 Task: Design a modern blog for food enthusiasts, featuring recipes, cooking tips, and vibrant food photography.
Action: Mouse moved to (42, 228)
Screenshot: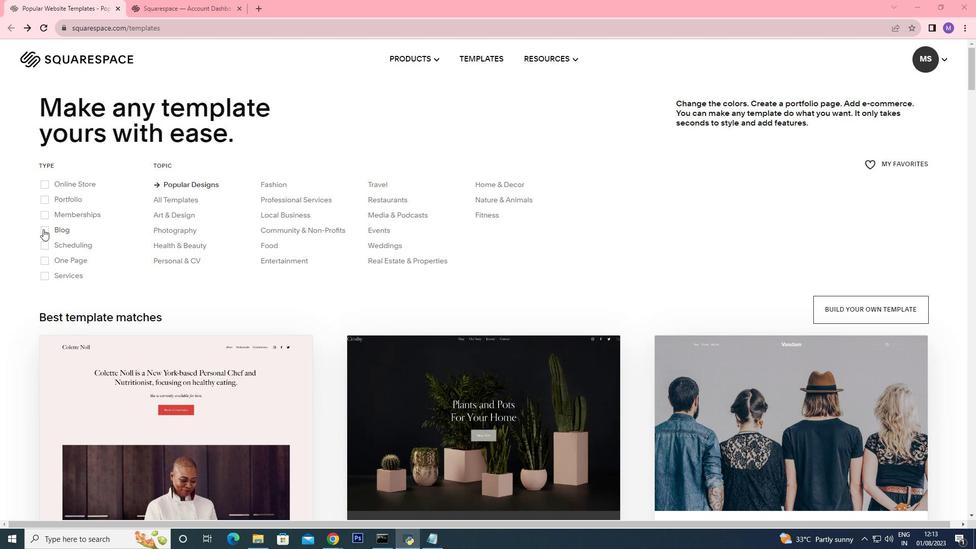
Action: Mouse pressed left at (42, 228)
Screenshot: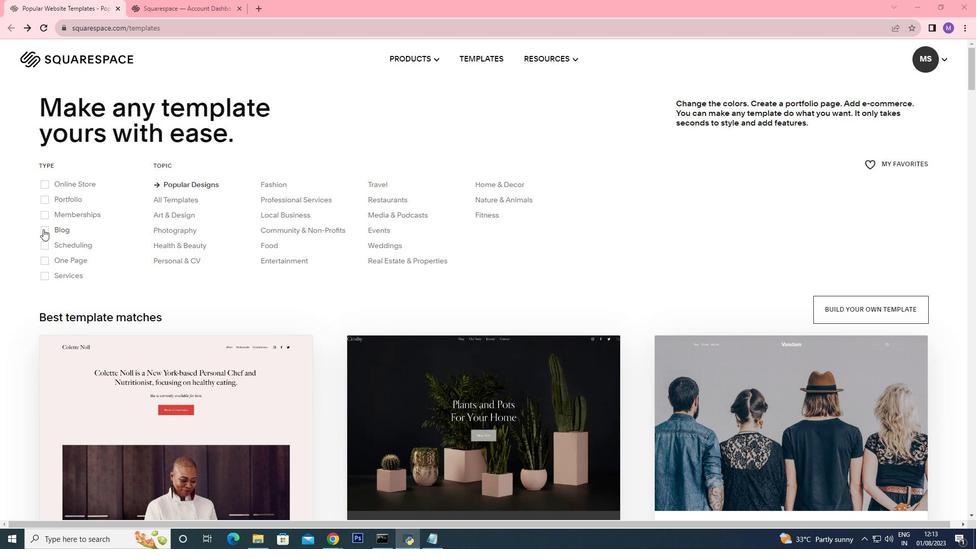 
Action: Mouse moved to (271, 246)
Screenshot: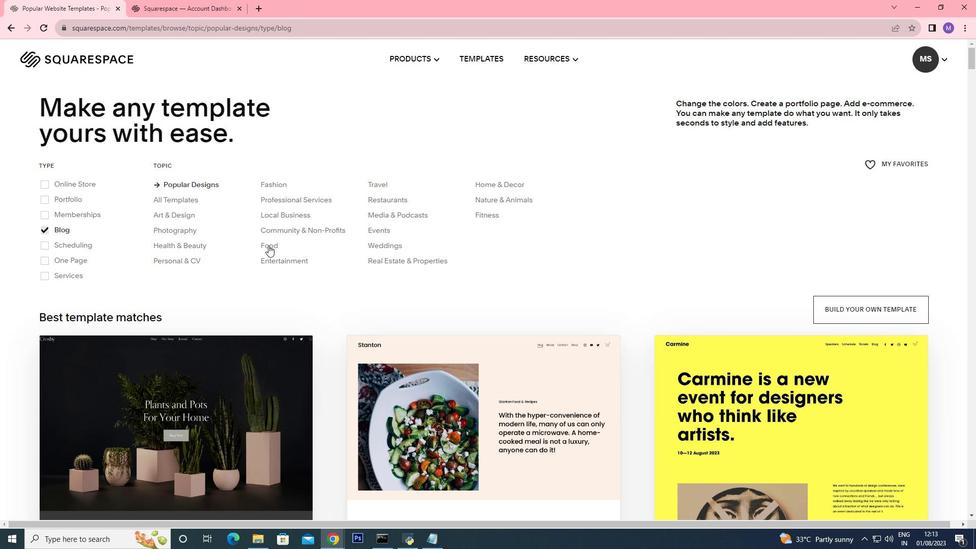 
Action: Mouse pressed left at (271, 246)
Screenshot: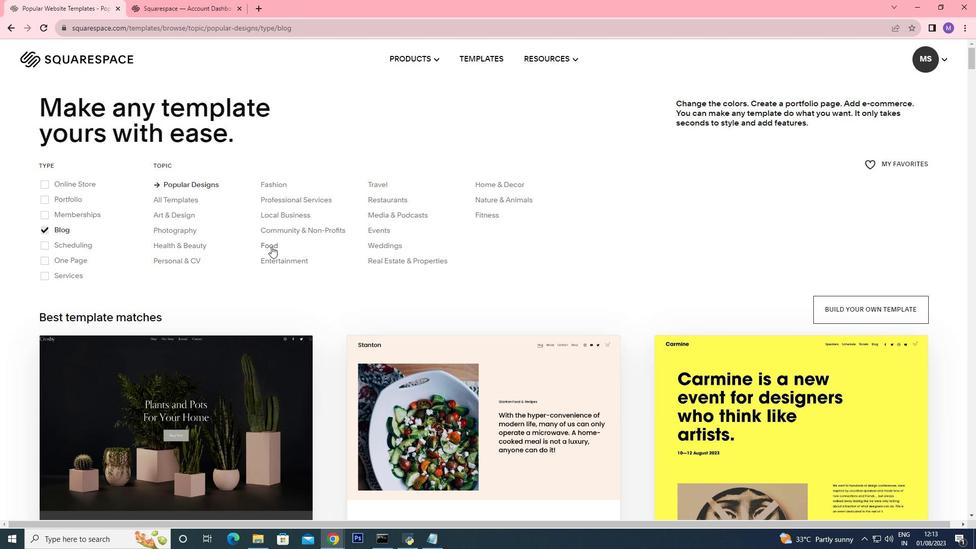 
Action: Mouse moved to (581, 290)
Screenshot: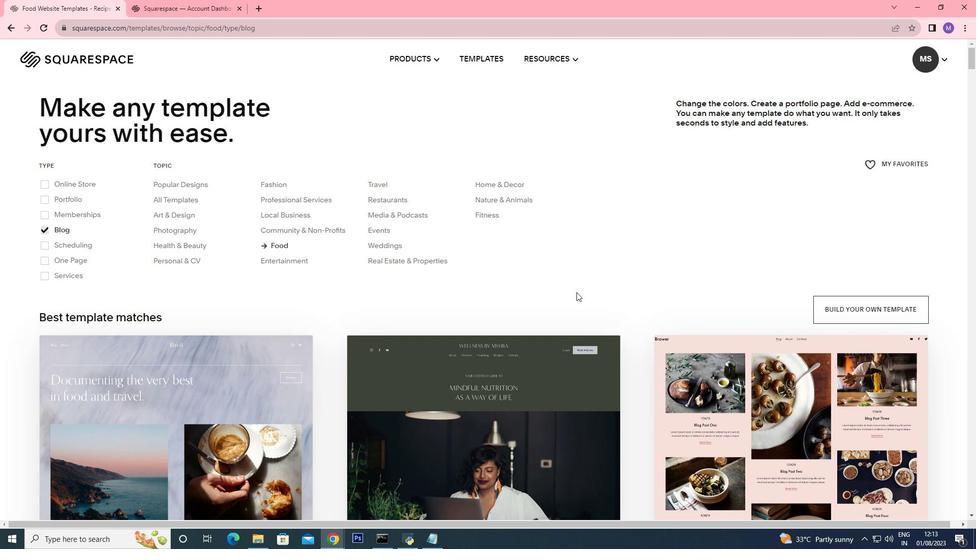 
Action: Mouse scrolled (581, 289) with delta (0, 0)
Screenshot: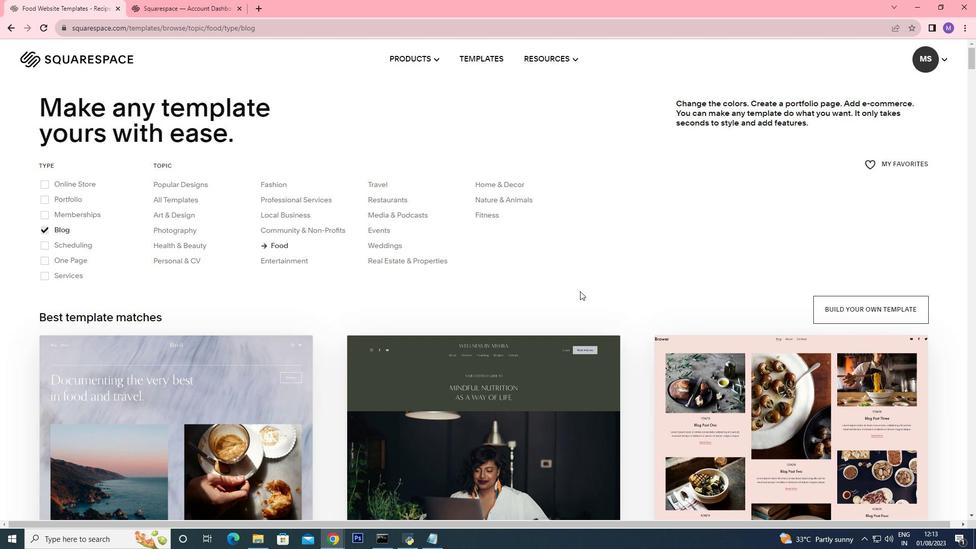 
Action: Mouse moved to (581, 290)
Screenshot: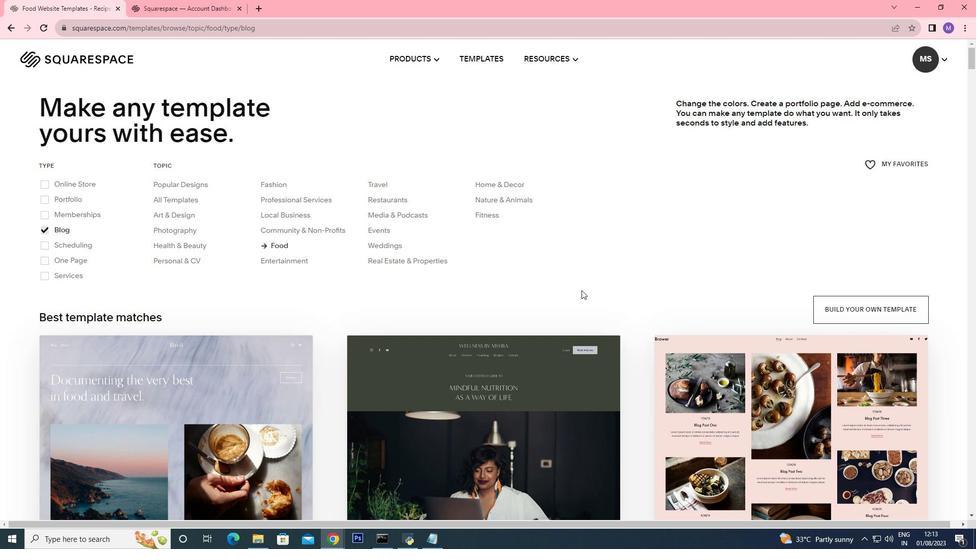 
Action: Mouse scrolled (581, 289) with delta (0, 0)
Screenshot: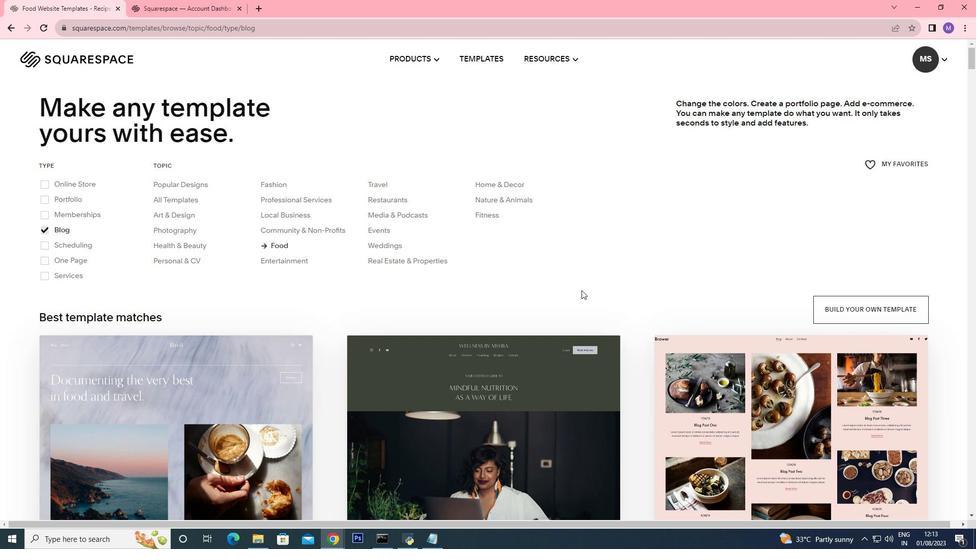 
Action: Mouse moved to (580, 289)
Screenshot: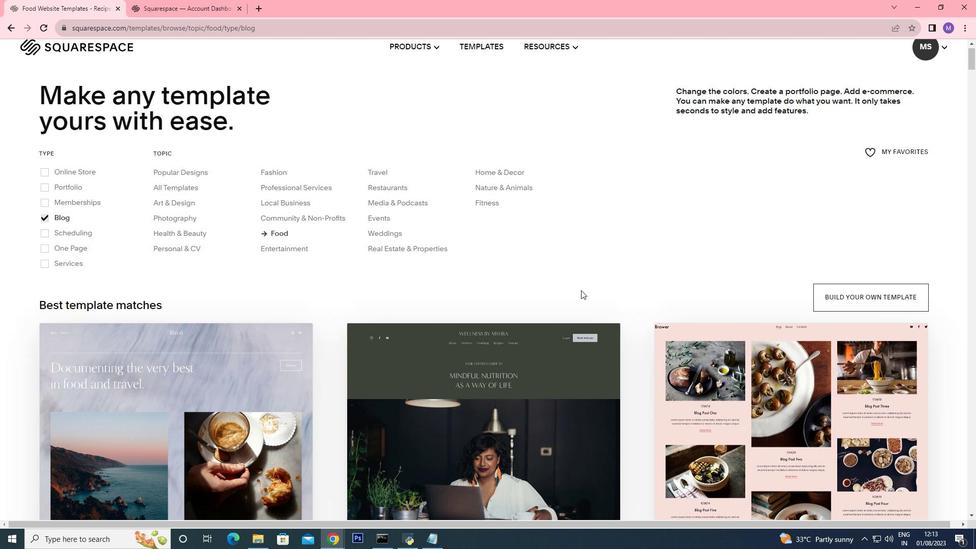 
Action: Mouse scrolled (580, 289) with delta (0, 0)
Screenshot: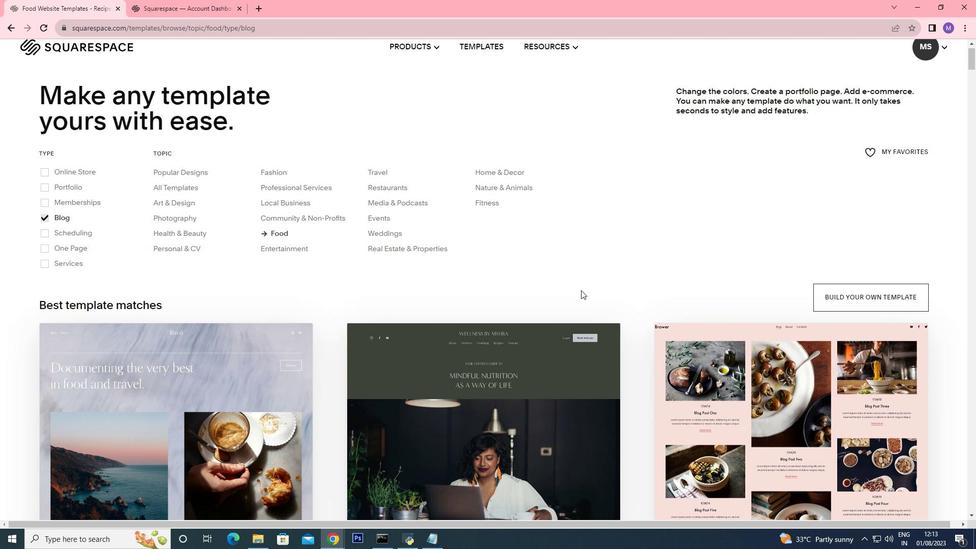 
Action: Mouse scrolled (580, 289) with delta (0, 0)
Screenshot: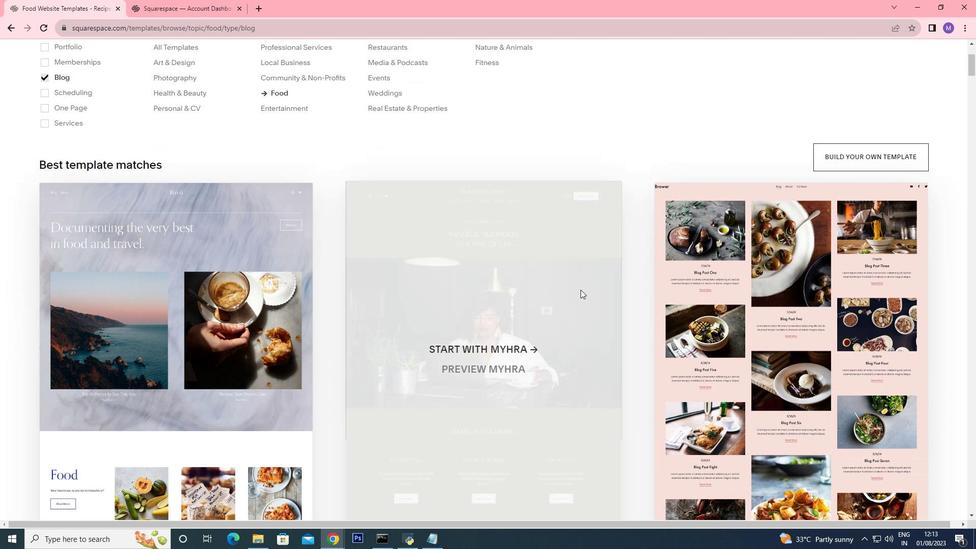 
Action: Mouse moved to (237, 308)
Screenshot: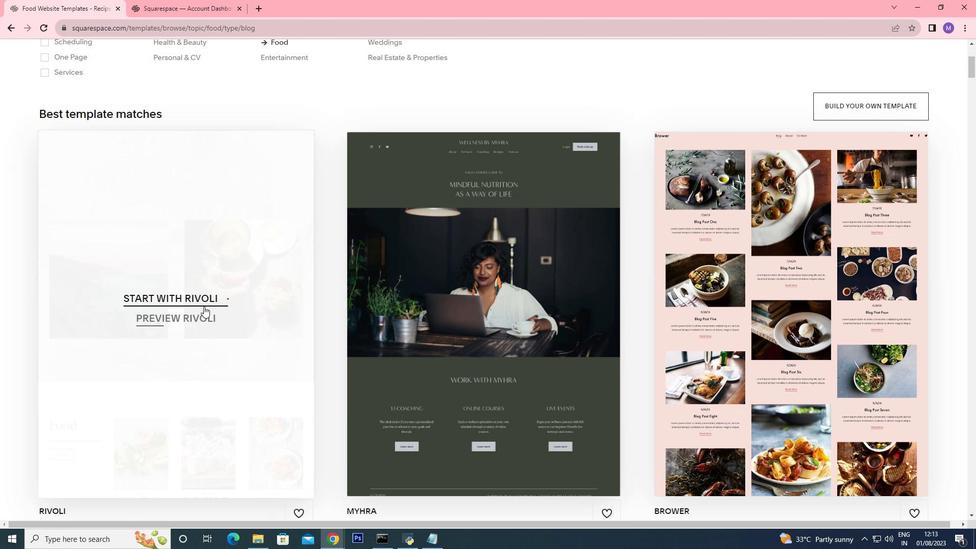 
Action: Mouse pressed left at (237, 308)
Screenshot: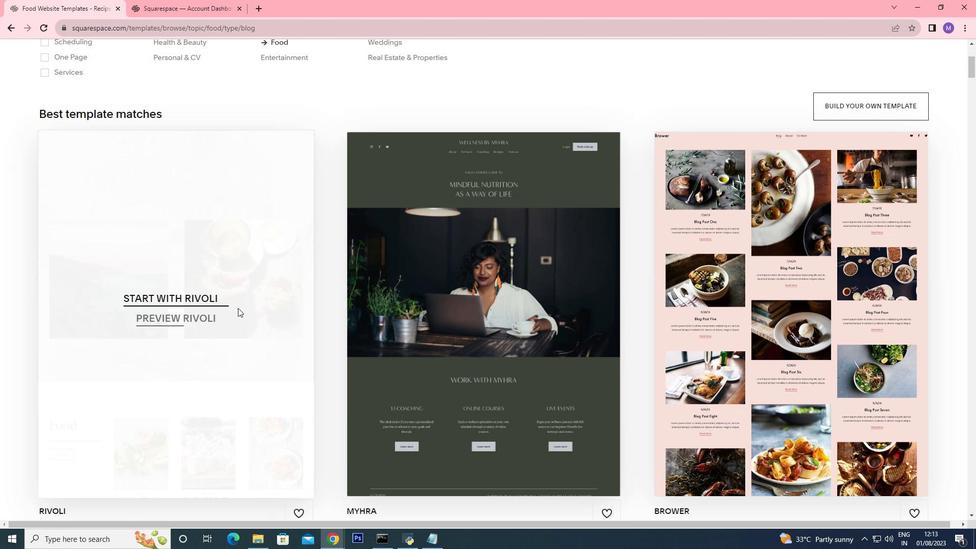 
Action: Mouse pressed left at (237, 308)
Screenshot: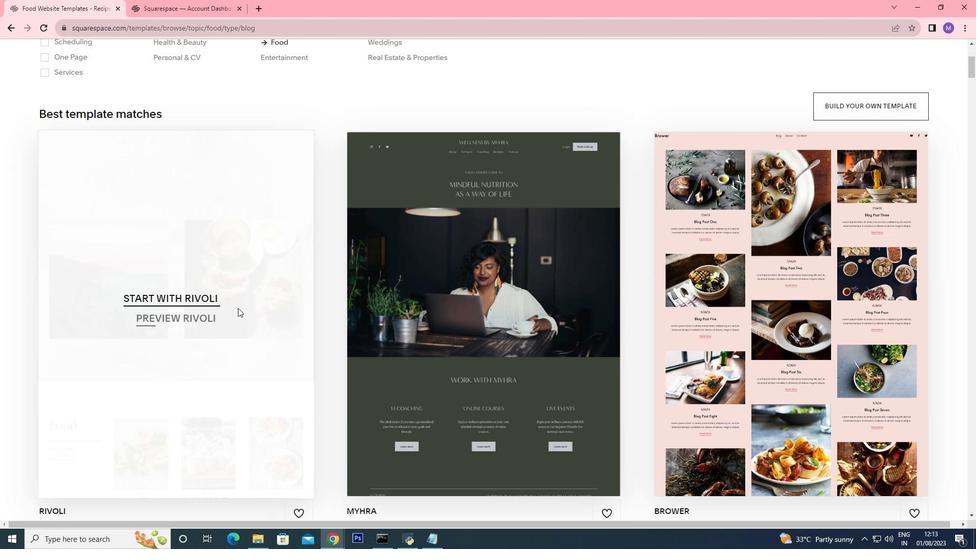 
Action: Mouse moved to (210, 297)
Screenshot: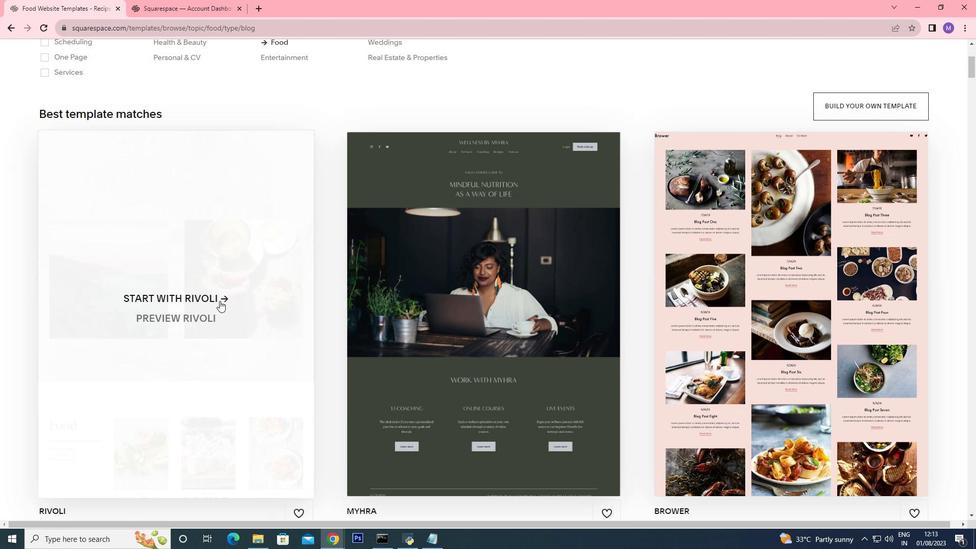 
Action: Mouse pressed left at (210, 297)
Screenshot: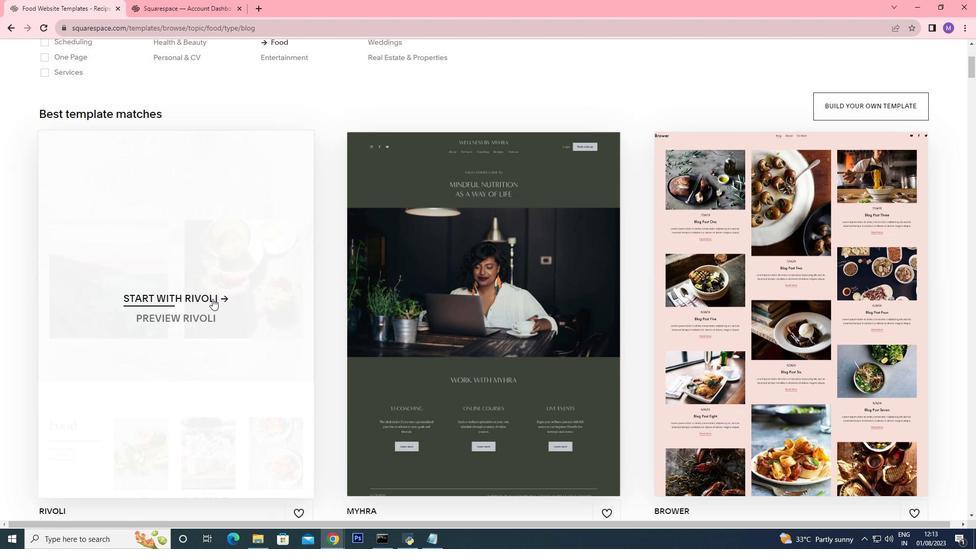 
Action: Mouse moved to (325, 269)
Screenshot: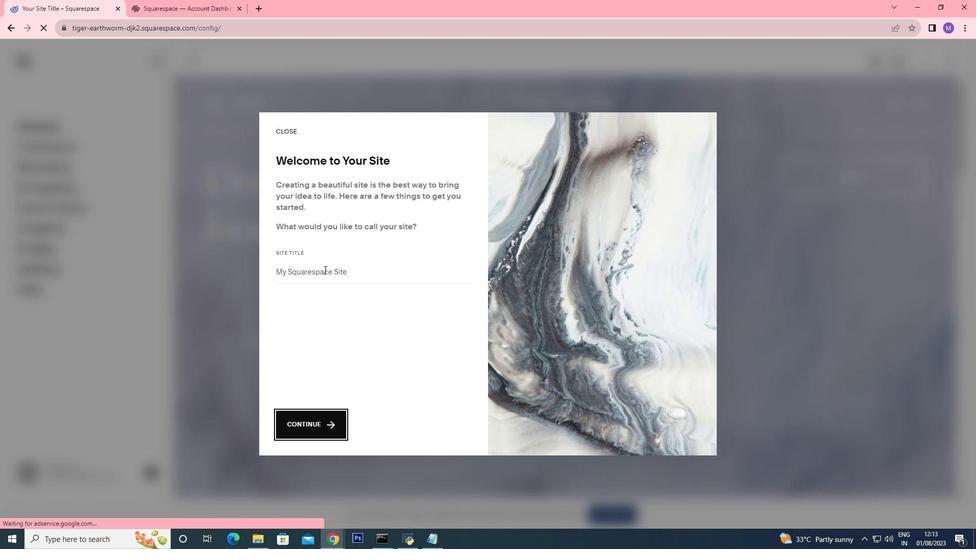 
Action: Mouse pressed left at (325, 269)
Screenshot: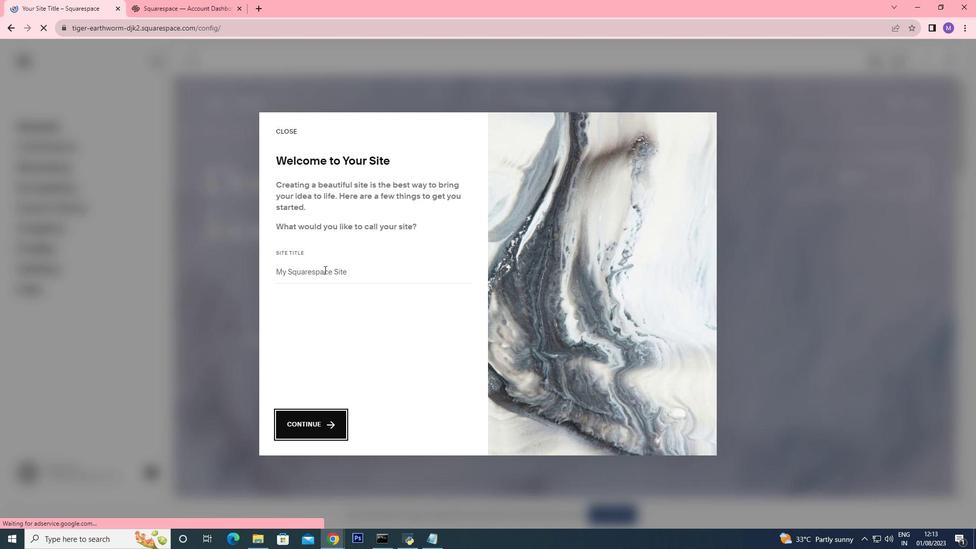 
Action: Mouse moved to (325, 269)
Screenshot: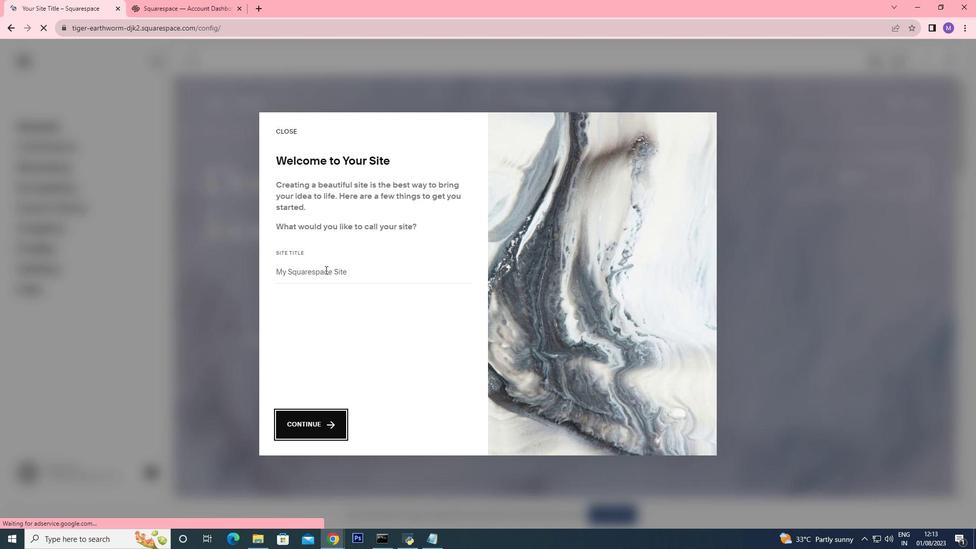 
Action: Mouse pressed left at (325, 269)
Screenshot: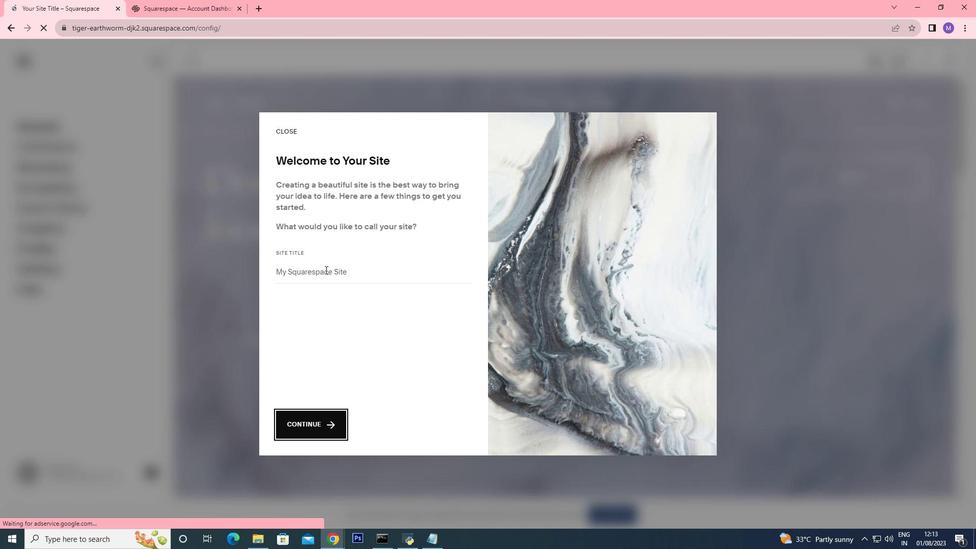 
Action: Key pressed foody
Screenshot: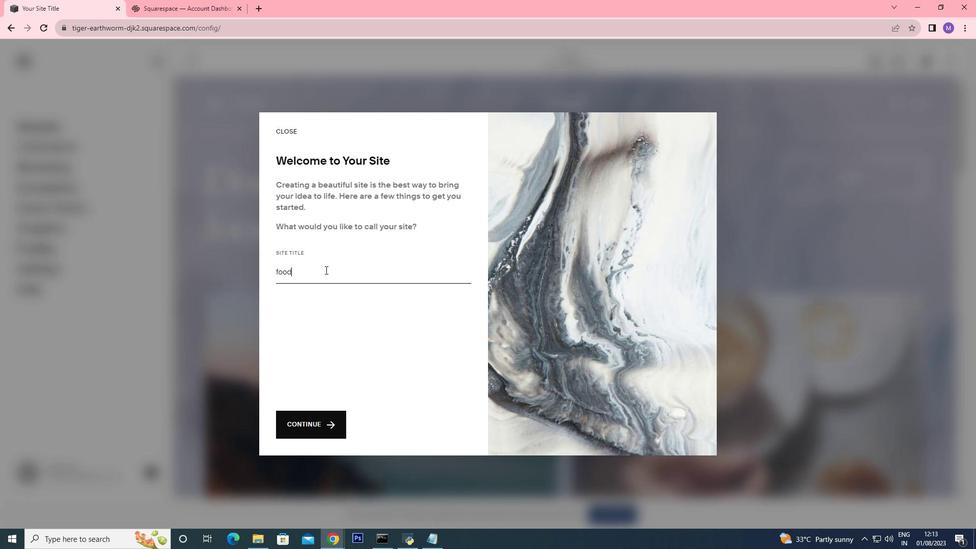 
Action: Mouse moved to (312, 424)
Screenshot: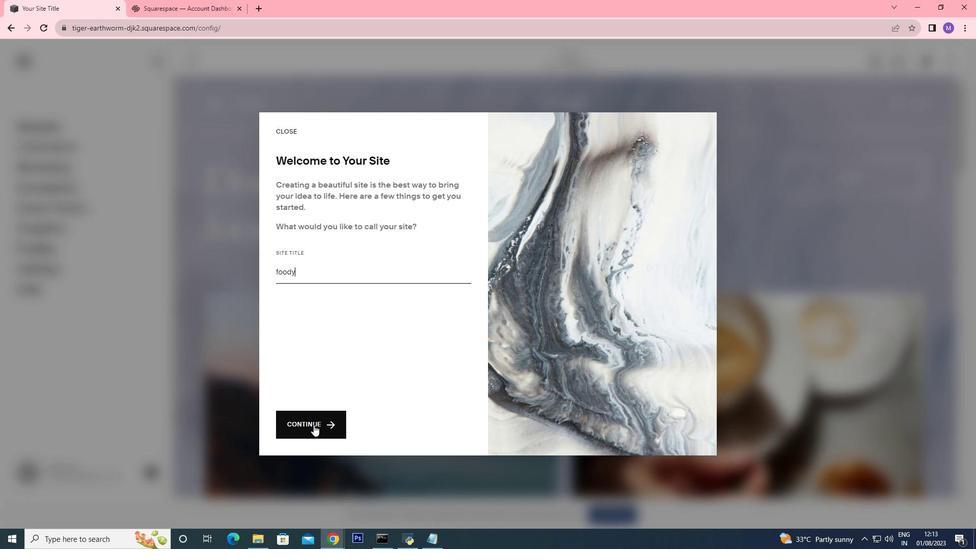 
Action: Mouse pressed left at (312, 424)
Screenshot: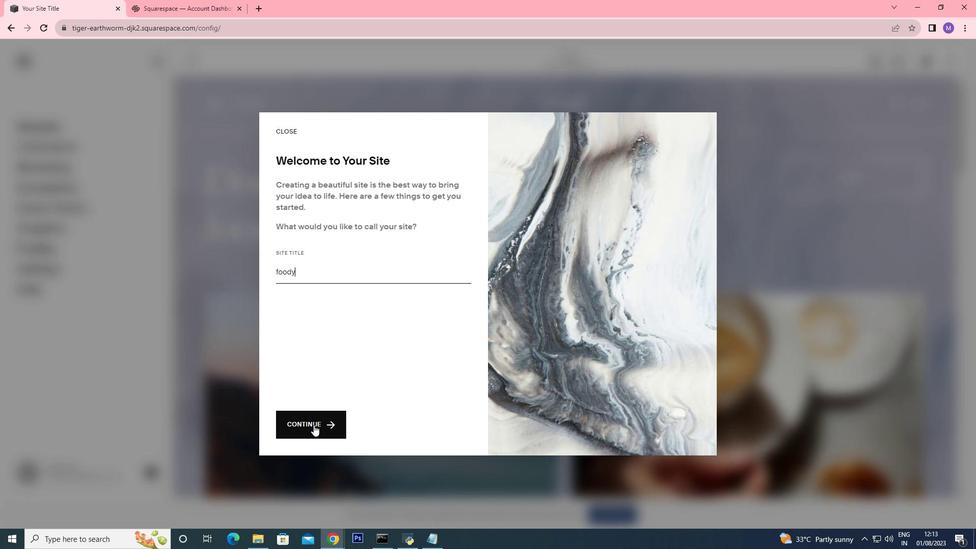 
Action: Mouse moved to (312, 424)
Screenshot: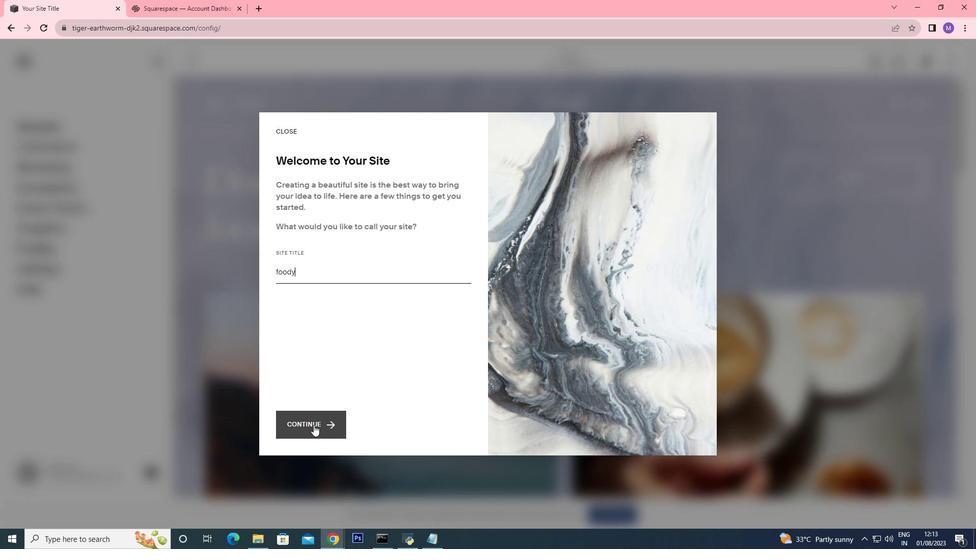 
Action: Mouse pressed left at (312, 424)
Screenshot: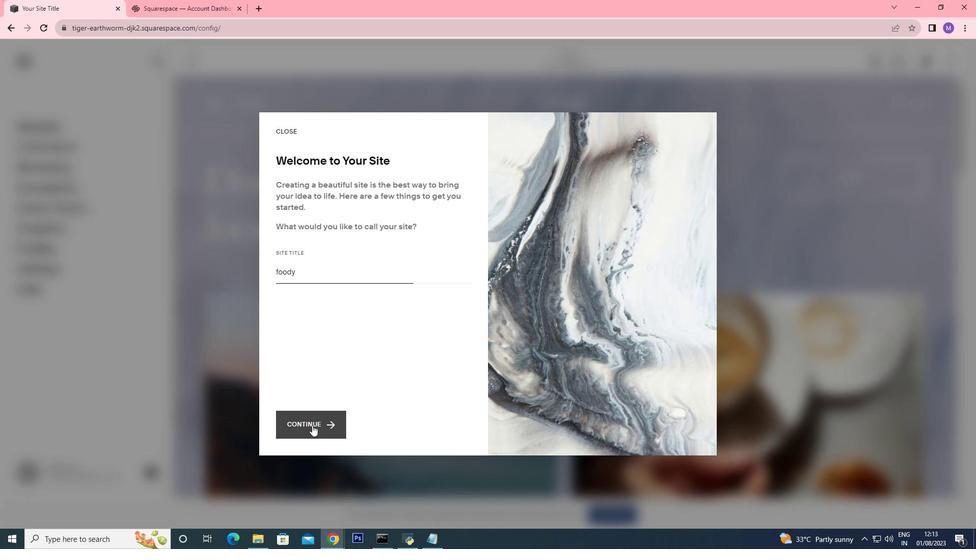 
Action: Mouse moved to (438, 430)
Screenshot: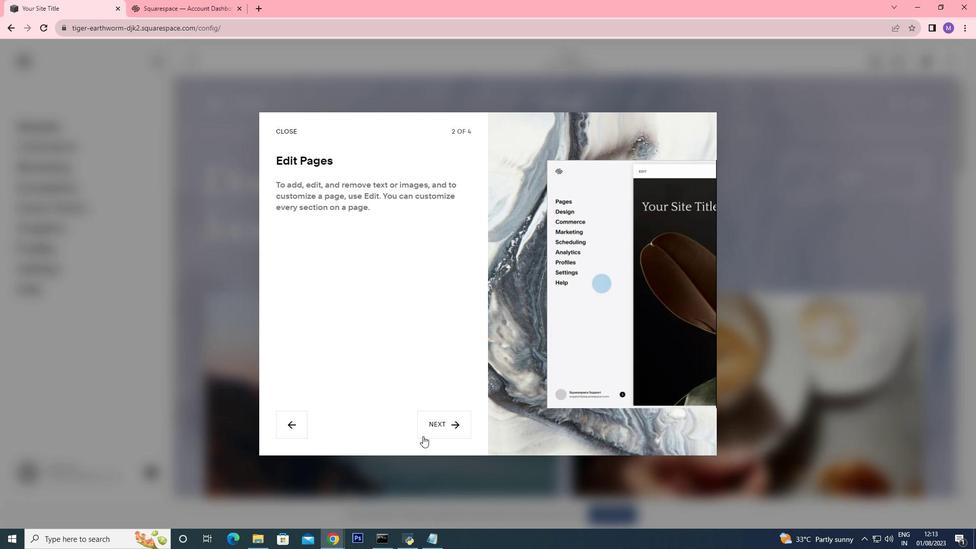 
Action: Mouse pressed left at (438, 430)
Screenshot: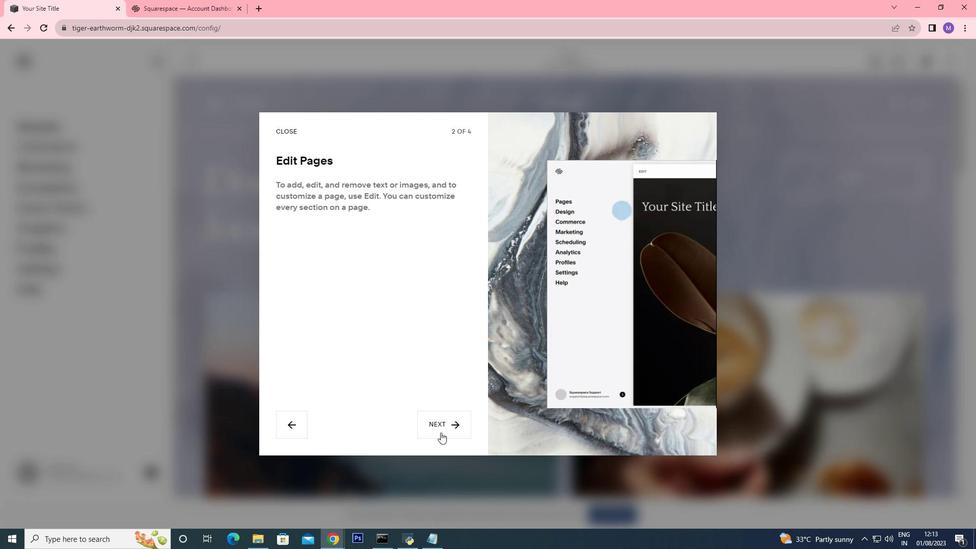 
Action: Mouse pressed left at (438, 430)
Screenshot: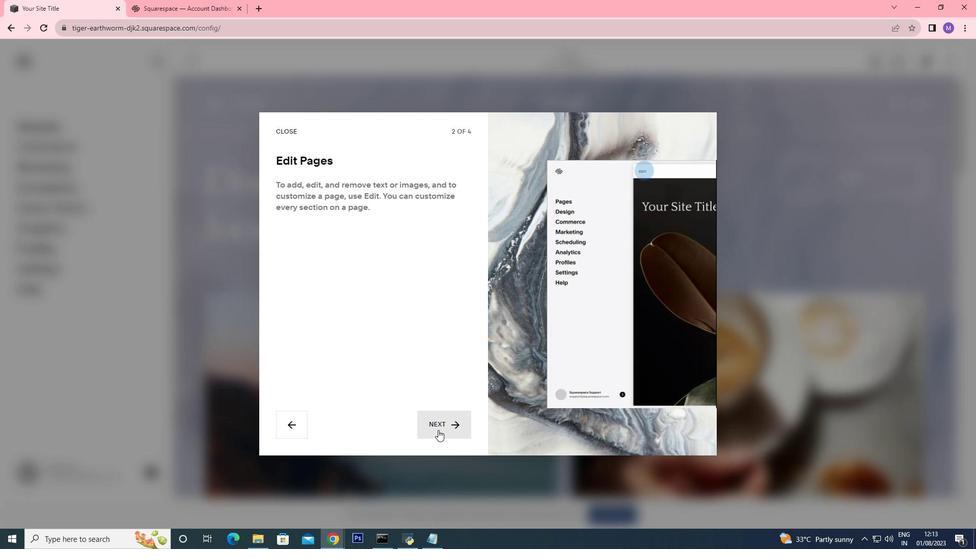 
Action: Mouse pressed left at (438, 430)
Screenshot: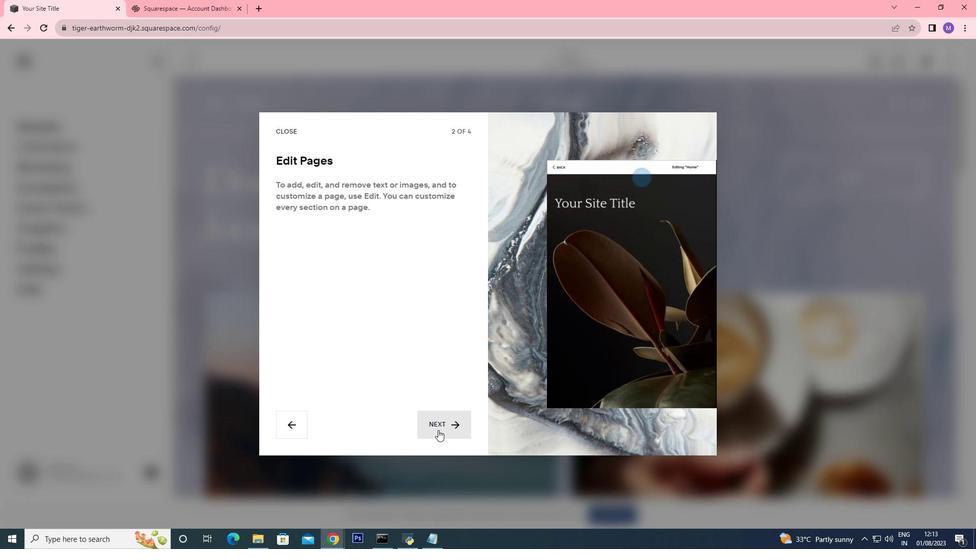 
Action: Mouse moved to (438, 430)
Screenshot: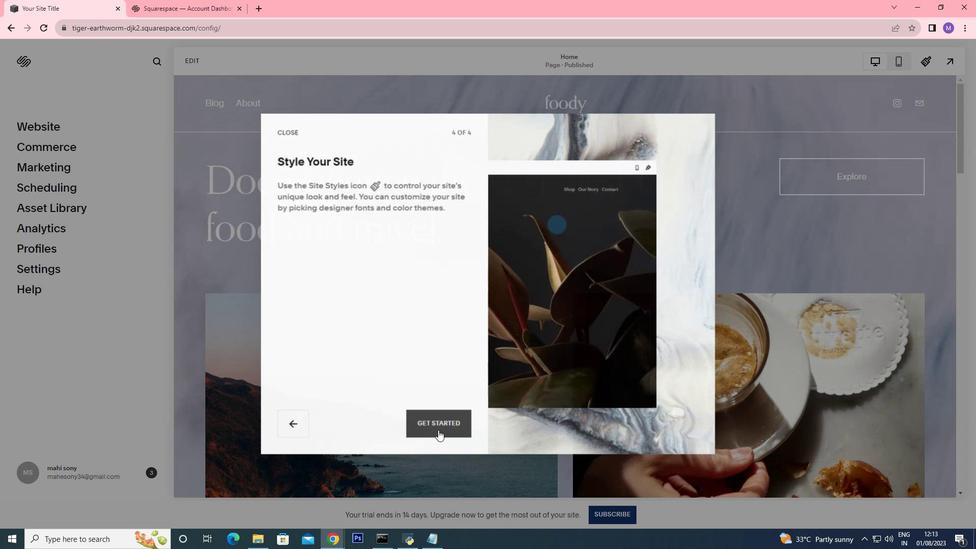 
Action: Mouse pressed left at (438, 430)
Screenshot: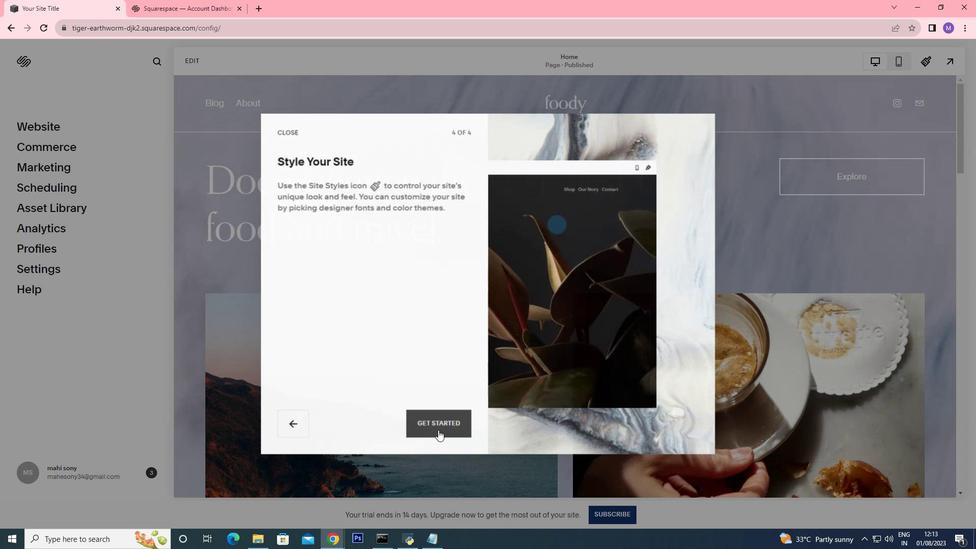 
Action: Mouse moved to (939, 447)
Screenshot: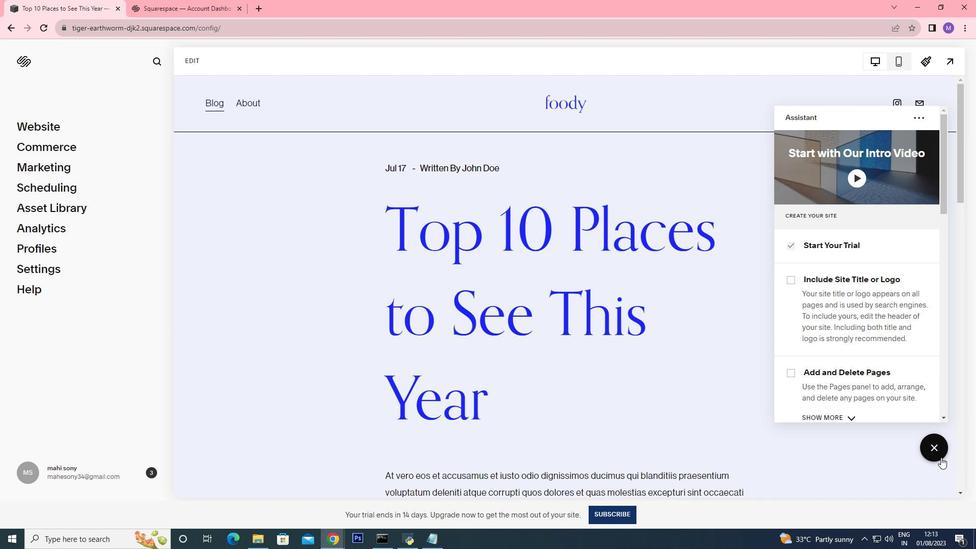 
Action: Mouse pressed left at (939, 447)
Screenshot: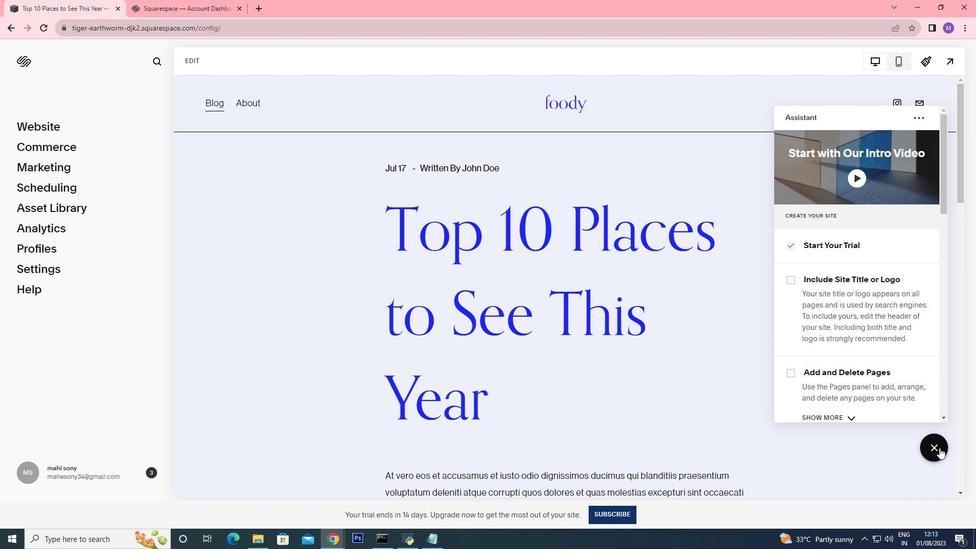 
Action: Mouse moved to (547, 301)
Screenshot: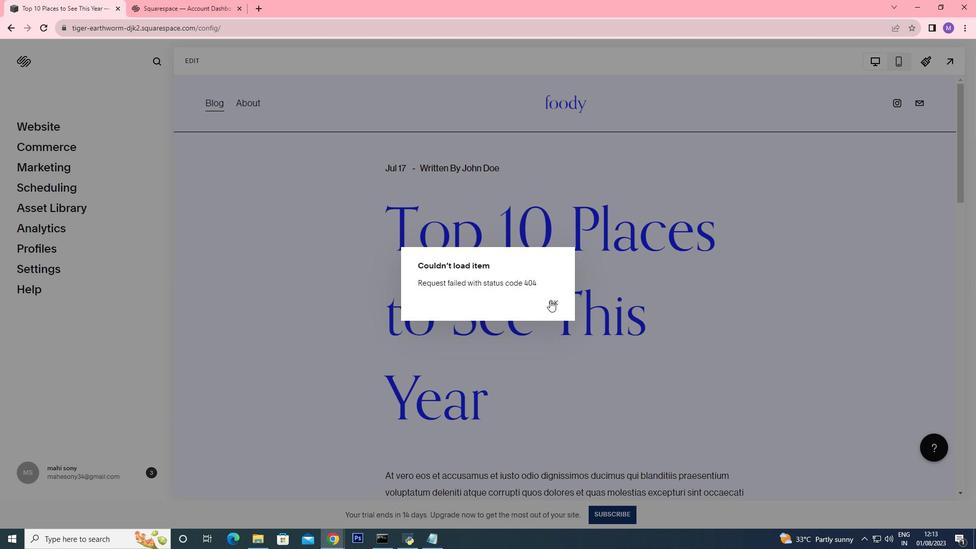 
Action: Mouse pressed left at (547, 301)
Screenshot: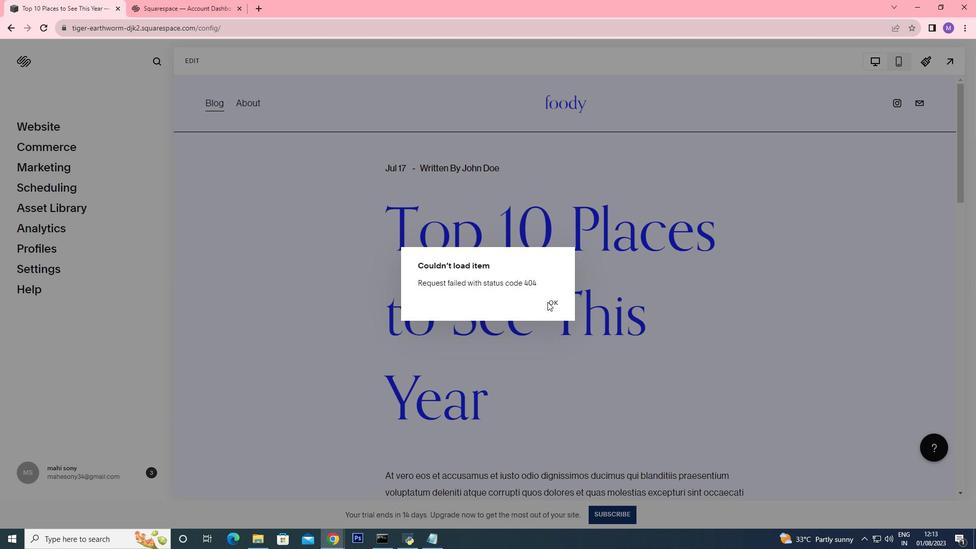 
Action: Mouse moved to (554, 300)
Screenshot: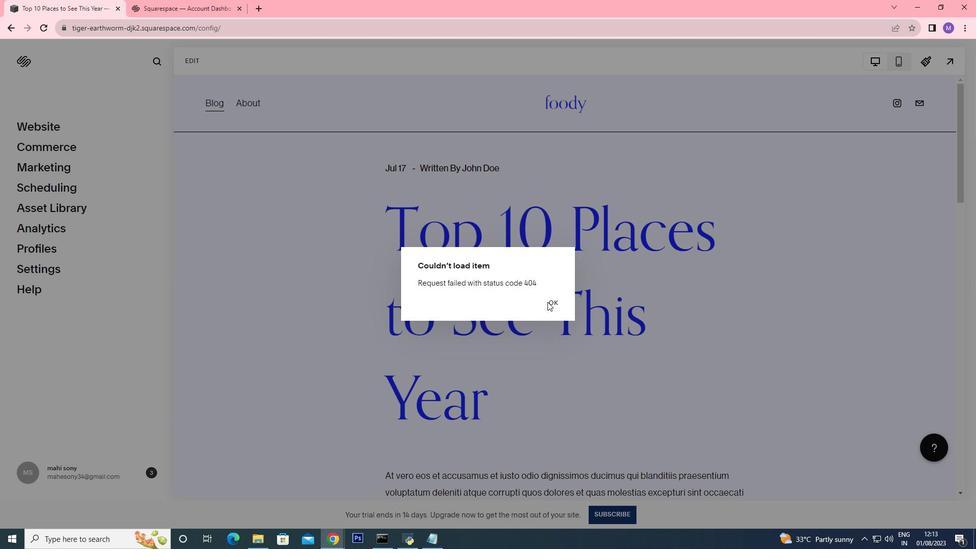 
Action: Mouse pressed left at (554, 300)
Screenshot: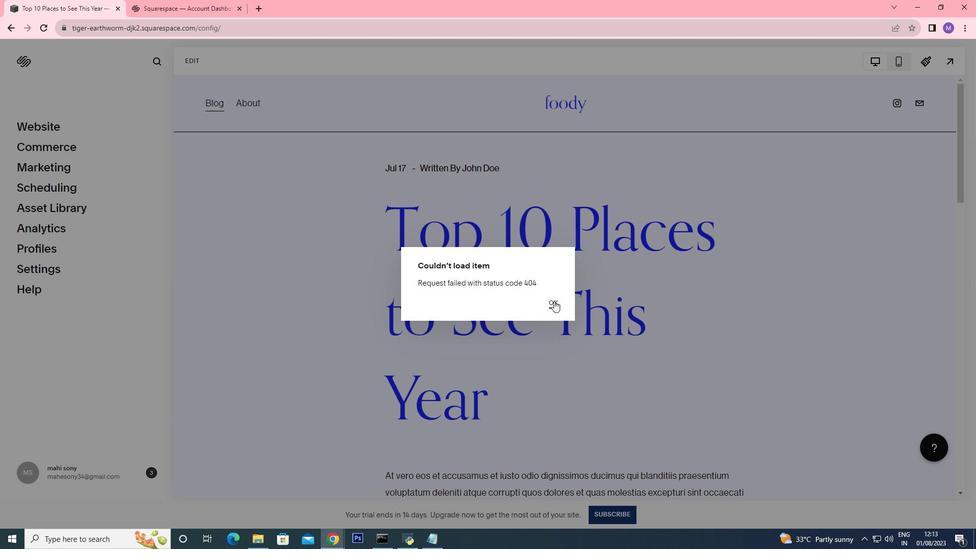 
Action: Mouse moved to (240, 104)
Screenshot: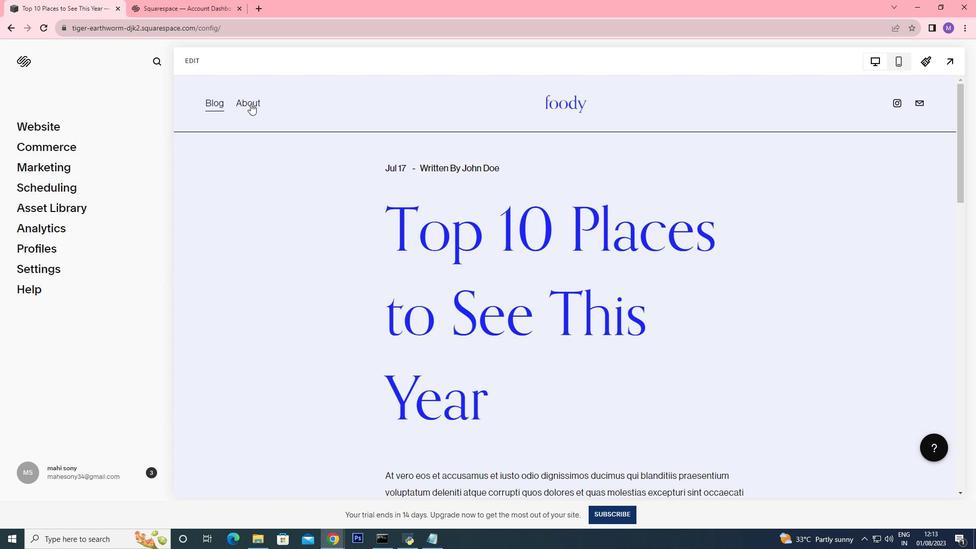 
Action: Mouse pressed left at (240, 104)
Screenshot: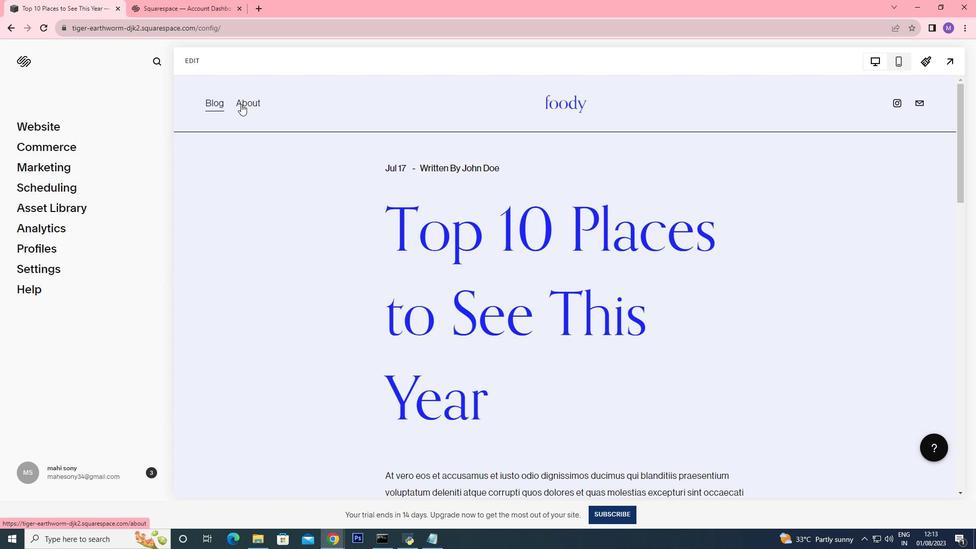 
Action: Mouse moved to (215, 100)
Screenshot: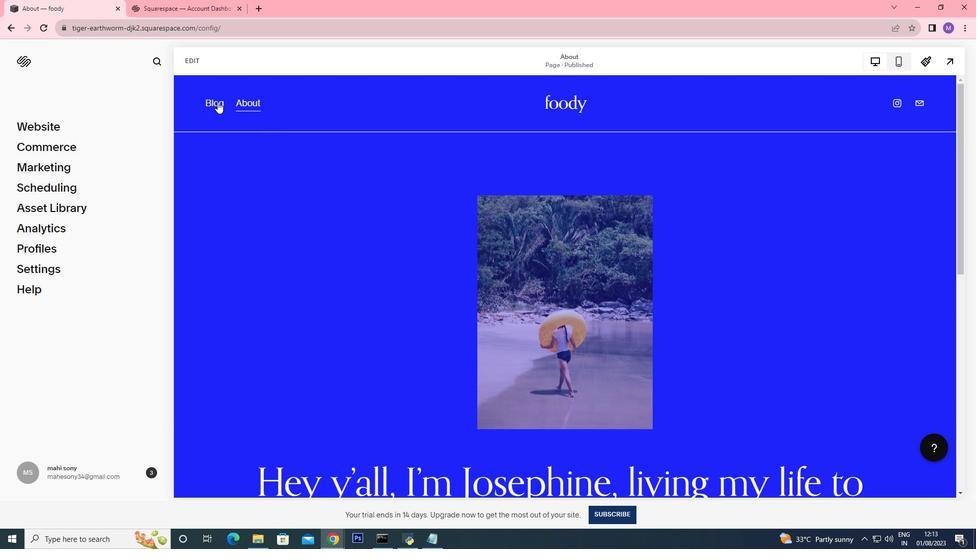 
Action: Mouse pressed left at (215, 100)
Screenshot: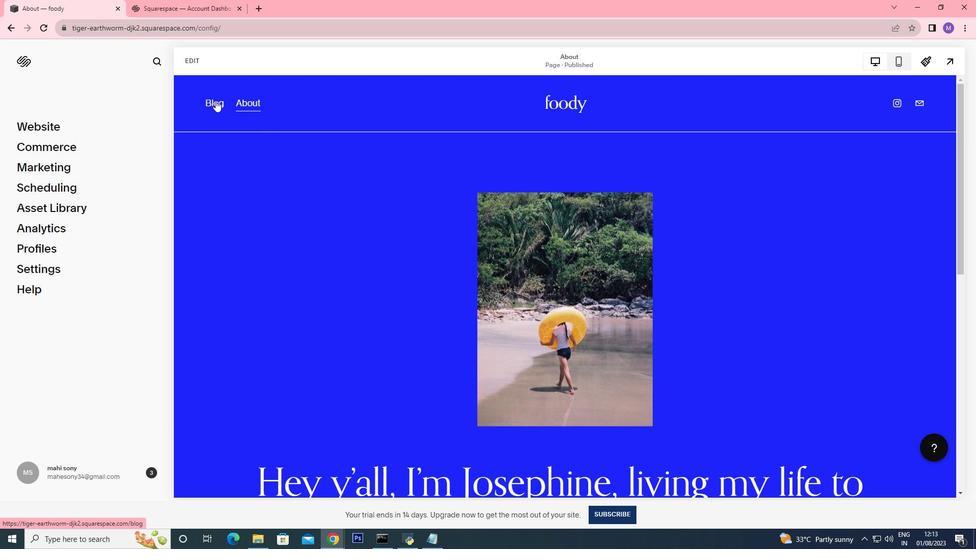 
Action: Mouse moved to (190, 64)
Screenshot: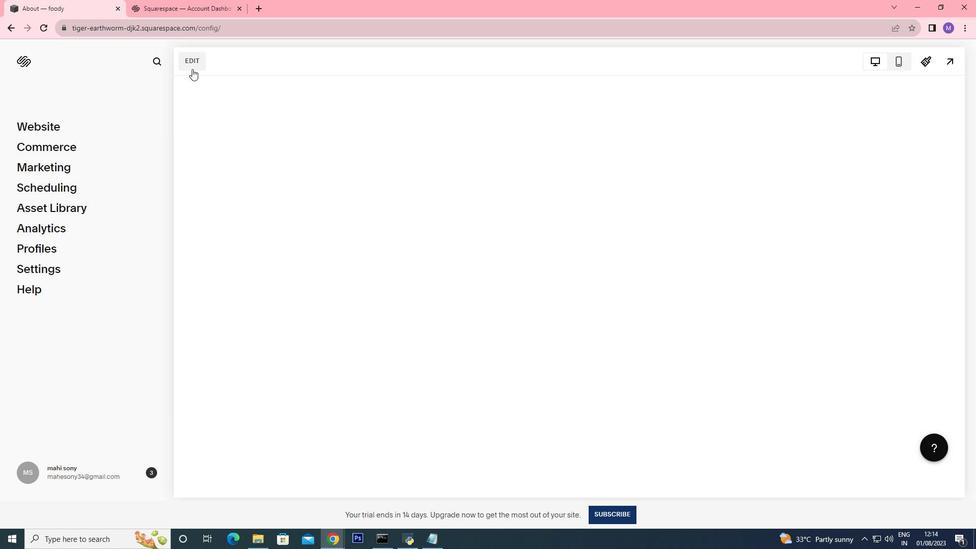 
Action: Mouse pressed left at (189, 63)
Screenshot: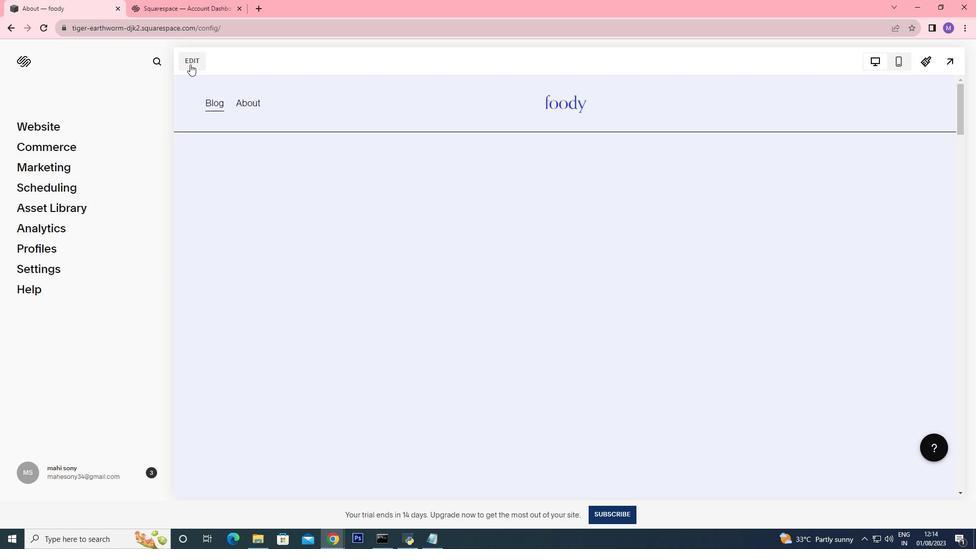 
Action: Mouse moved to (500, 260)
Screenshot: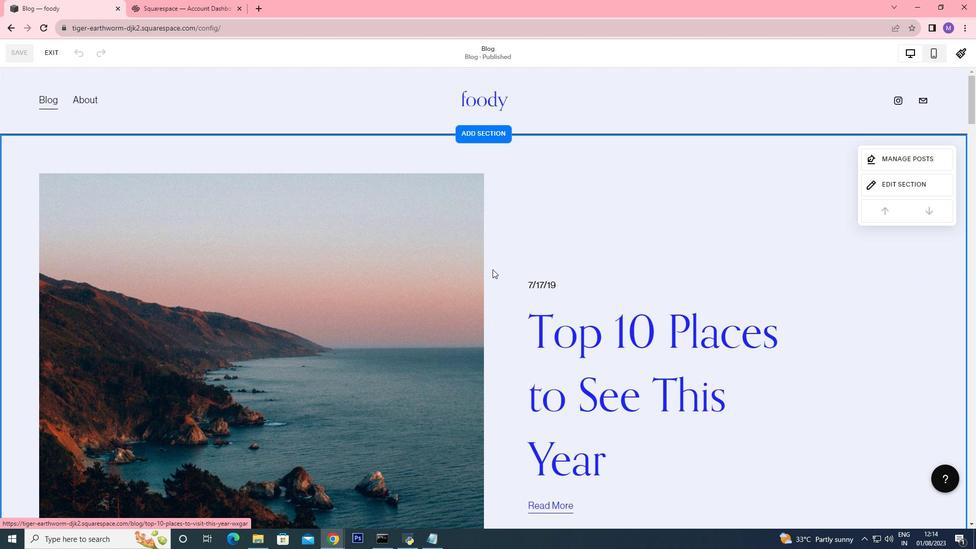 
Action: Mouse scrolled (500, 260) with delta (0, 0)
Screenshot: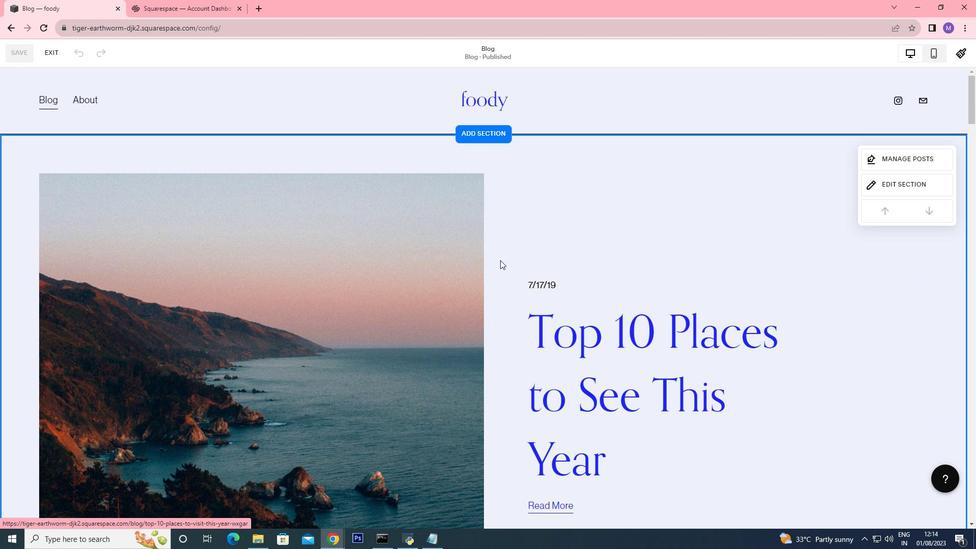 
Action: Mouse scrolled (500, 260) with delta (0, 0)
Screenshot: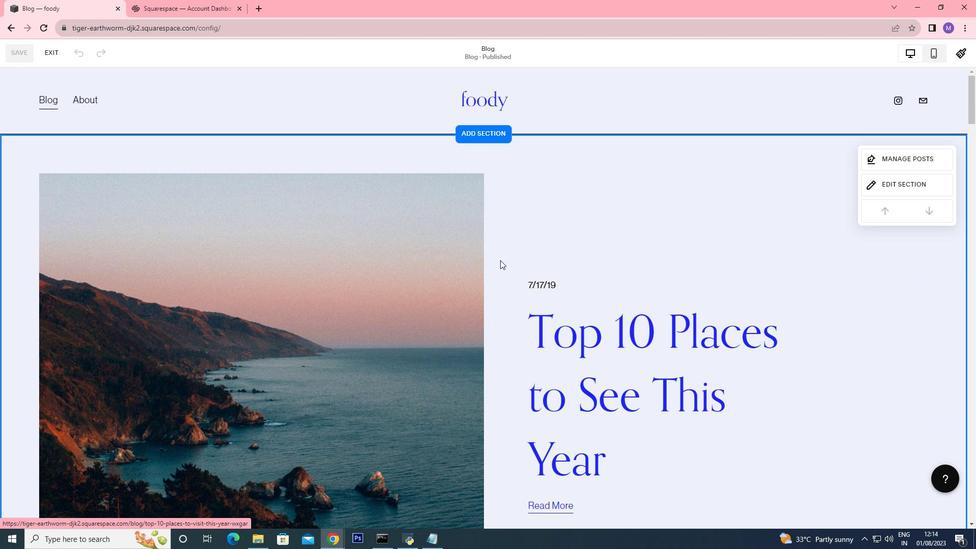
Action: Mouse moved to (423, 270)
Screenshot: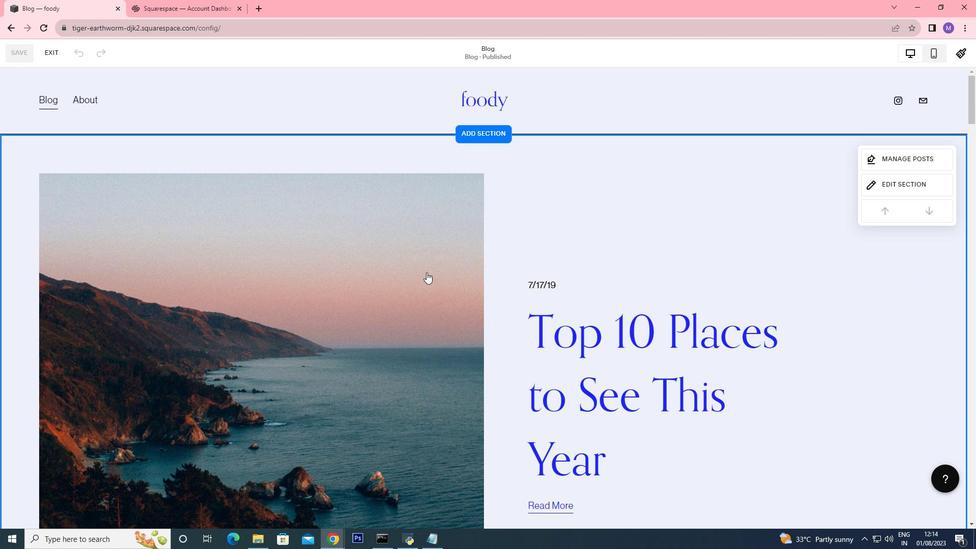 
Action: Mouse scrolled (423, 270) with delta (0, 0)
Screenshot: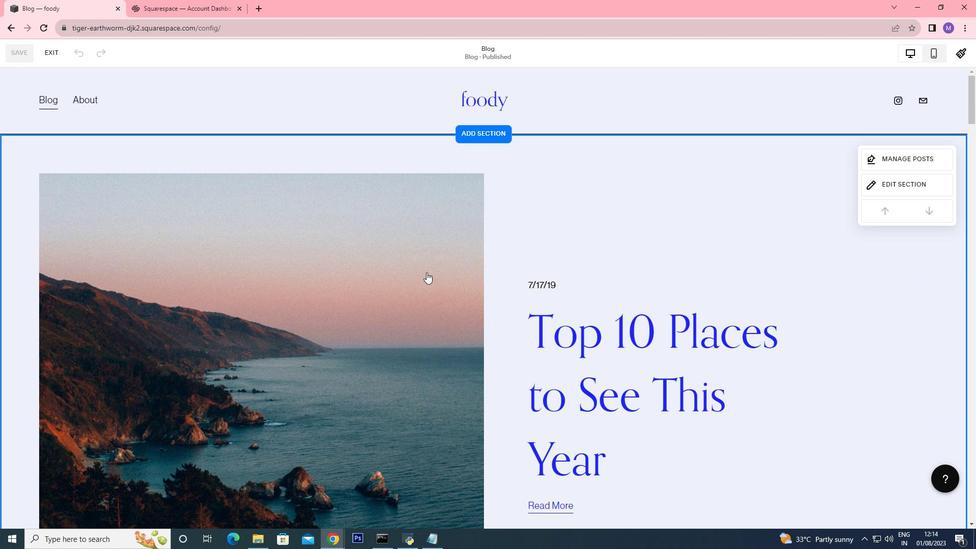 
Action: Mouse moved to (422, 270)
Screenshot: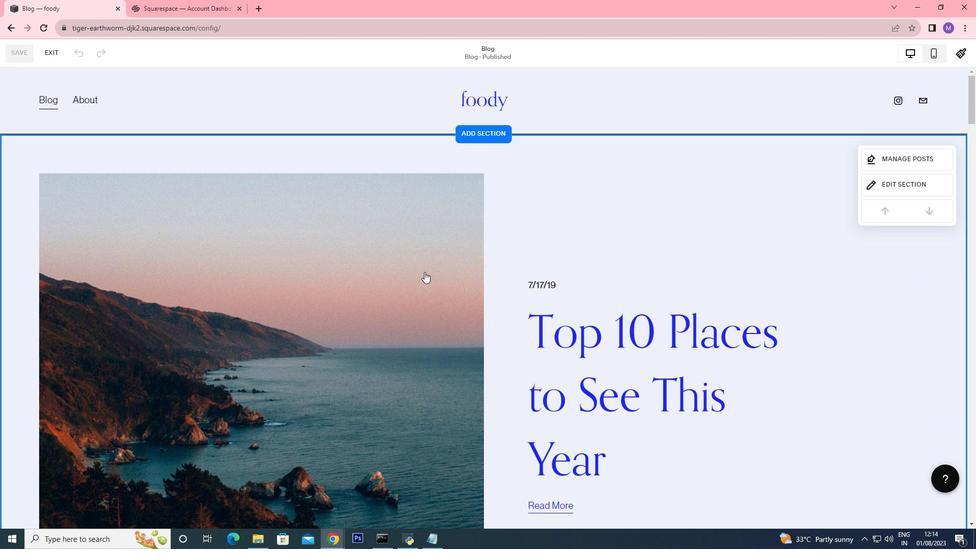 
Action: Mouse scrolled (422, 270) with delta (0, 0)
Screenshot: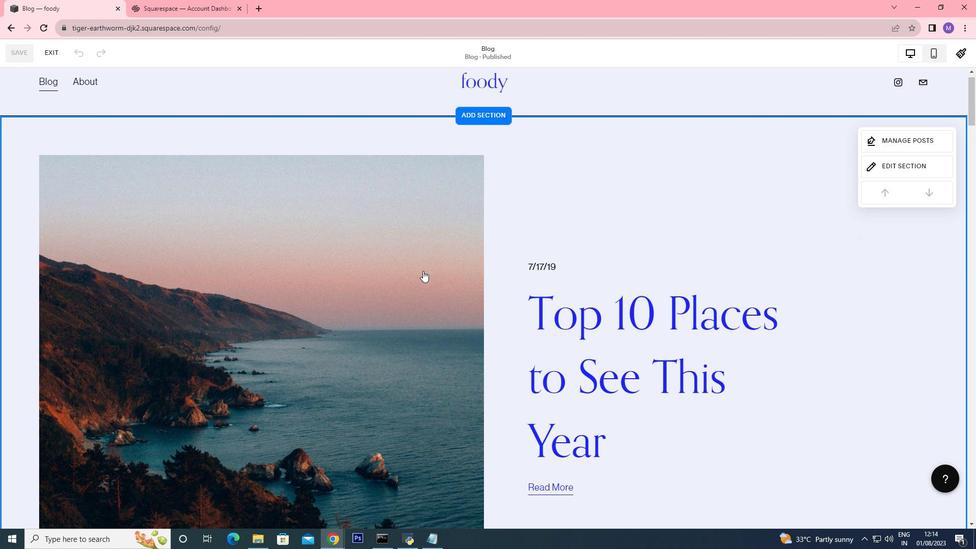 
Action: Mouse moved to (422, 270)
Screenshot: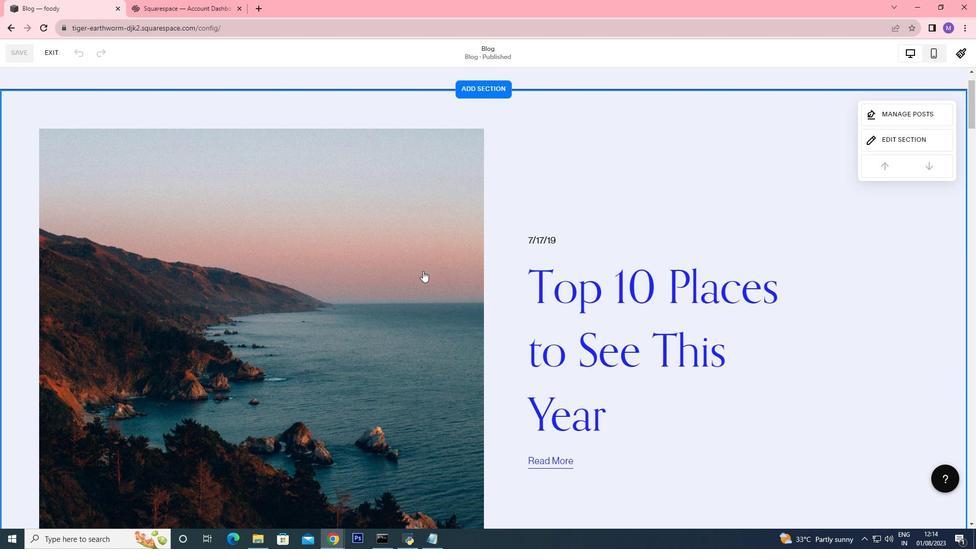 
Action: Mouse scrolled (422, 269) with delta (0, 0)
Screenshot: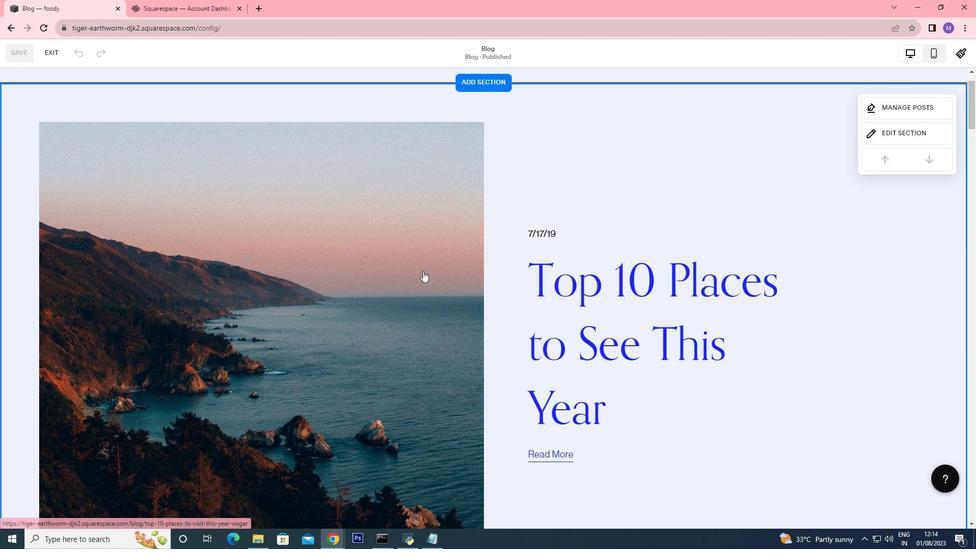 
Action: Mouse scrolled (422, 269) with delta (0, 0)
Screenshot: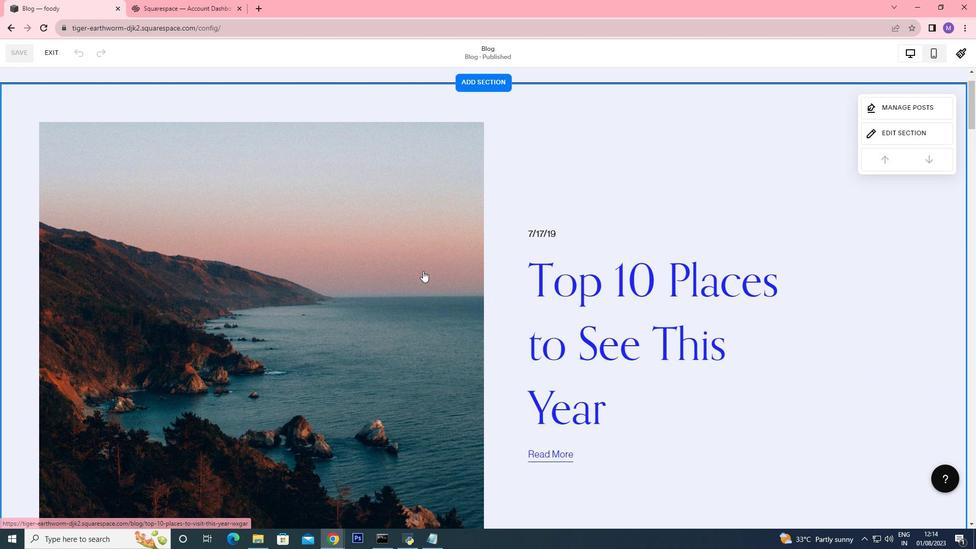 
Action: Mouse scrolled (422, 269) with delta (0, 0)
Screenshot: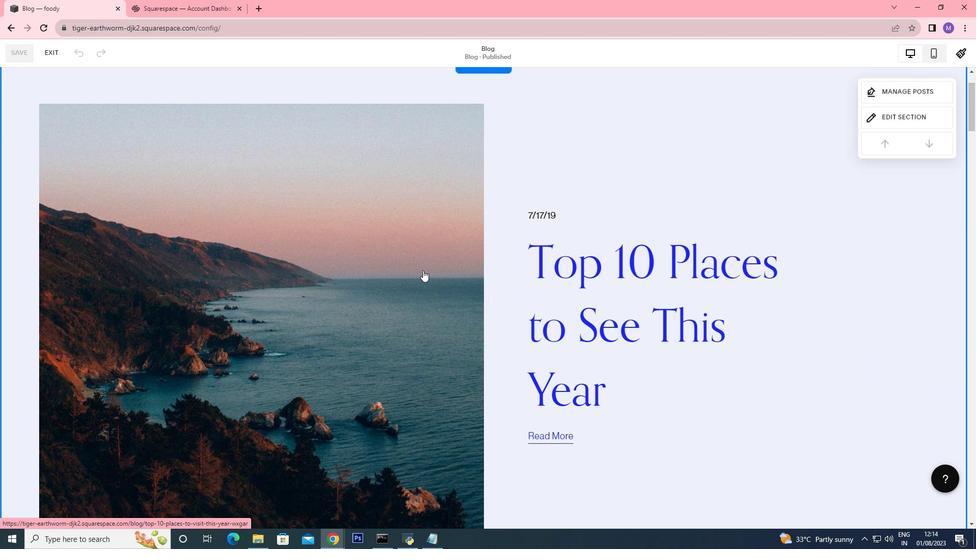 
Action: Mouse scrolled (422, 269) with delta (0, 0)
Screenshot: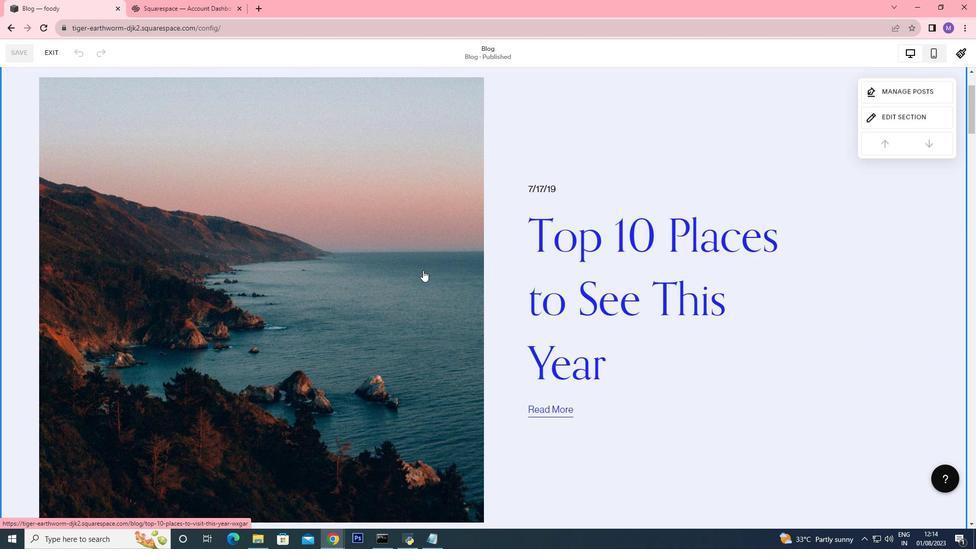 
Action: Mouse scrolled (422, 270) with delta (0, 0)
Screenshot: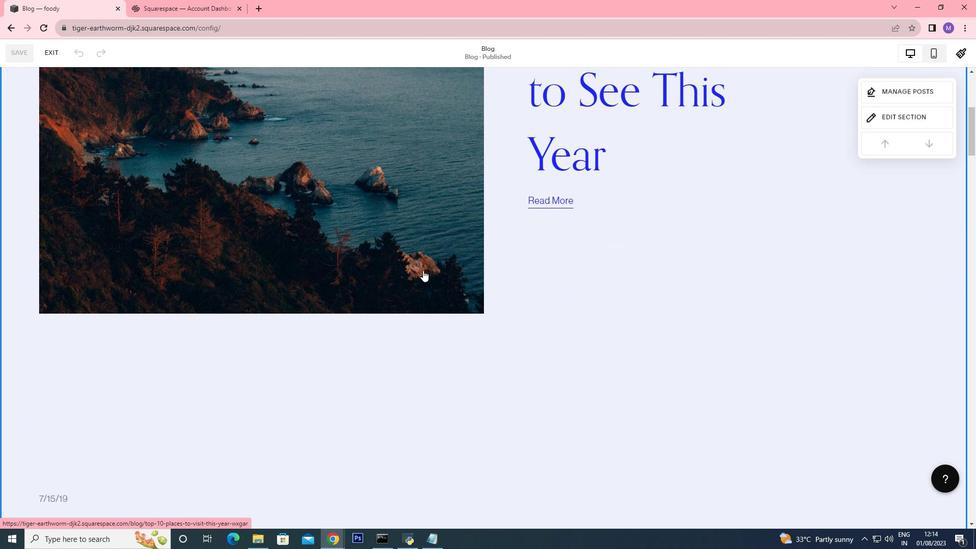 
Action: Mouse scrolled (422, 270) with delta (0, 0)
Screenshot: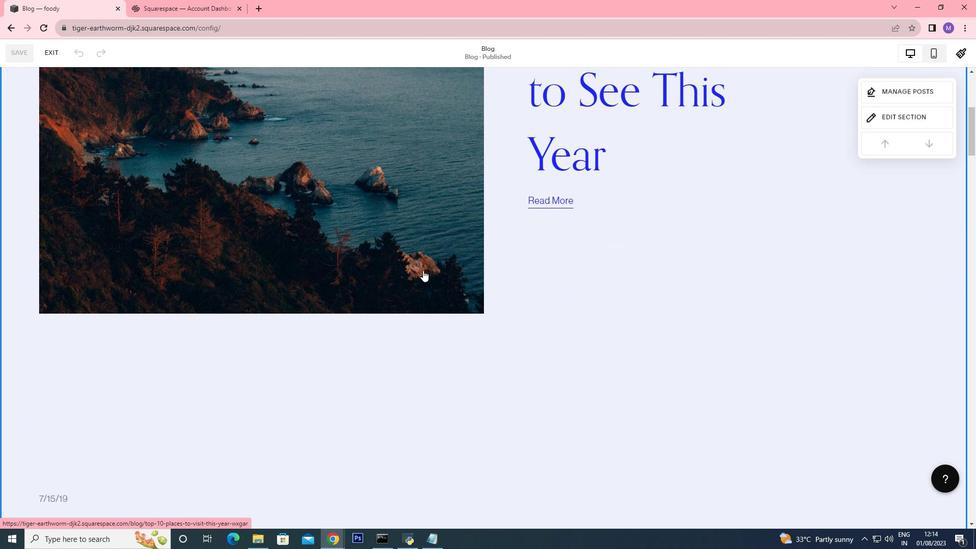 
Action: Mouse scrolled (422, 270) with delta (0, 0)
Screenshot: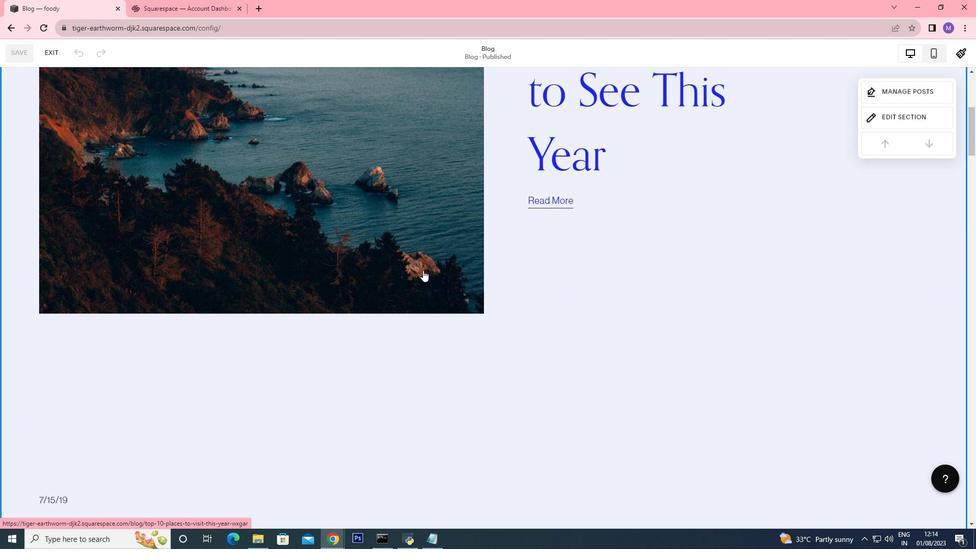 
Action: Mouse scrolled (422, 270) with delta (0, 0)
Screenshot: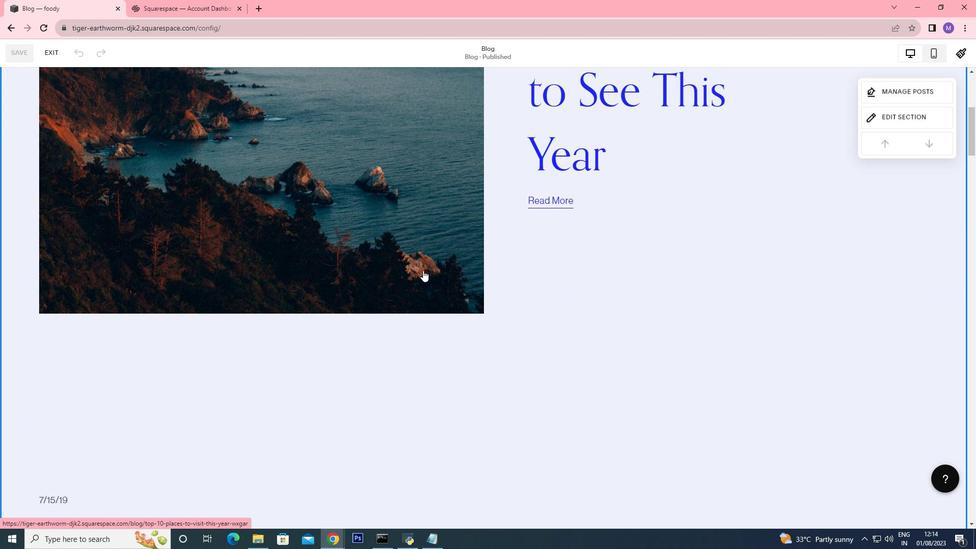 
Action: Mouse moved to (411, 265)
Screenshot: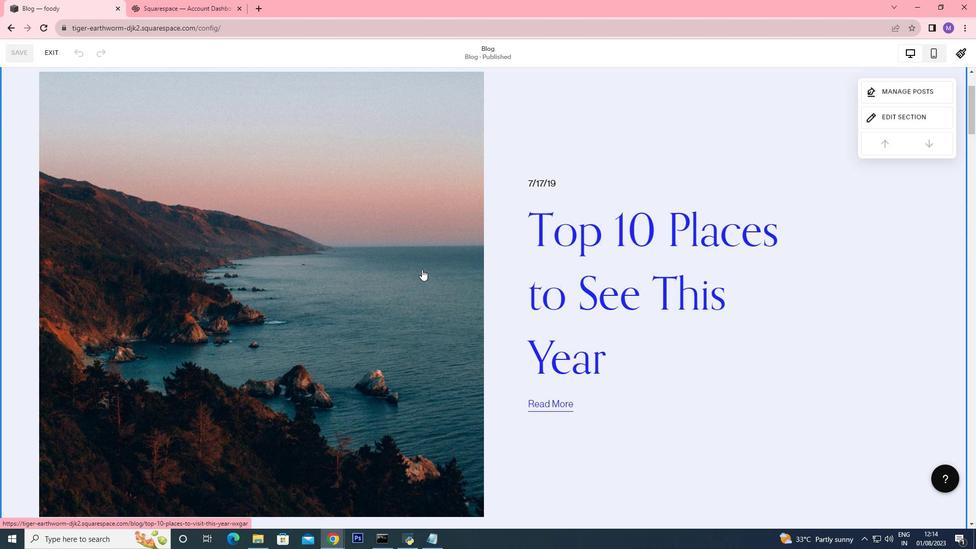 
Action: Mouse pressed left at (411, 265)
Screenshot: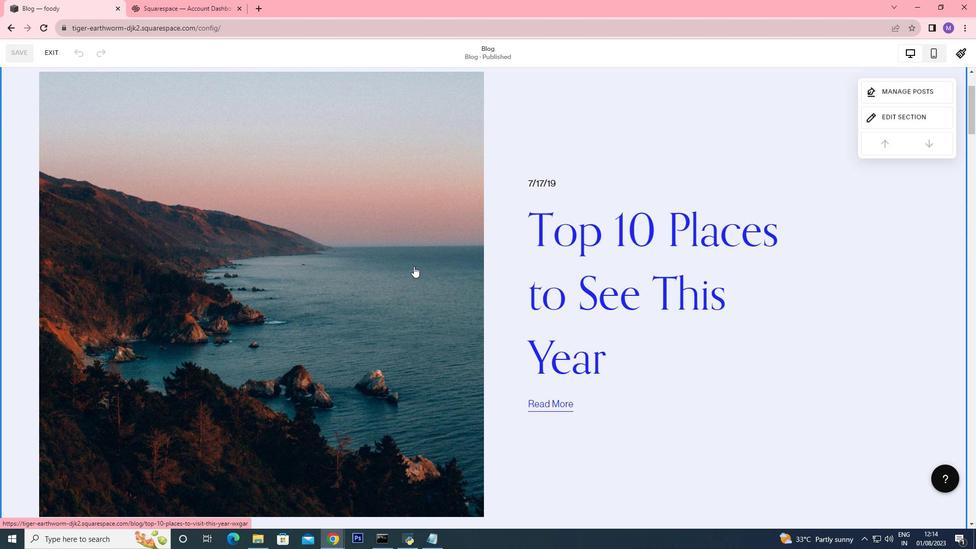 
Action: Mouse scrolled (411, 265) with delta (0, 0)
Screenshot: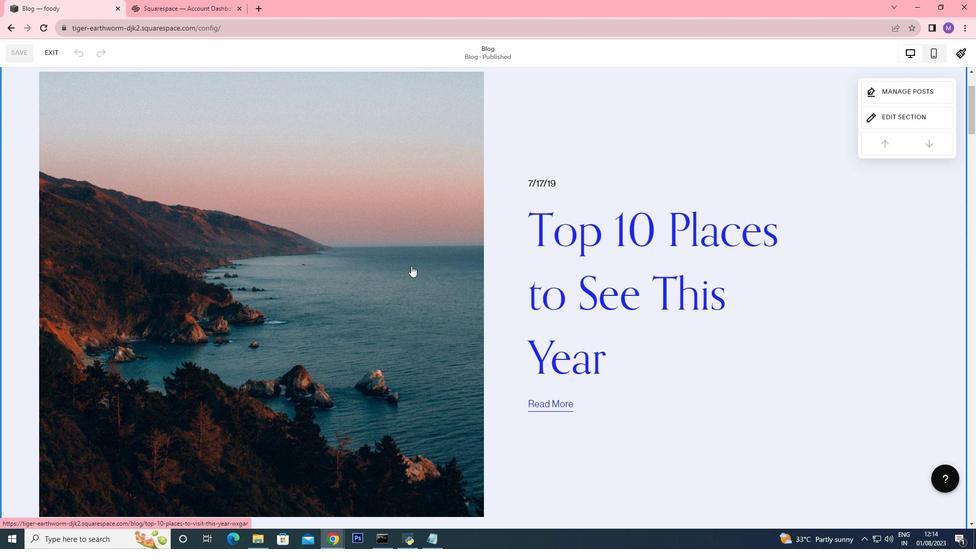 
Action: Mouse scrolled (411, 265) with delta (0, 0)
Screenshot: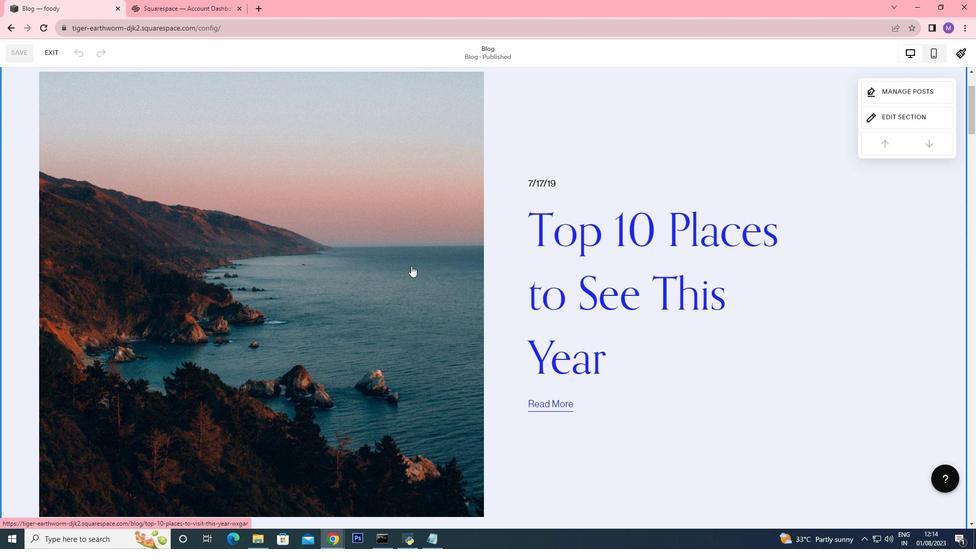 
Action: Mouse scrolled (411, 265) with delta (0, 0)
Screenshot: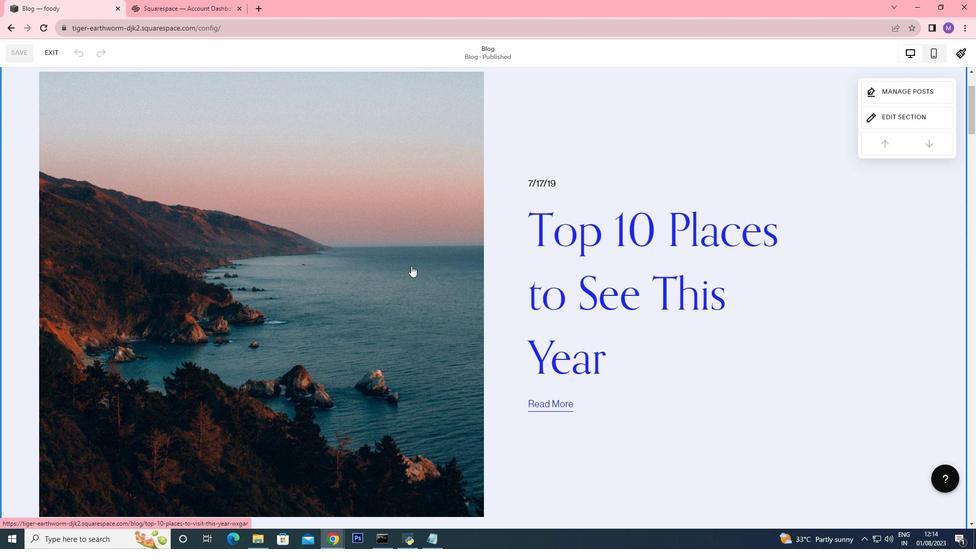 
Action: Mouse scrolled (411, 265) with delta (0, 0)
Screenshot: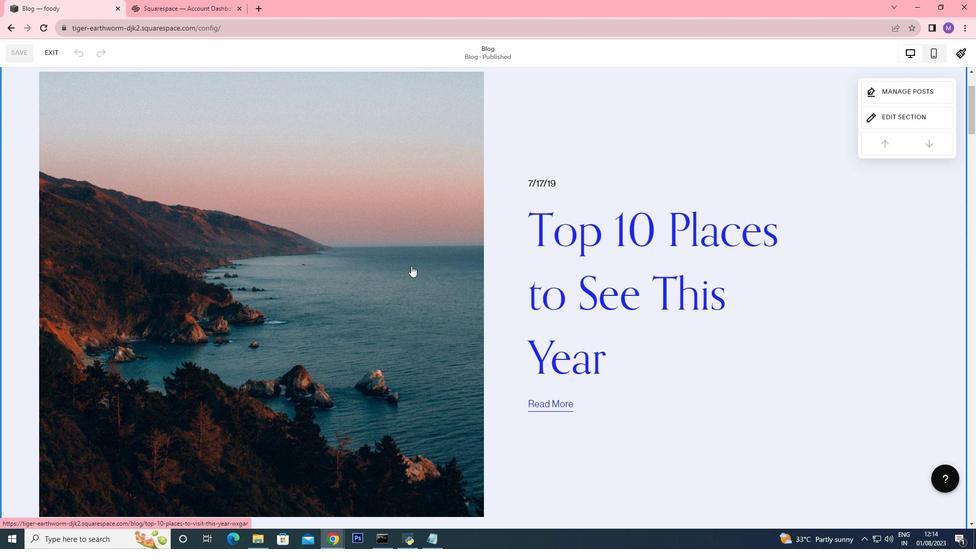 
Action: Mouse moved to (408, 233)
Screenshot: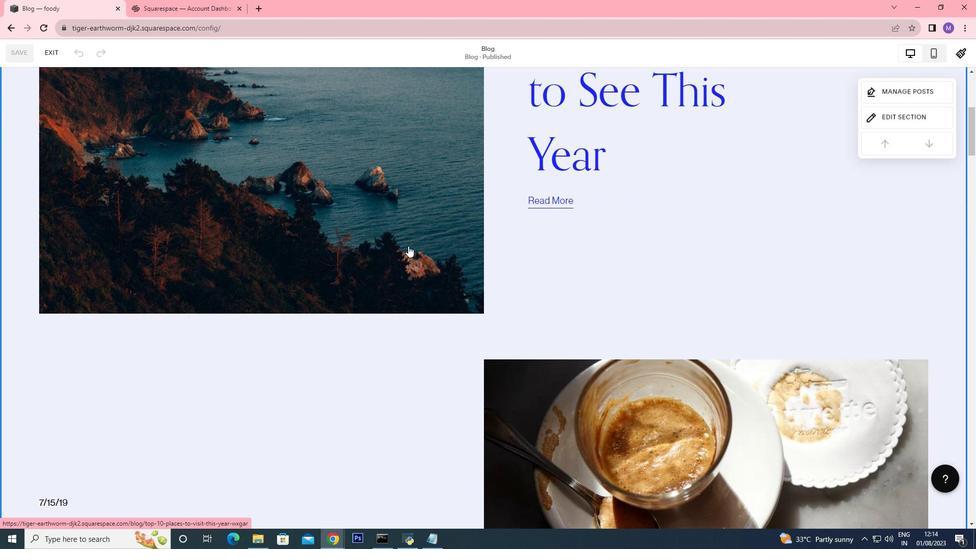 
Action: Mouse pressed left at (408, 233)
Screenshot: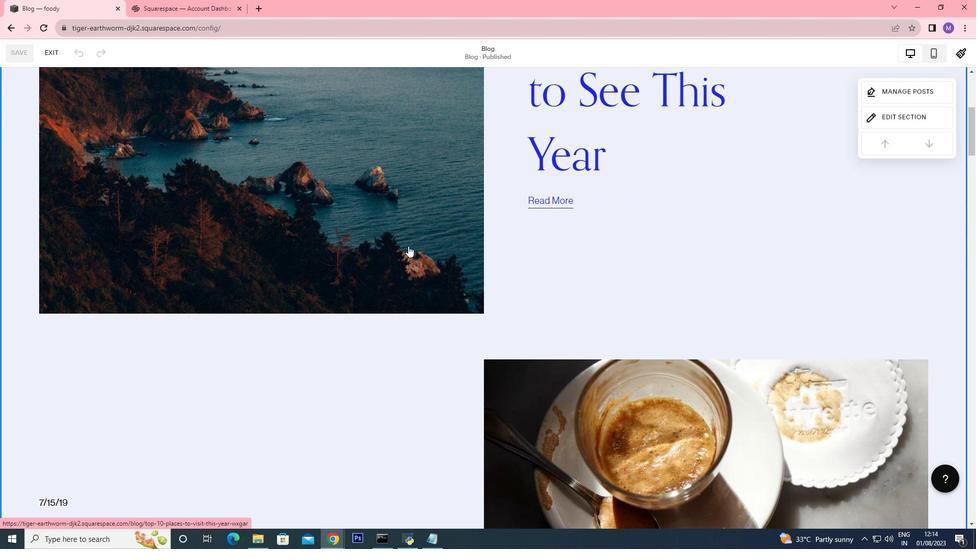 
Action: Mouse pressed left at (408, 233)
Screenshot: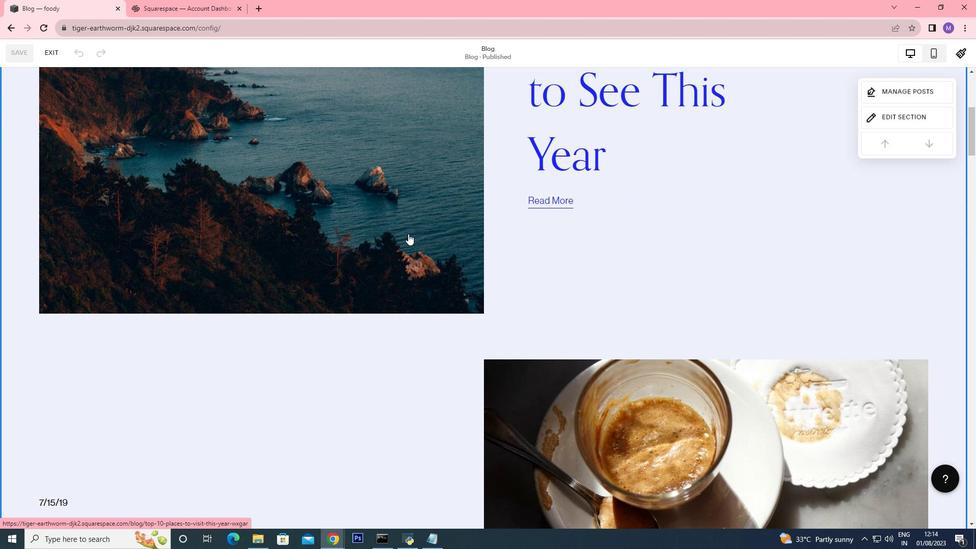
Action: Mouse moved to (865, 126)
Screenshot: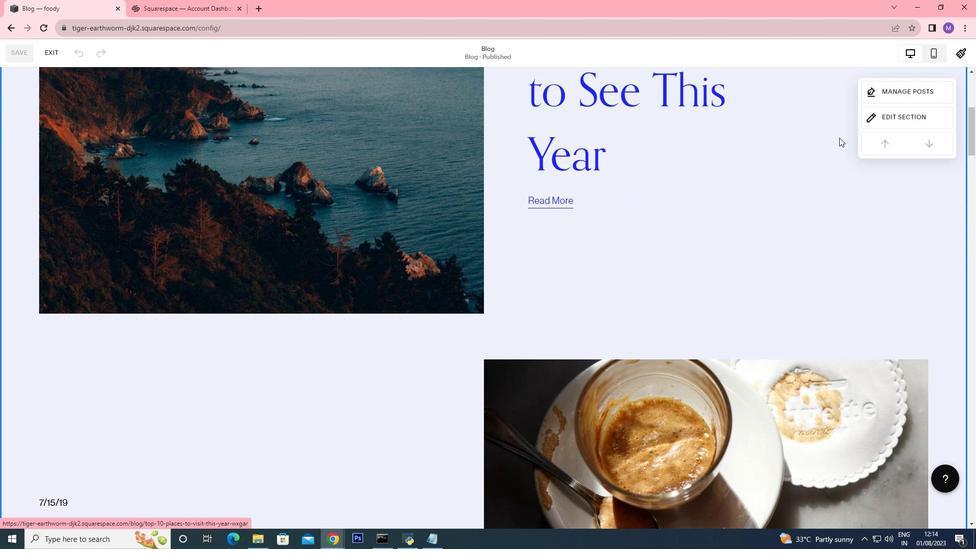 
Action: Mouse scrolled (865, 126) with delta (0, 0)
Screenshot: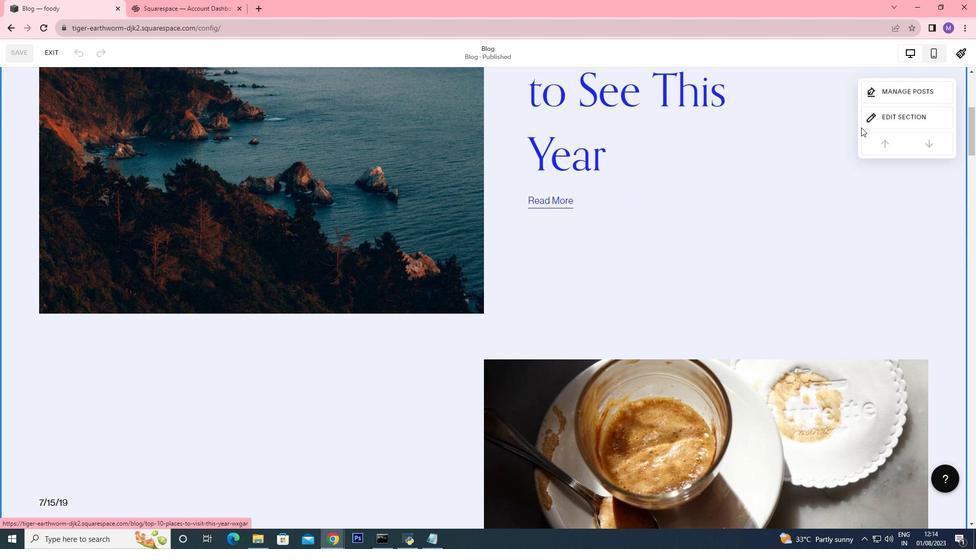 
Action: Mouse scrolled (865, 126) with delta (0, 0)
Screenshot: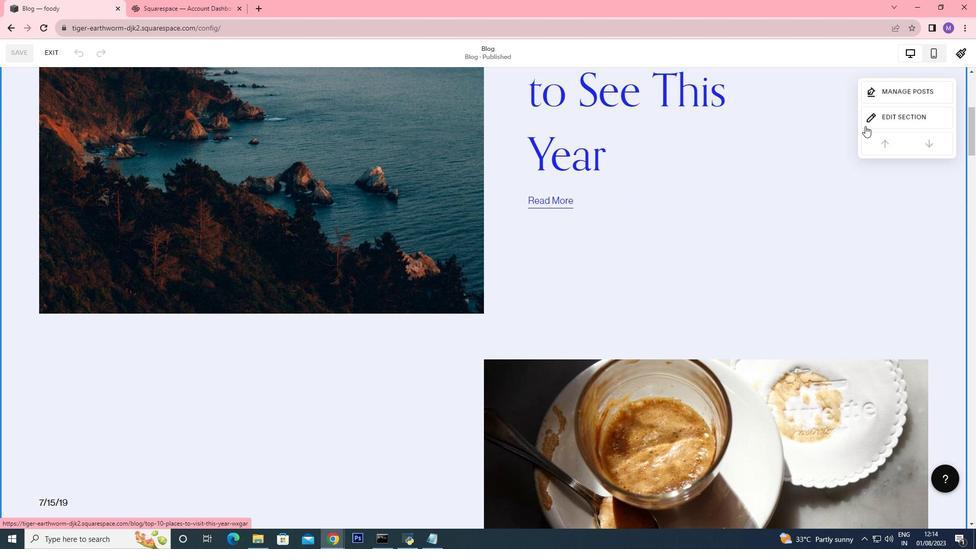 
Action: Mouse scrolled (865, 126) with delta (0, 0)
Screenshot: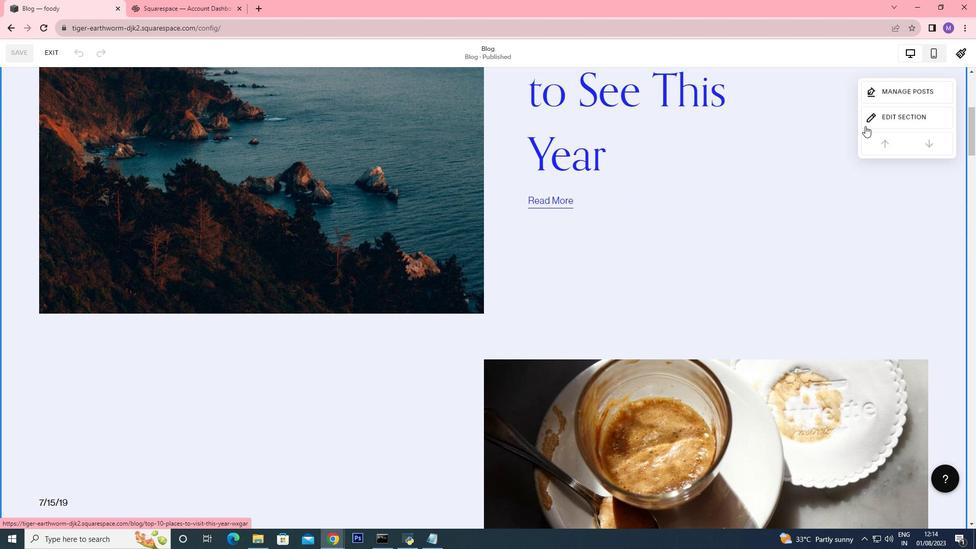 
Action: Mouse moved to (921, 112)
Screenshot: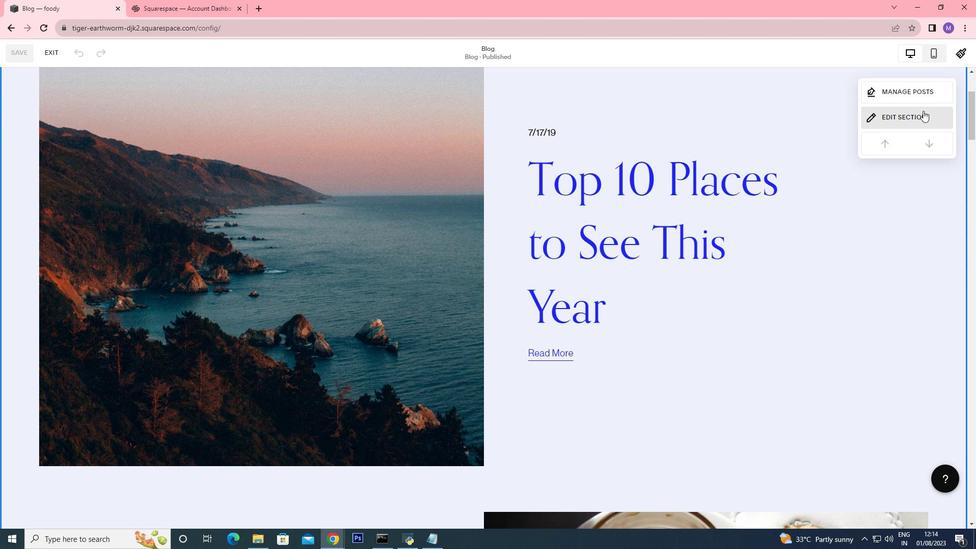 
Action: Mouse pressed left at (921, 112)
Screenshot: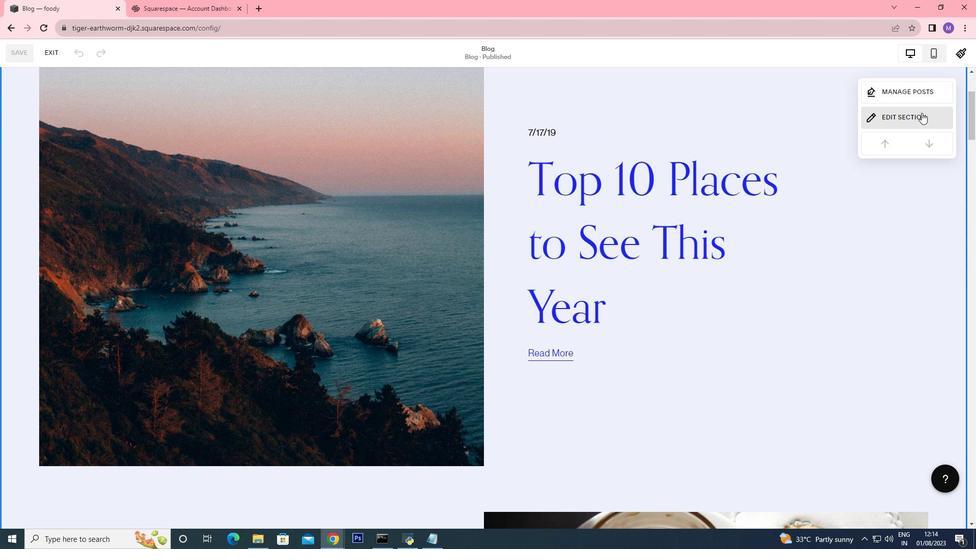 
Action: Mouse moved to (863, 124)
Screenshot: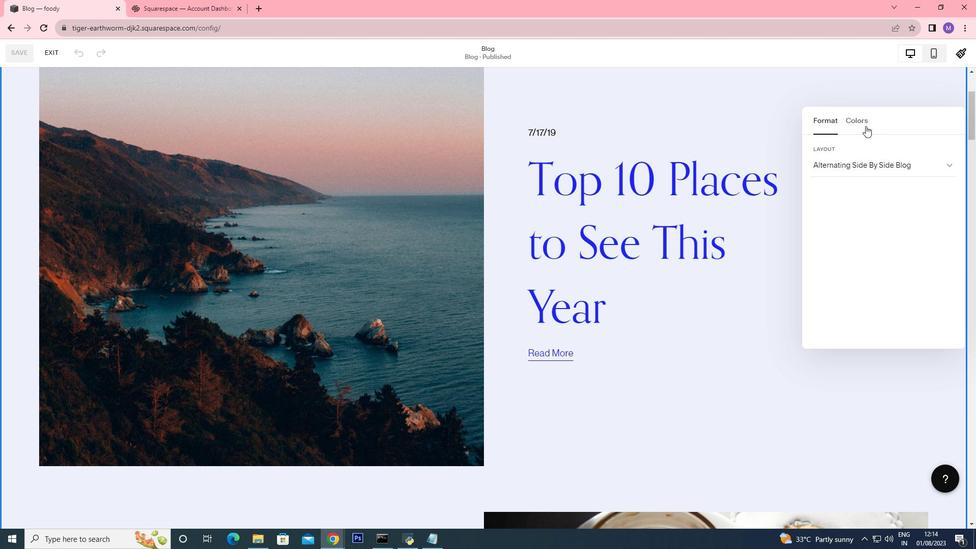 
Action: Mouse pressed left at (863, 124)
Screenshot: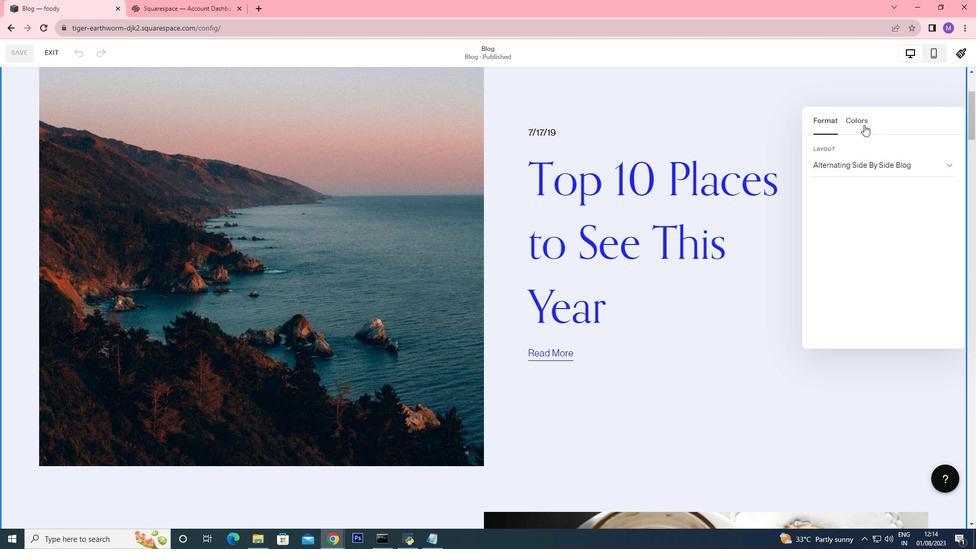
Action: Mouse moved to (915, 254)
Screenshot: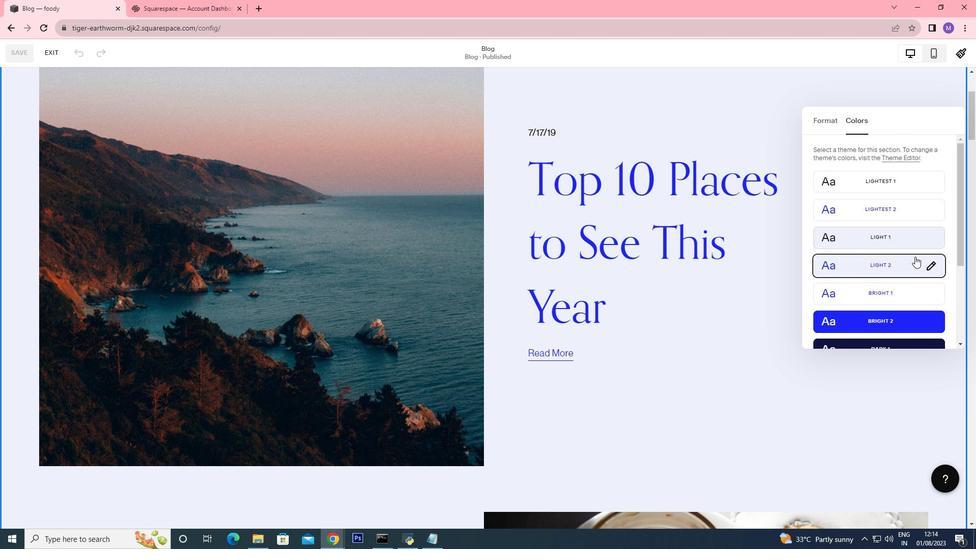 
Action: Mouse scrolled (915, 254) with delta (0, 0)
Screenshot: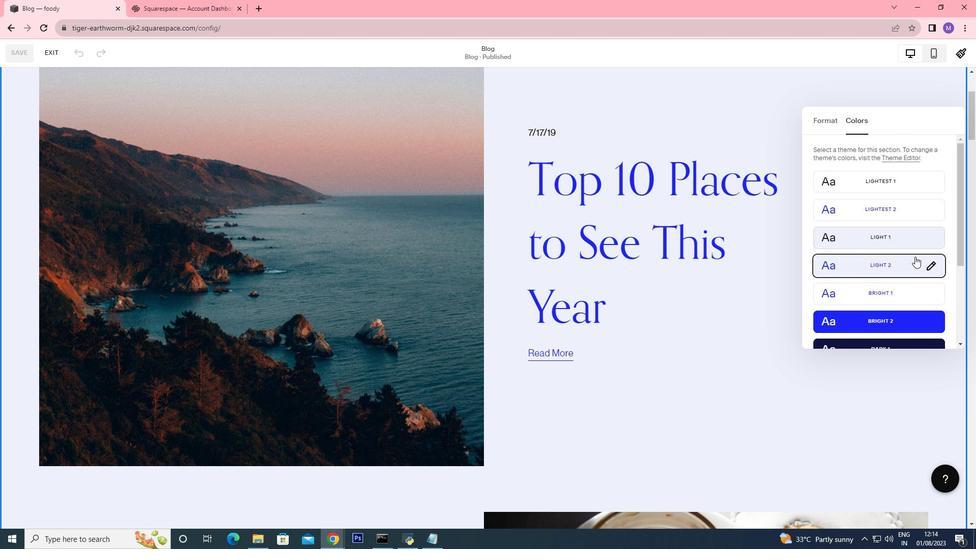 
Action: Mouse moved to (824, 112)
Screenshot: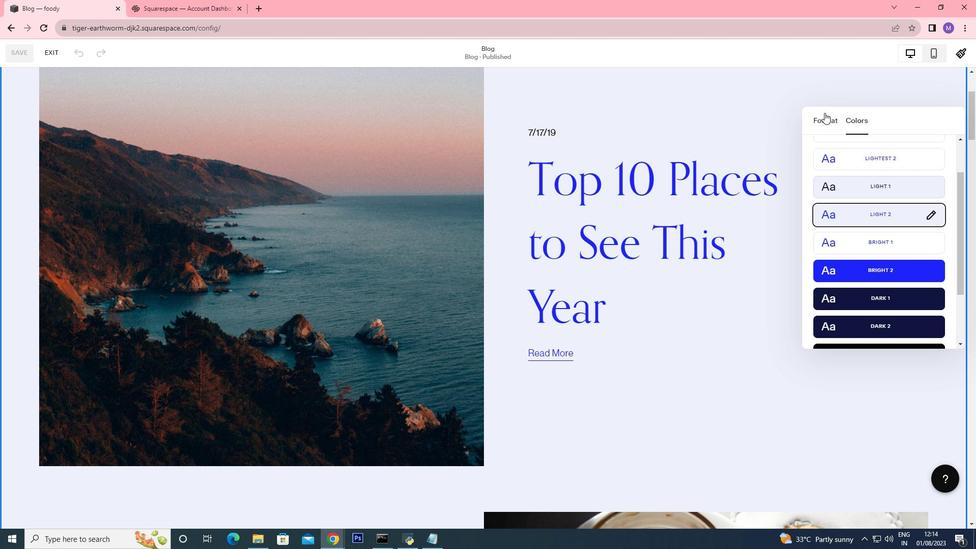 
Action: Mouse pressed left at (824, 112)
Screenshot: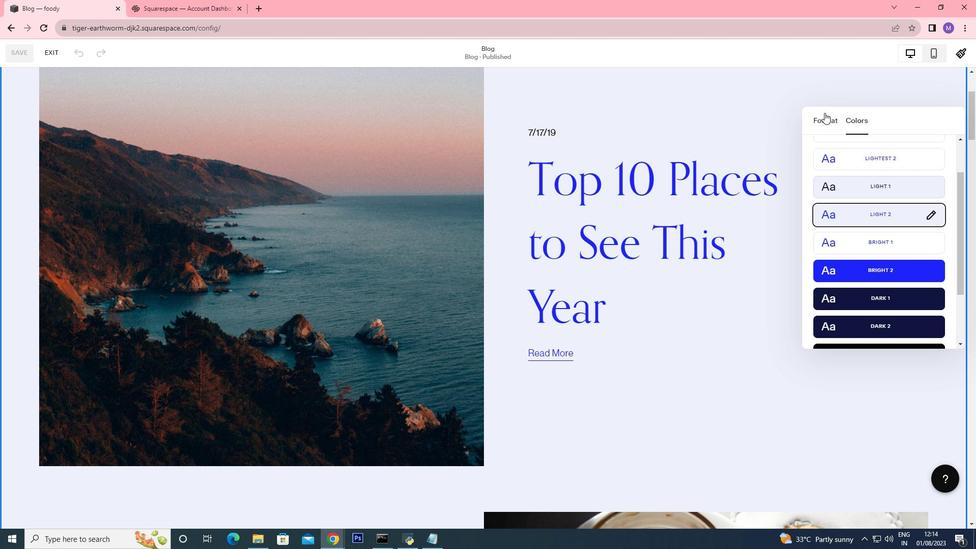
Action: Mouse moved to (943, 162)
Screenshot: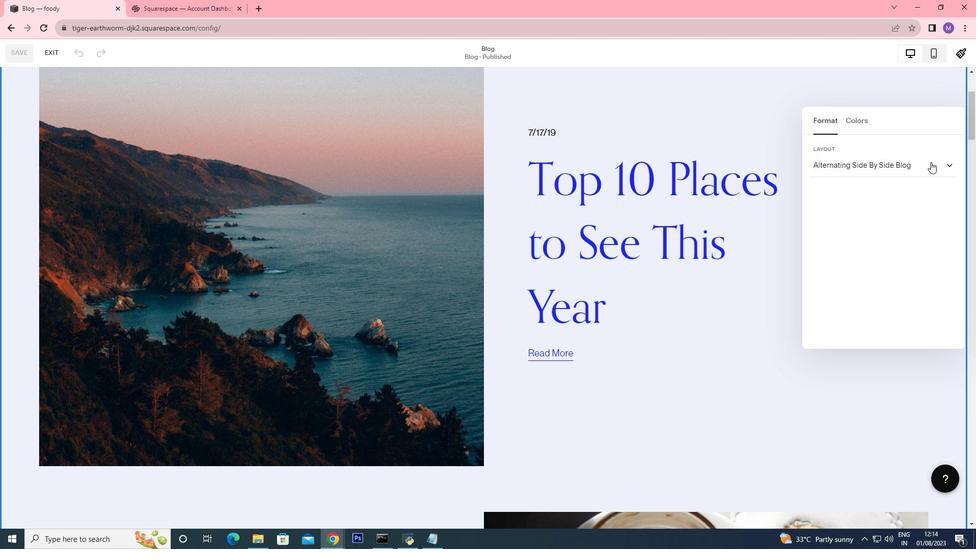 
Action: Mouse pressed left at (943, 162)
Screenshot: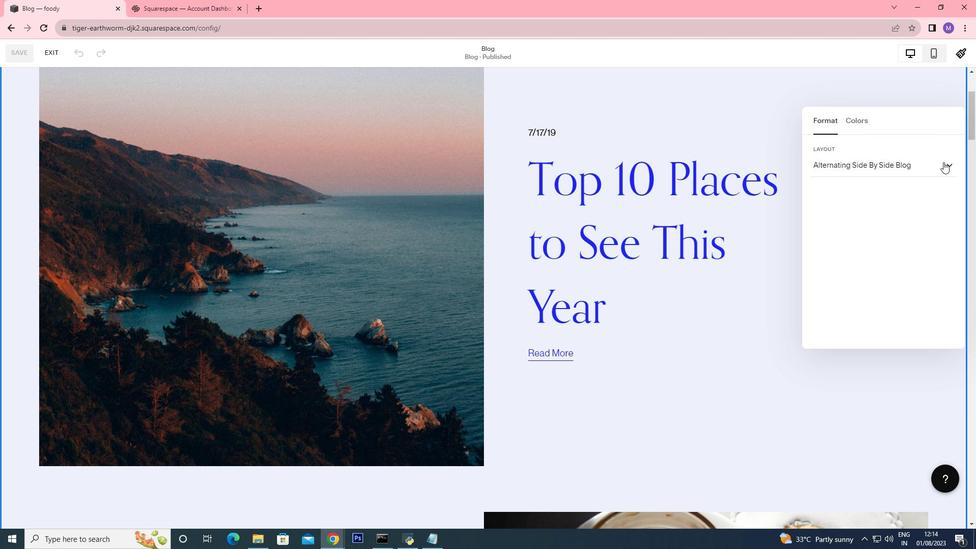 
Action: Mouse moved to (894, 194)
Screenshot: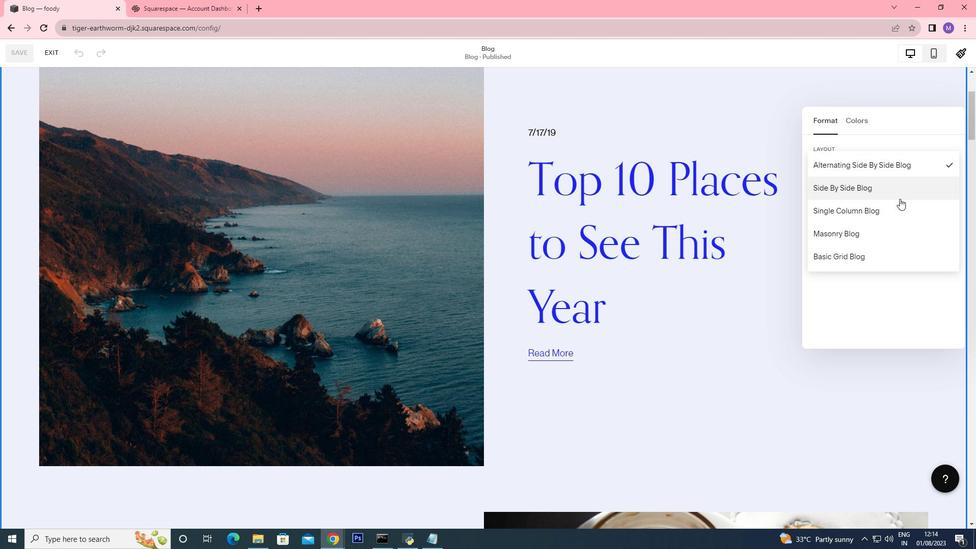 
Action: Mouse pressed left at (894, 194)
Screenshot: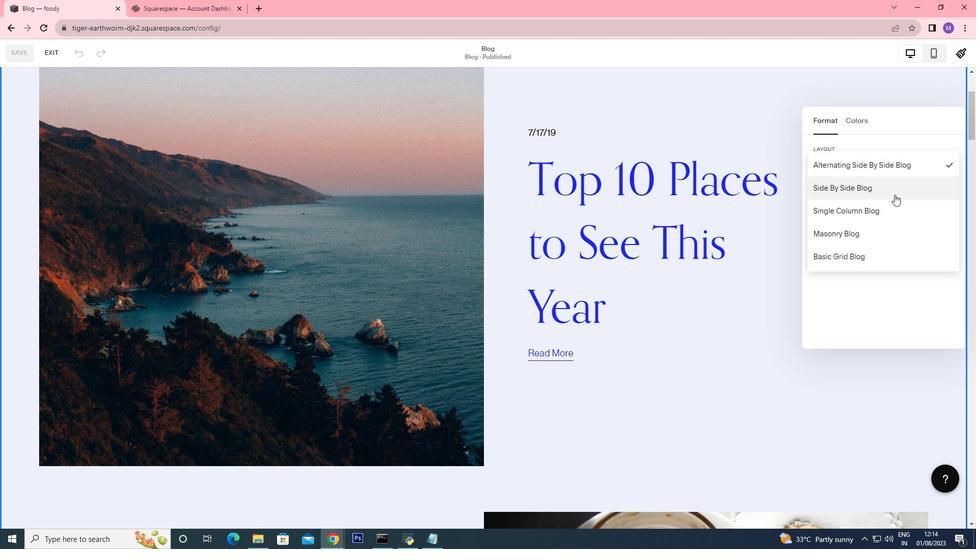 
Action: Mouse moved to (793, 215)
Screenshot: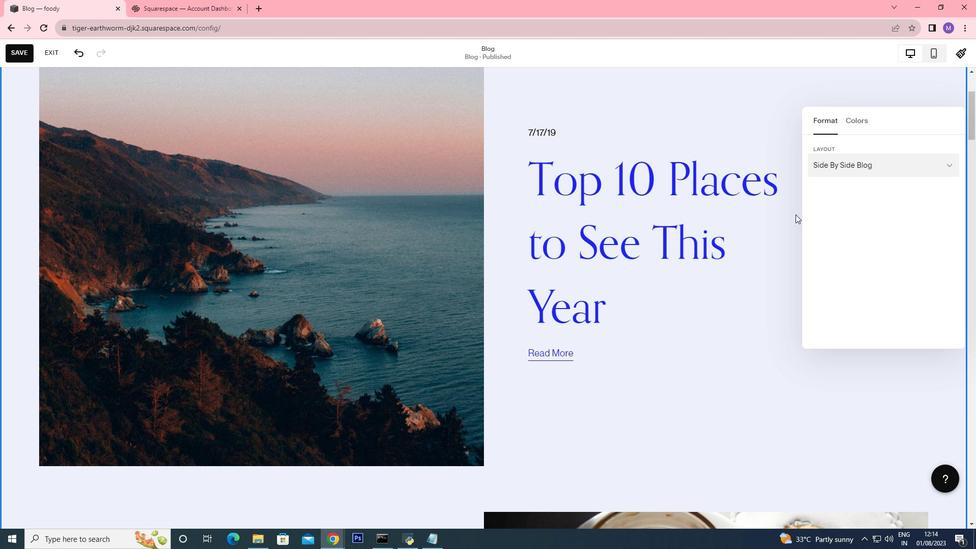 
Action: Mouse scrolled (793, 214) with delta (0, 0)
Screenshot: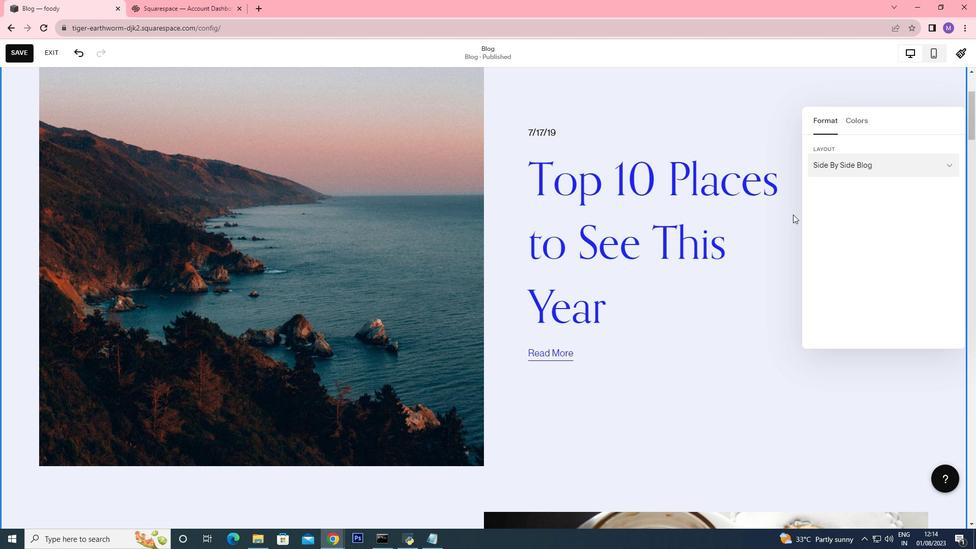 
Action: Mouse scrolled (793, 214) with delta (0, 0)
Screenshot: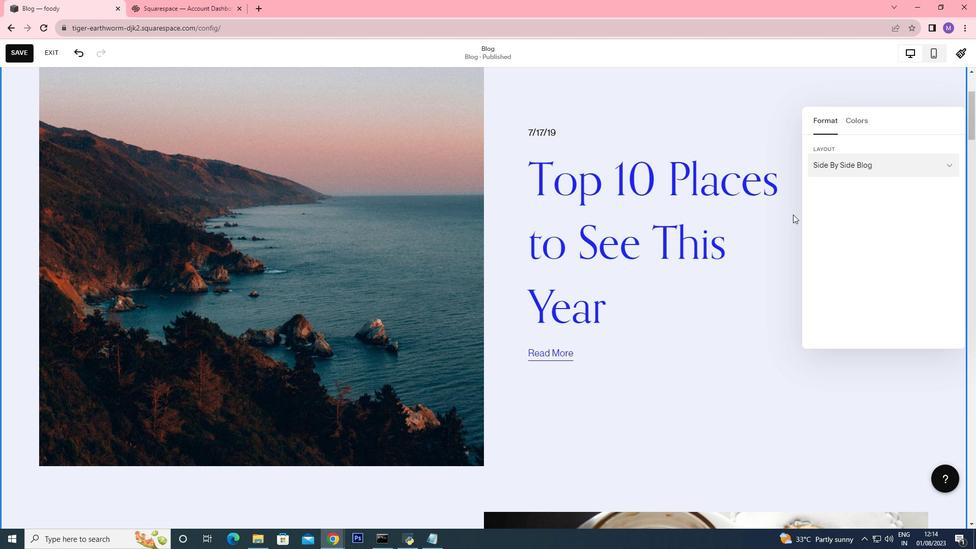 
Action: Mouse scrolled (793, 214) with delta (0, 0)
Screenshot: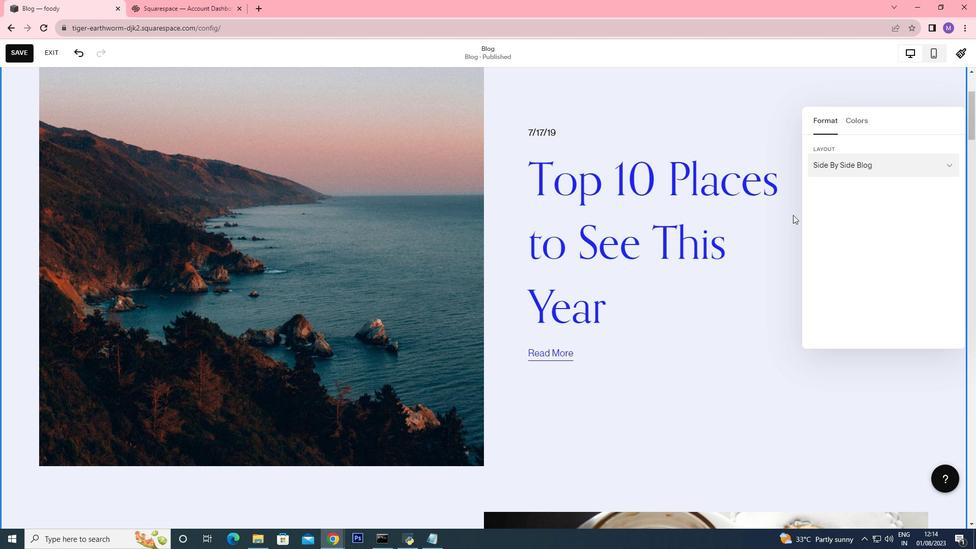 
Action: Mouse scrolled (793, 214) with delta (0, 0)
Screenshot: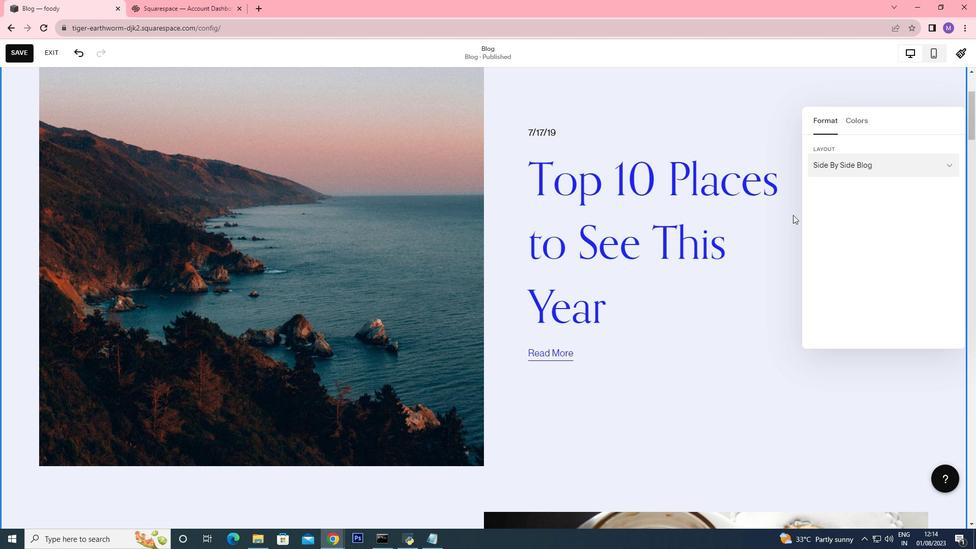 
Action: Mouse moved to (740, 235)
Screenshot: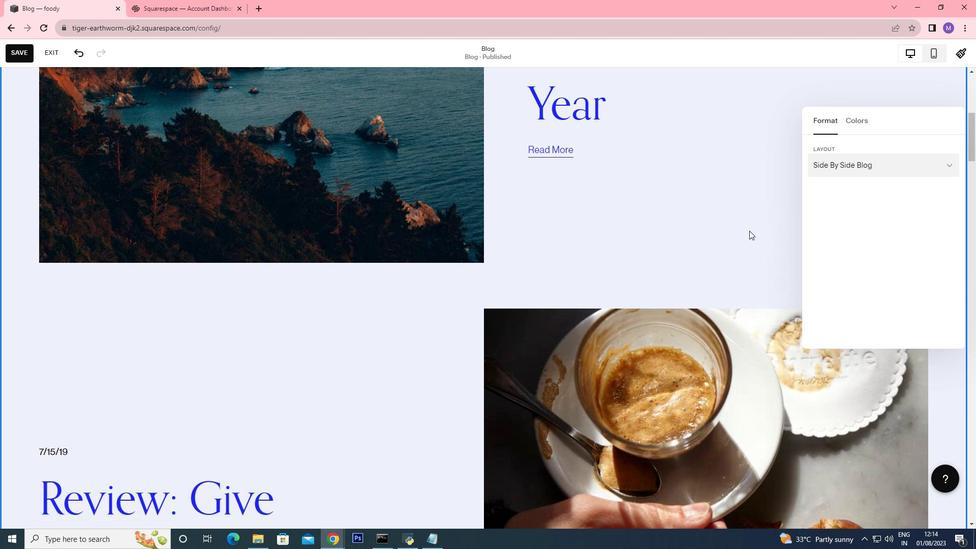 
Action: Mouse scrolled (740, 234) with delta (0, 0)
Screenshot: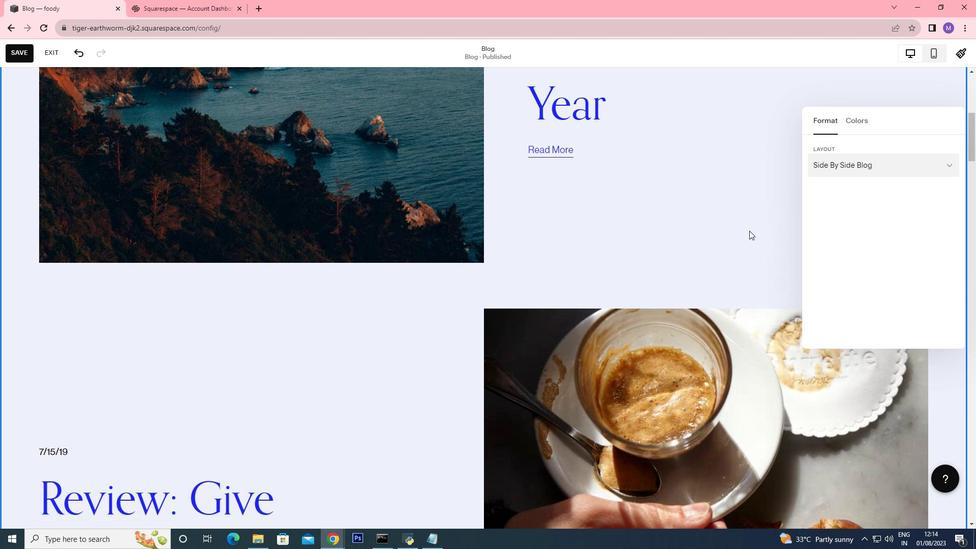 
Action: Mouse moved to (700, 250)
Screenshot: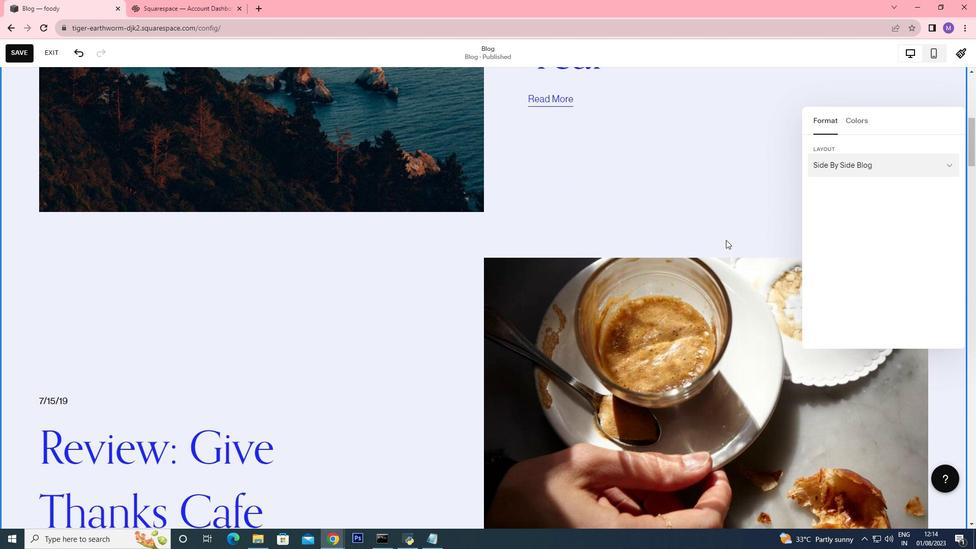 
Action: Mouse scrolled (701, 249) with delta (0, 0)
Screenshot: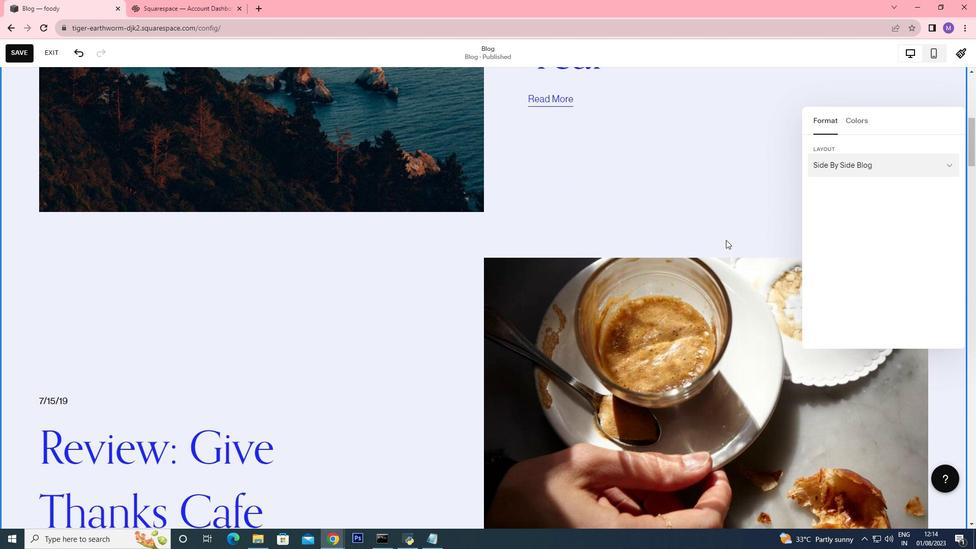 
Action: Mouse moved to (698, 250)
Screenshot: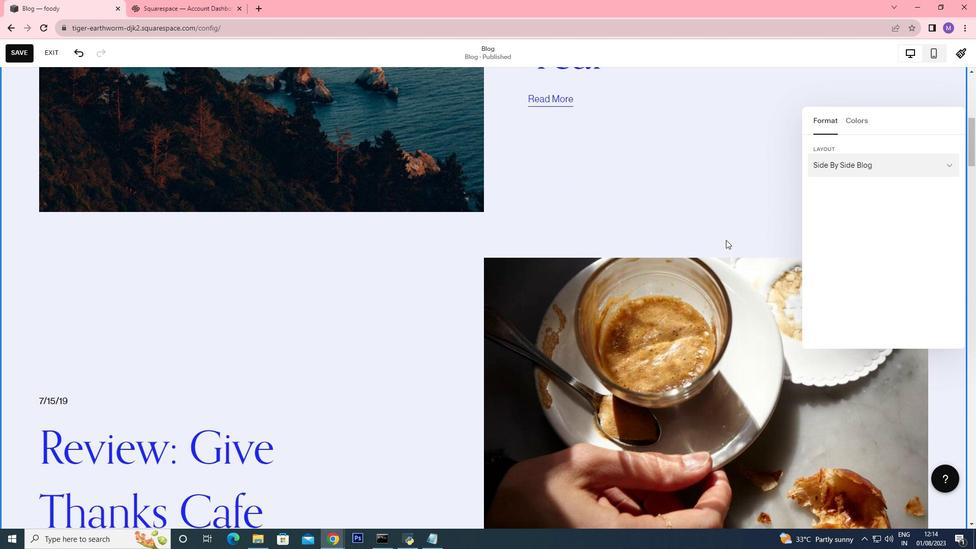 
Action: Mouse scrolled (700, 249) with delta (0, 0)
Screenshot: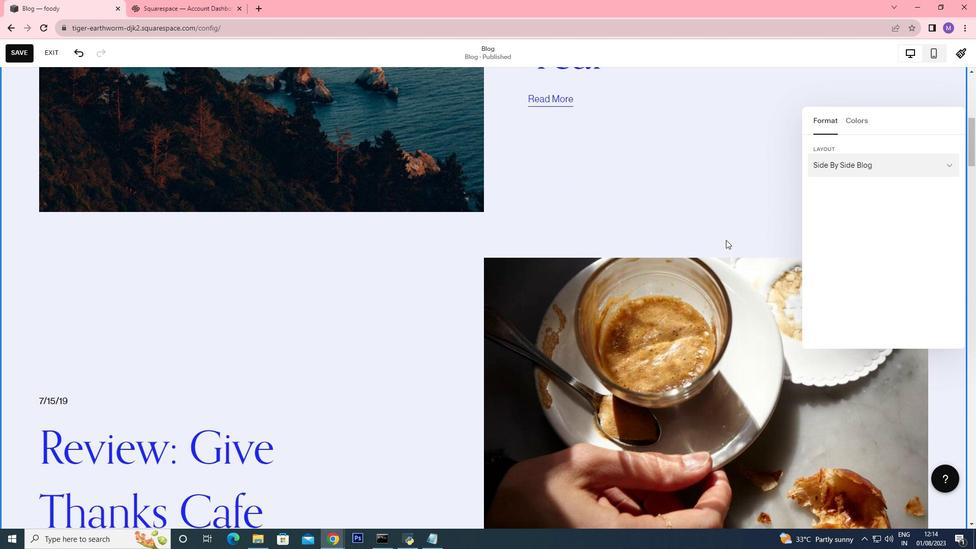 
Action: Mouse moved to (698, 250)
Screenshot: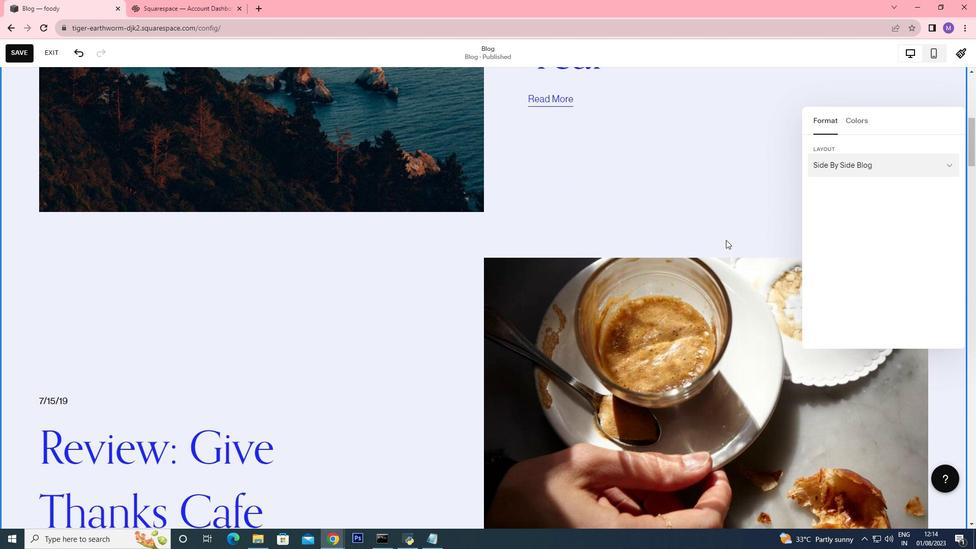 
Action: Mouse scrolled (700, 249) with delta (0, 0)
Screenshot: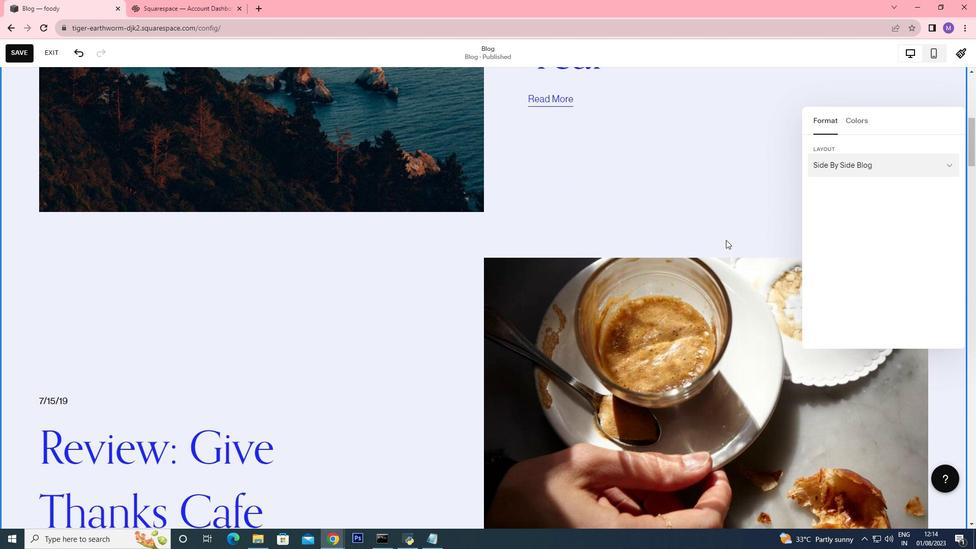 
Action: Mouse moved to (696, 251)
Screenshot: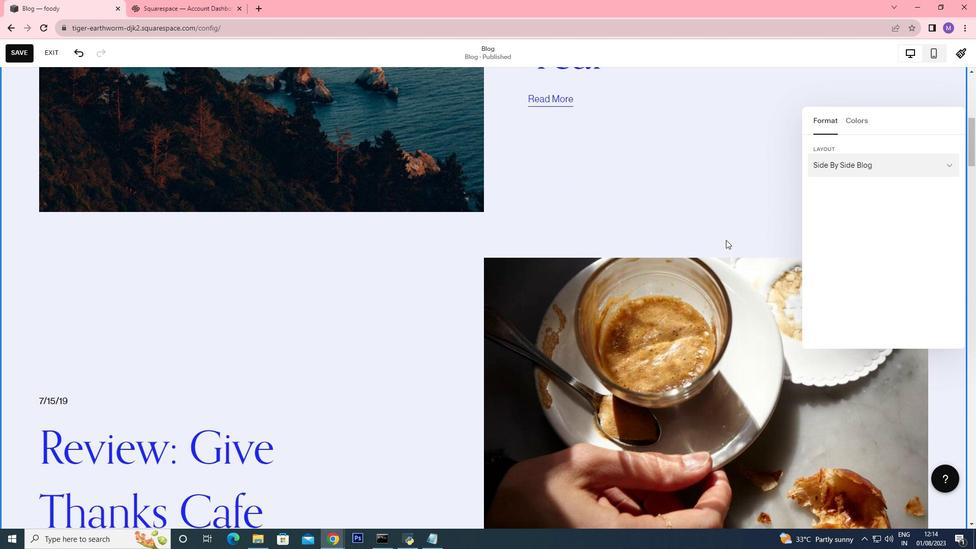 
Action: Mouse scrolled (698, 249) with delta (0, 0)
Screenshot: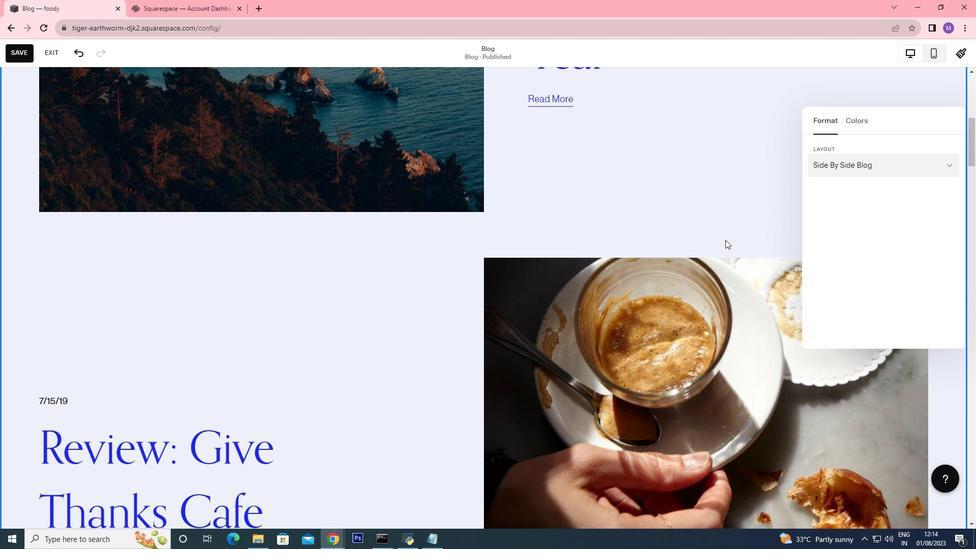 
Action: Mouse moved to (696, 251)
Screenshot: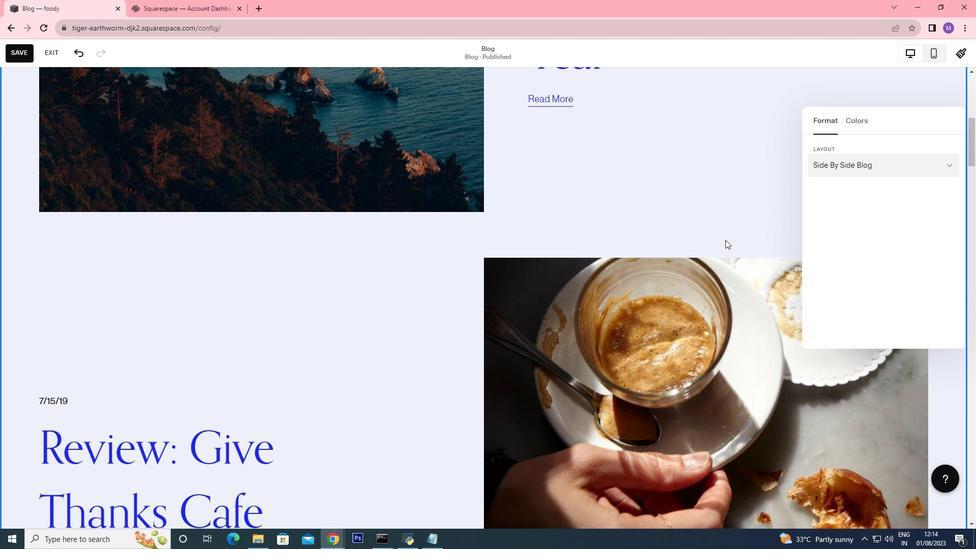 
Action: Mouse scrolled (698, 250) with delta (0, 0)
Screenshot: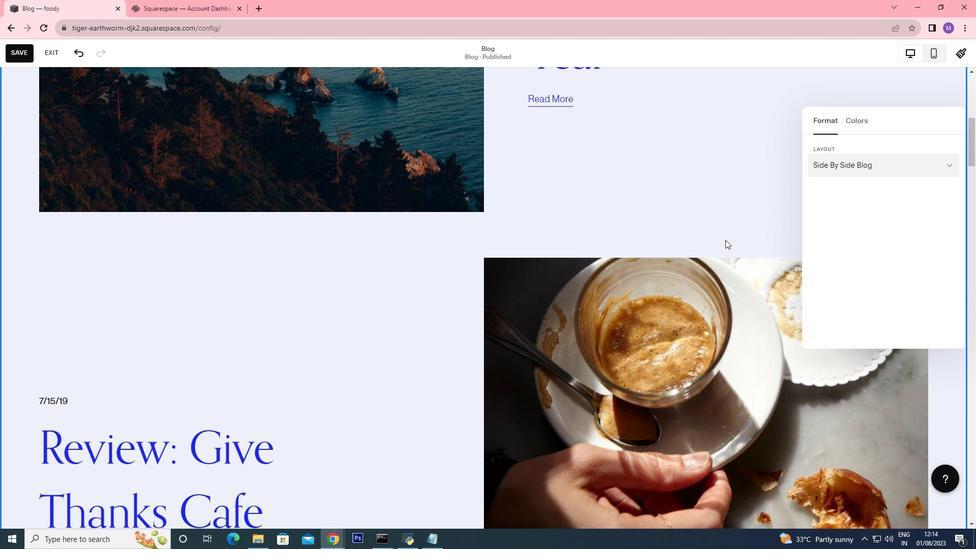 
Action: Mouse moved to (694, 252)
Screenshot: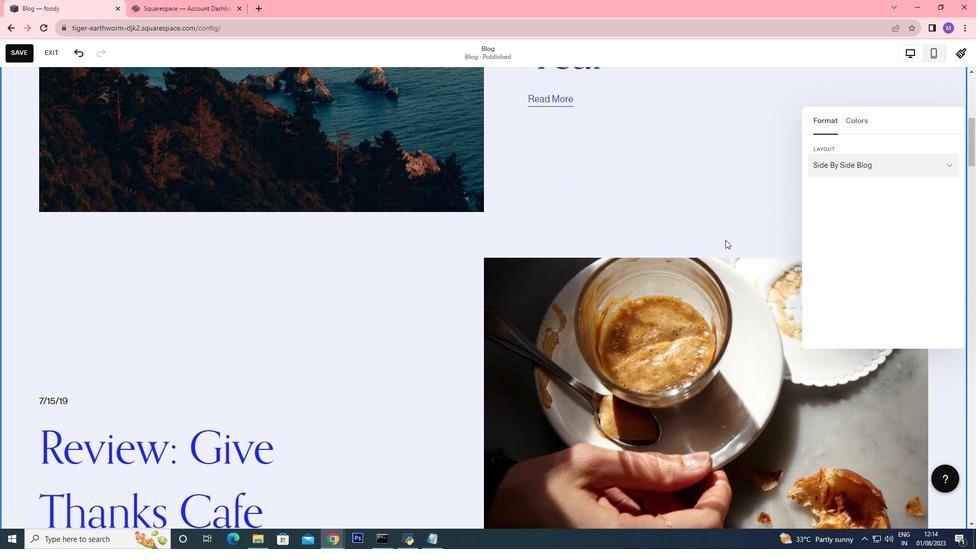 
Action: Mouse scrolled (695, 251) with delta (0, 0)
Screenshot: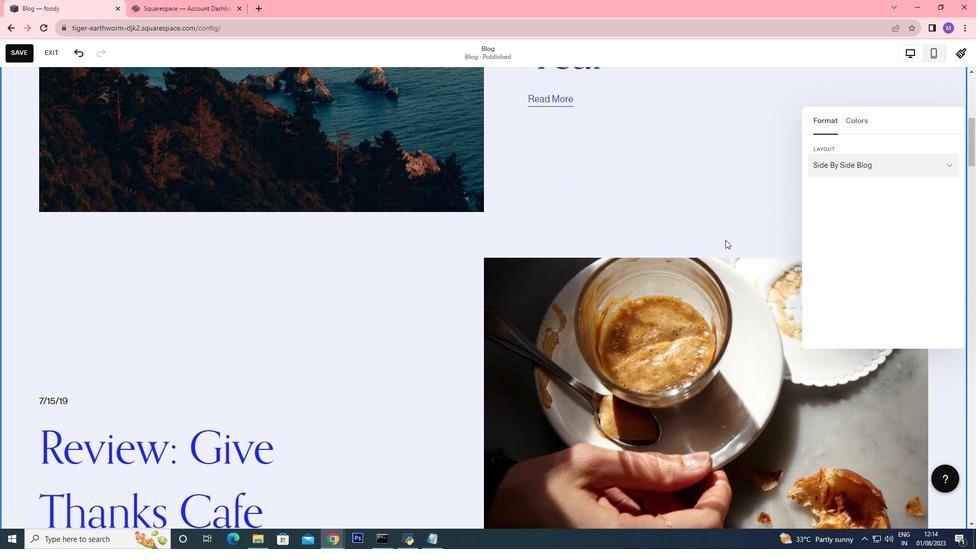 
Action: Mouse moved to (687, 253)
Screenshot: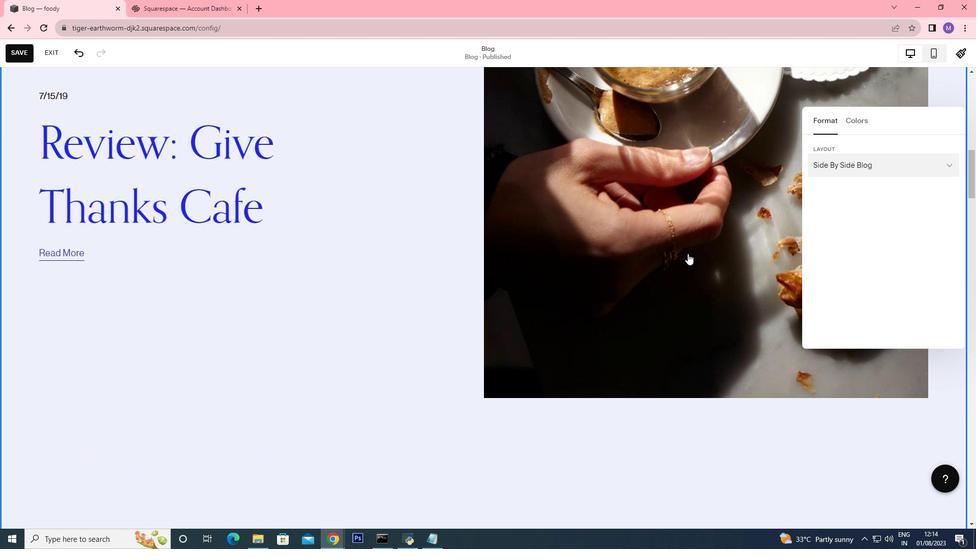 
Action: Mouse scrolled (687, 254) with delta (0, 0)
Screenshot: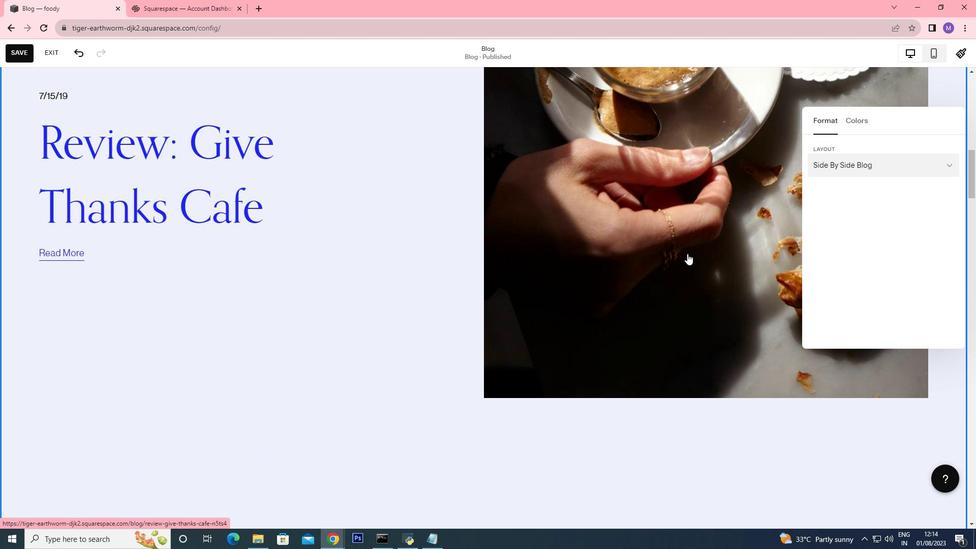 
Action: Mouse scrolled (687, 254) with delta (0, 0)
Screenshot: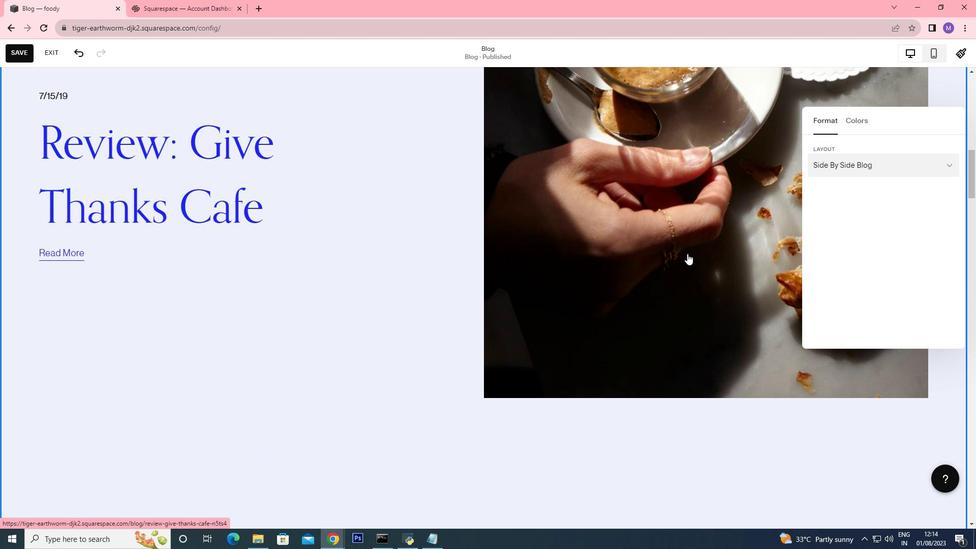 
Action: Mouse scrolled (687, 254) with delta (0, 0)
Screenshot: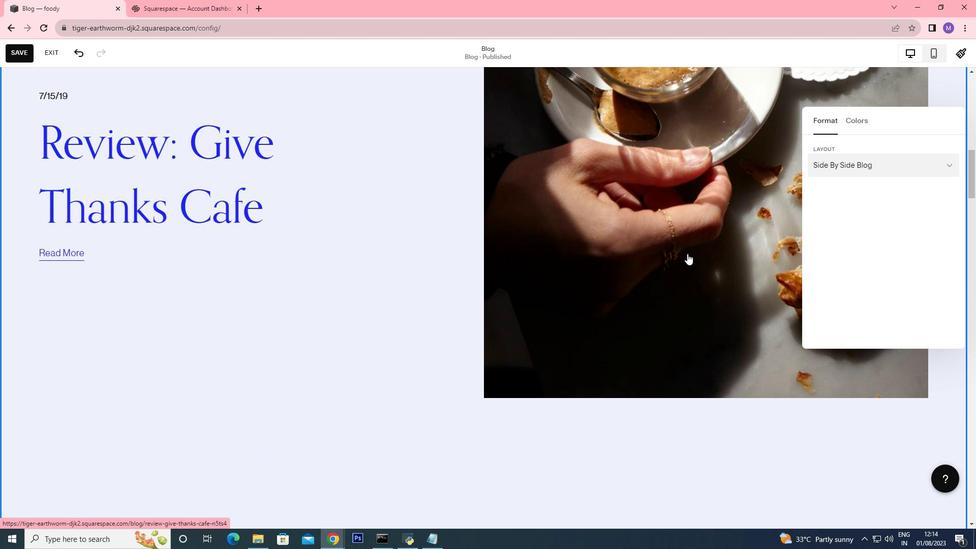 
Action: Mouse scrolled (687, 254) with delta (0, 0)
Screenshot: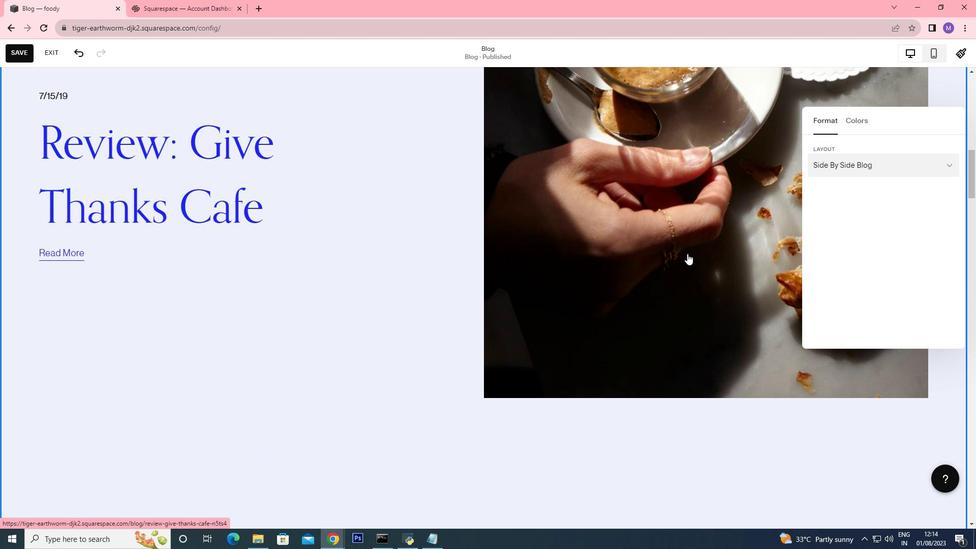 
Action: Mouse scrolled (687, 254) with delta (0, 0)
Screenshot: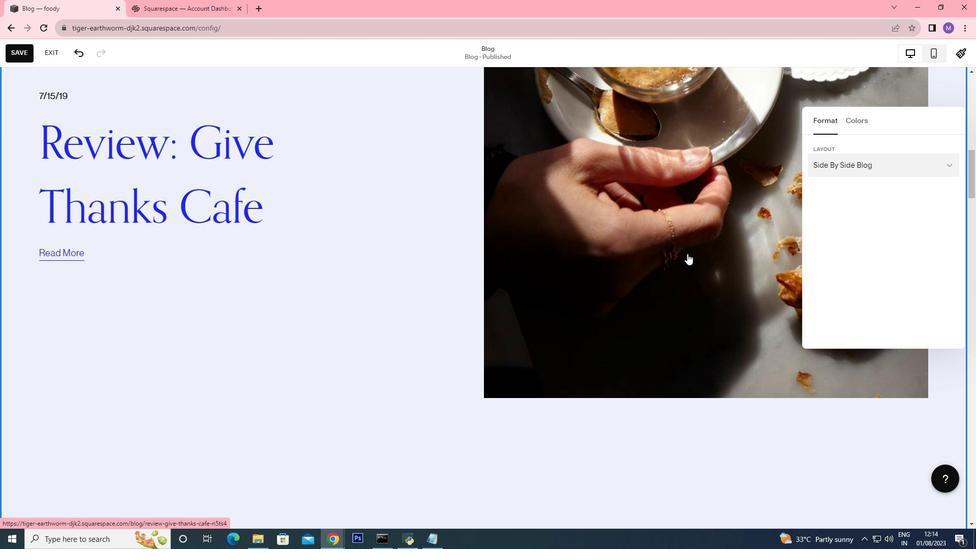 
Action: Mouse scrolled (687, 254) with delta (0, 0)
Screenshot: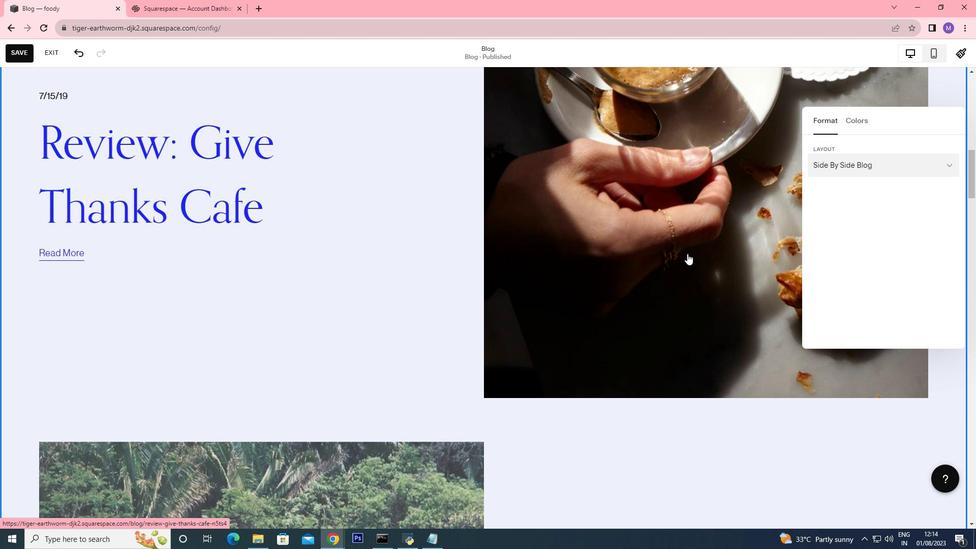 
Action: Mouse scrolled (687, 254) with delta (0, 0)
Screenshot: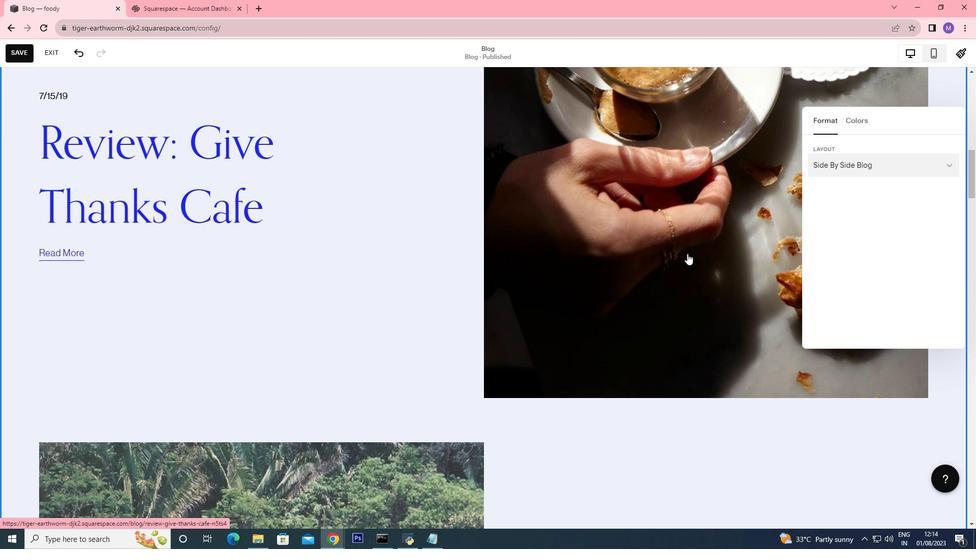 
Action: Mouse scrolled (687, 254) with delta (0, 0)
Screenshot: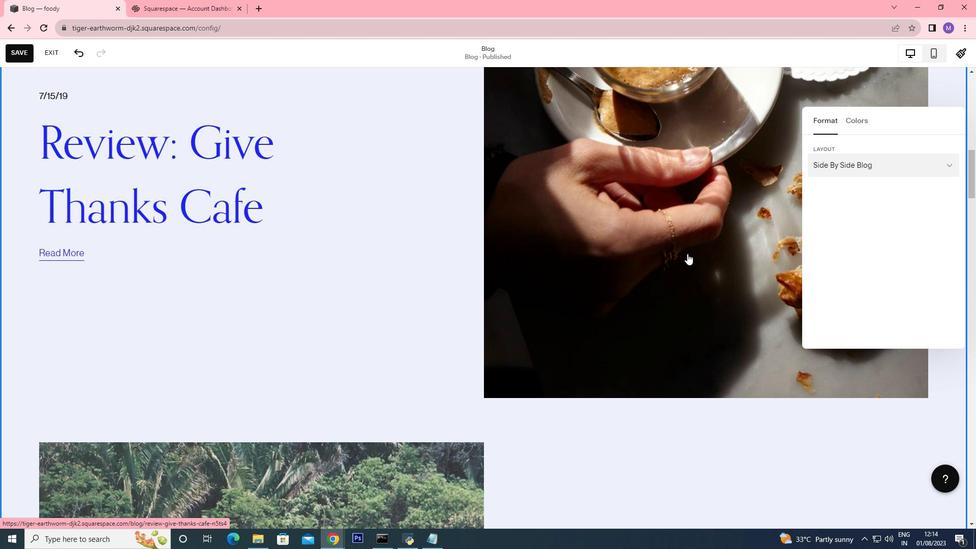 
Action: Mouse moved to (687, 252)
Screenshot: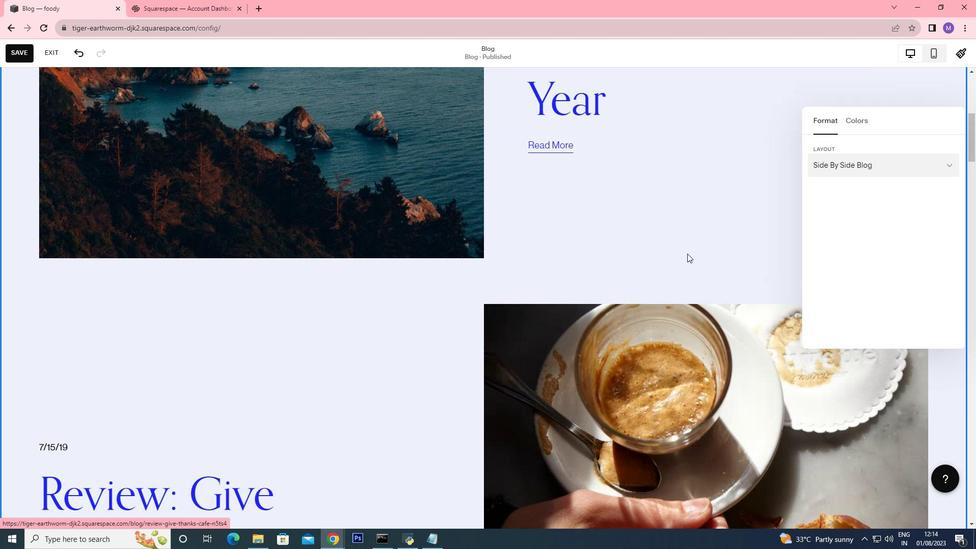 
Action: Mouse scrolled (687, 252) with delta (0, 0)
Screenshot: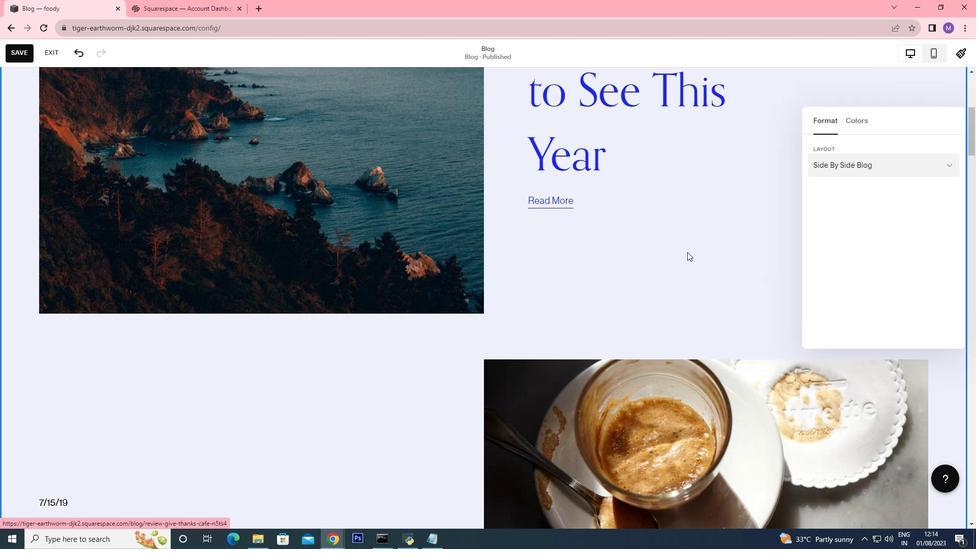 
Action: Mouse scrolled (687, 252) with delta (0, 0)
Screenshot: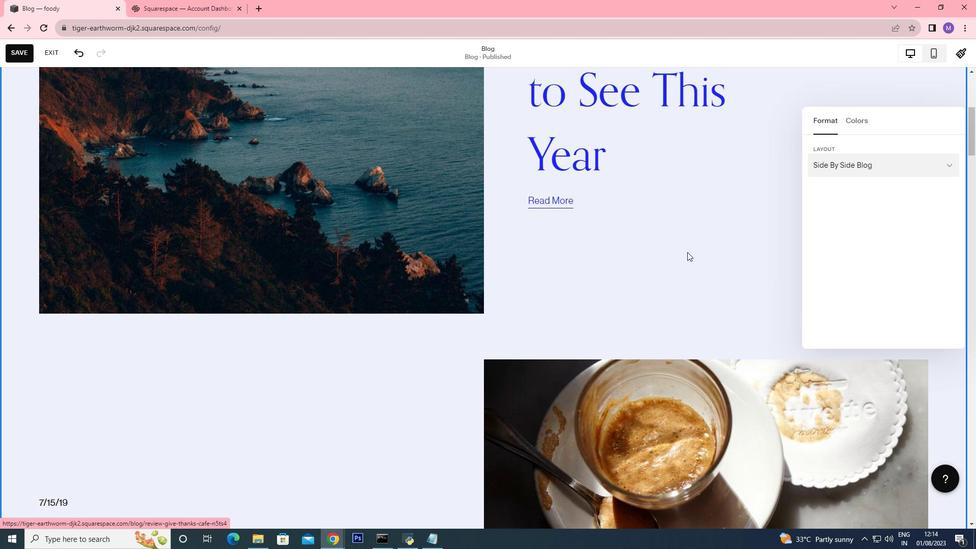 
Action: Mouse scrolled (687, 252) with delta (0, 0)
Screenshot: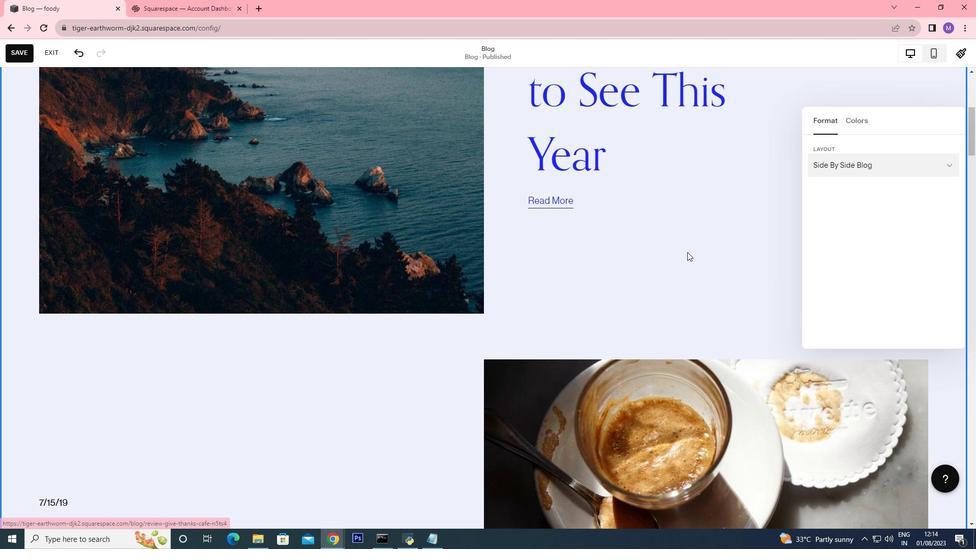 
Action: Mouse scrolled (687, 252) with delta (0, 0)
Screenshot: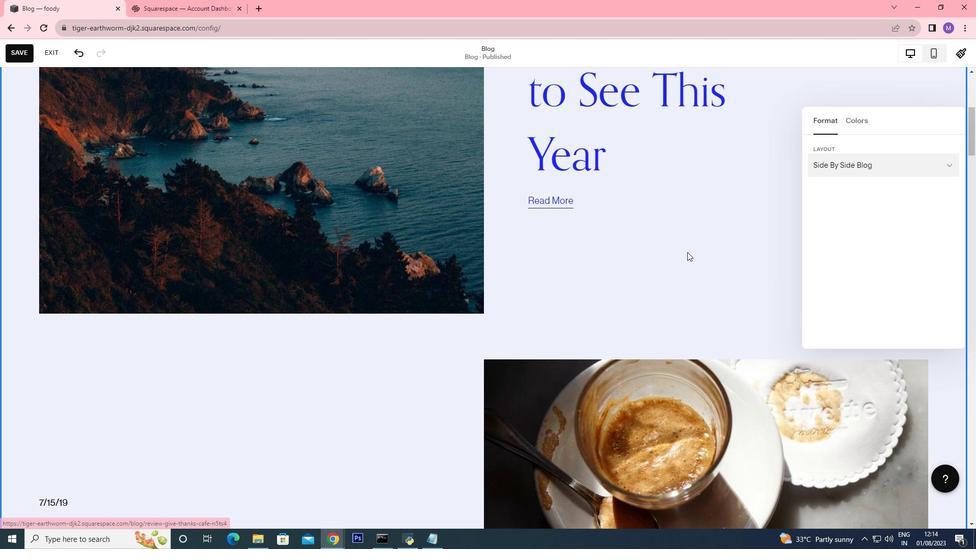 
Action: Mouse scrolled (687, 252) with delta (0, 0)
Screenshot: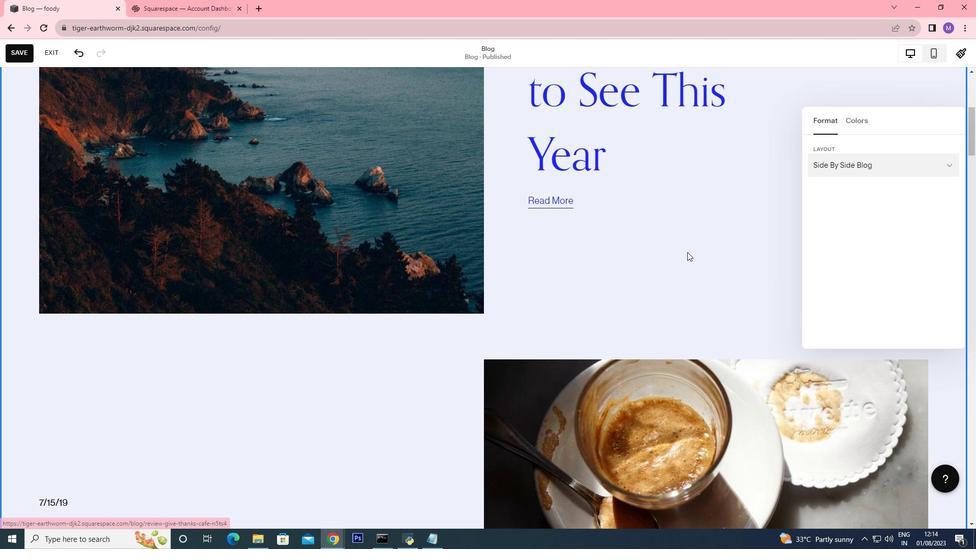 
Action: Mouse scrolled (687, 252) with delta (0, 0)
Screenshot: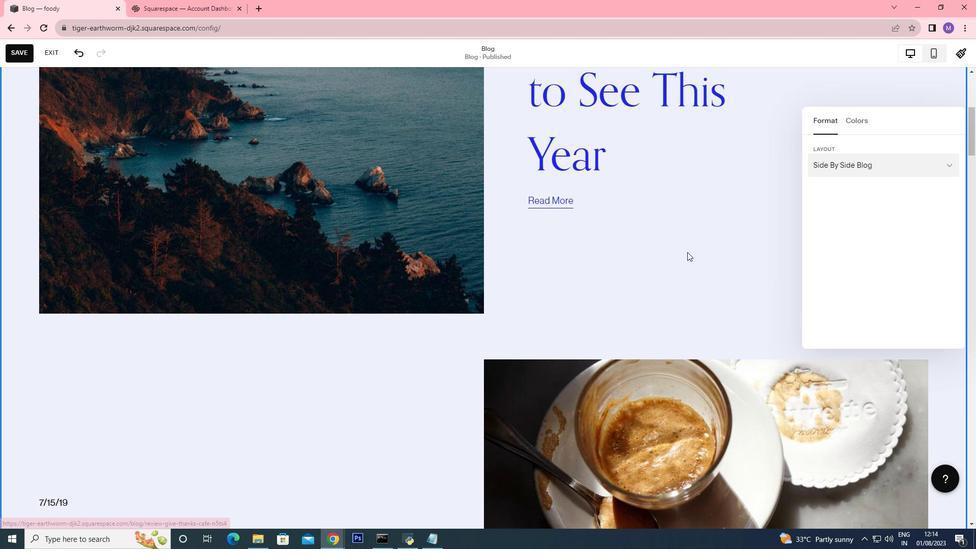 
Action: Mouse scrolled (687, 252) with delta (0, 0)
Screenshot: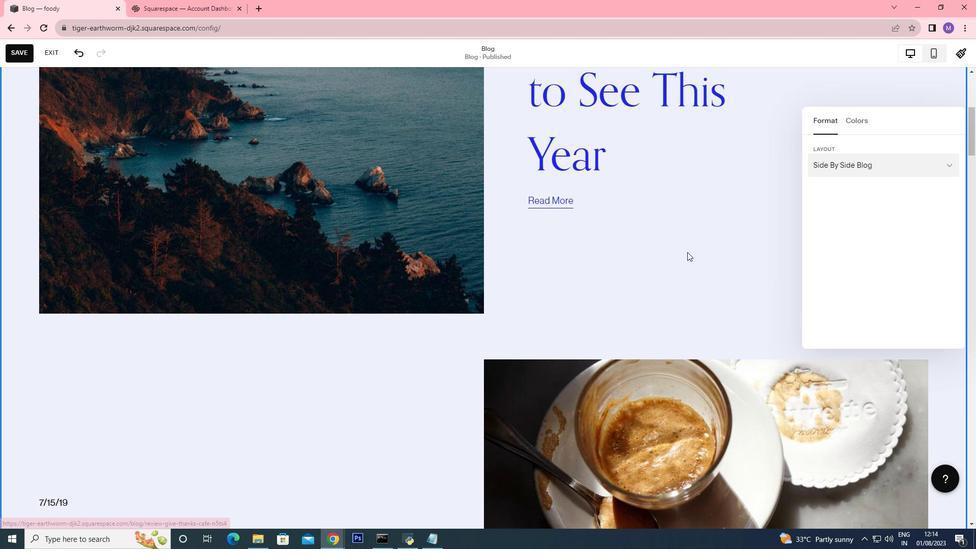 
Action: Mouse scrolled (687, 252) with delta (0, 0)
Screenshot: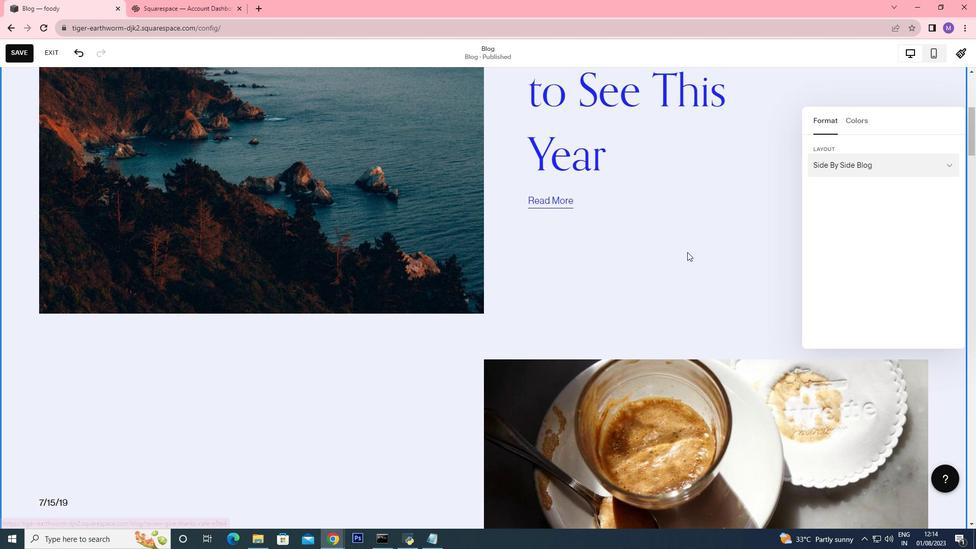 
Action: Mouse moved to (688, 248)
Screenshot: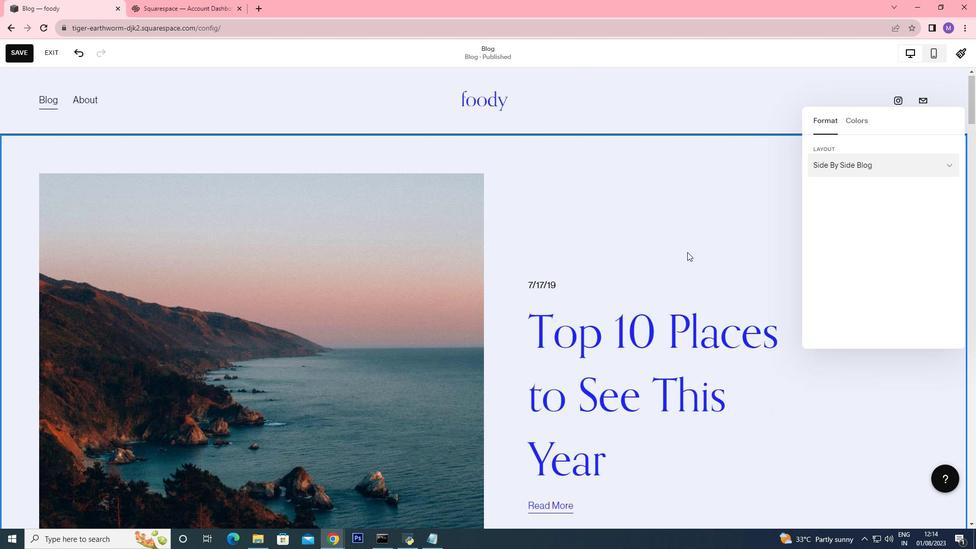
Action: Mouse scrolled (688, 248) with delta (0, 0)
Screenshot: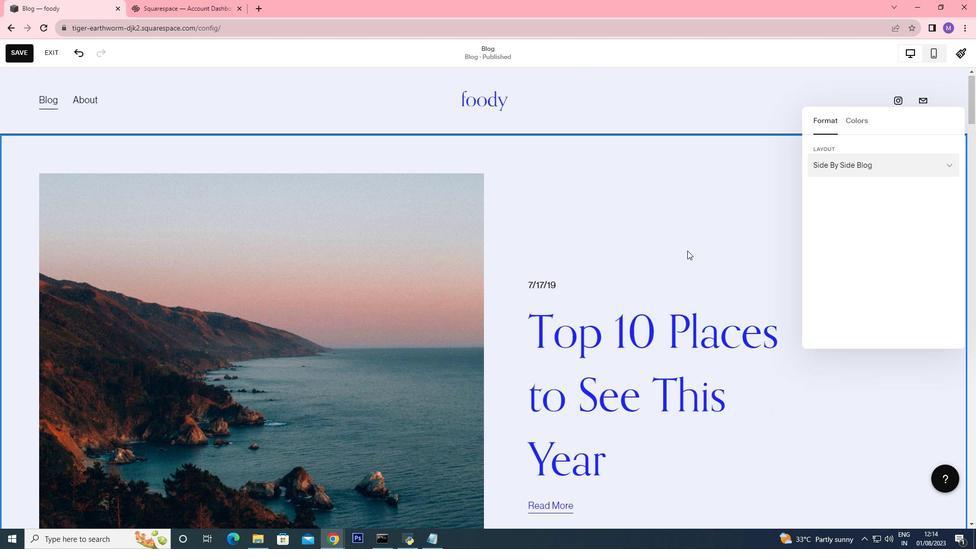 
Action: Mouse scrolled (688, 248) with delta (0, 0)
Screenshot: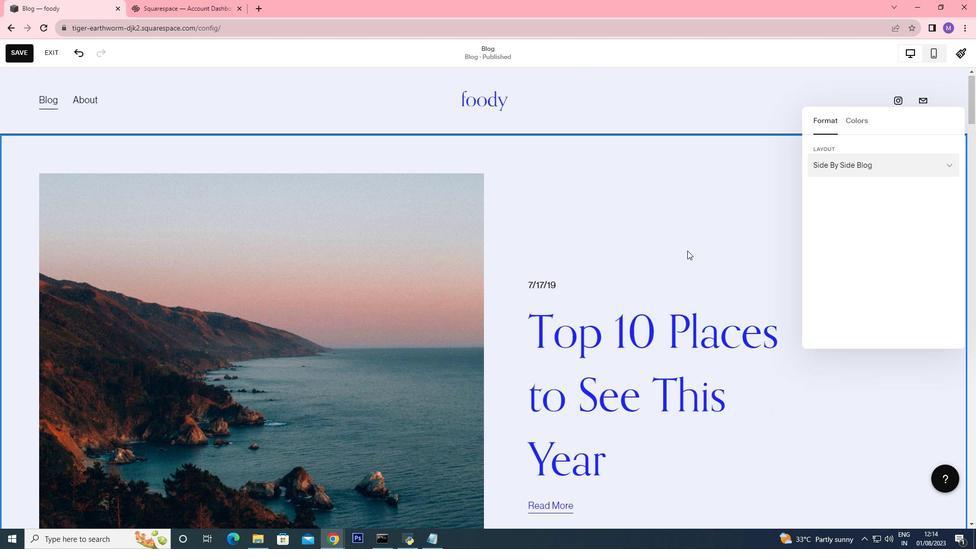 
Action: Mouse scrolled (688, 248) with delta (0, 0)
Screenshot: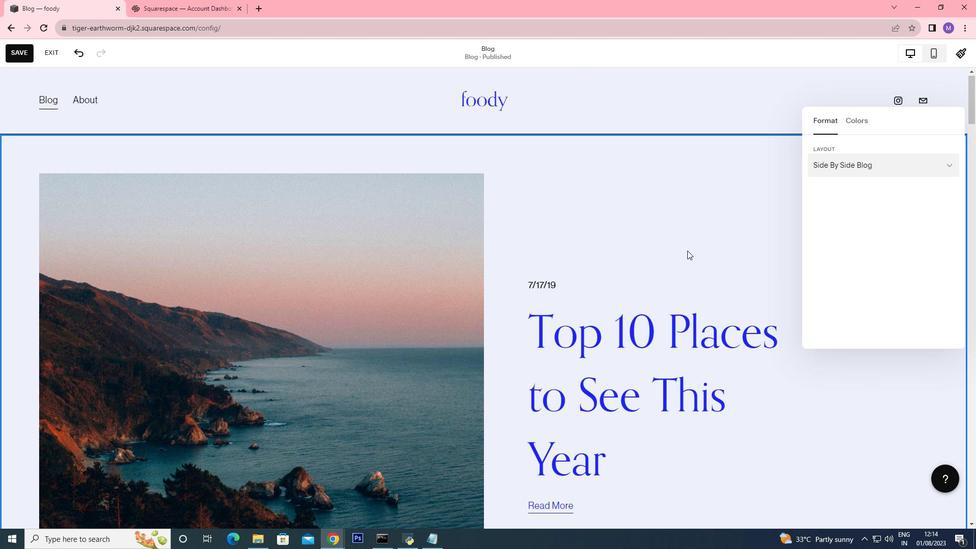 
Action: Mouse scrolled (688, 248) with delta (0, 0)
Screenshot: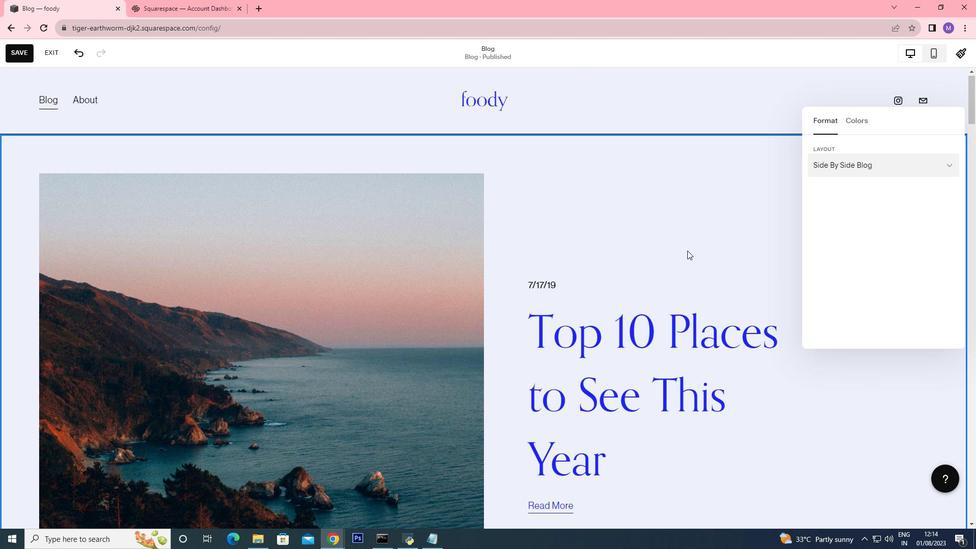 
Action: Mouse scrolled (688, 248) with delta (0, 0)
Screenshot: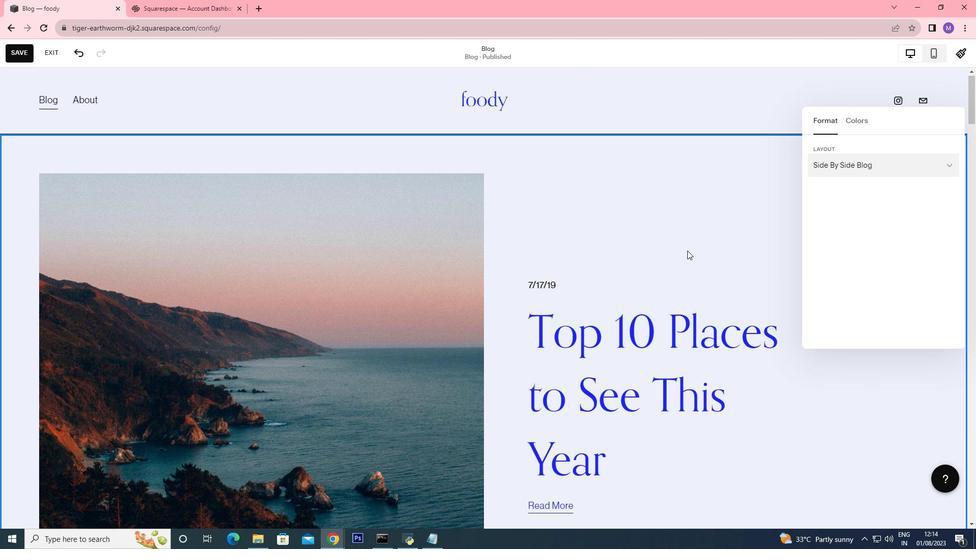 
Action: Mouse scrolled (688, 248) with delta (0, 0)
Screenshot: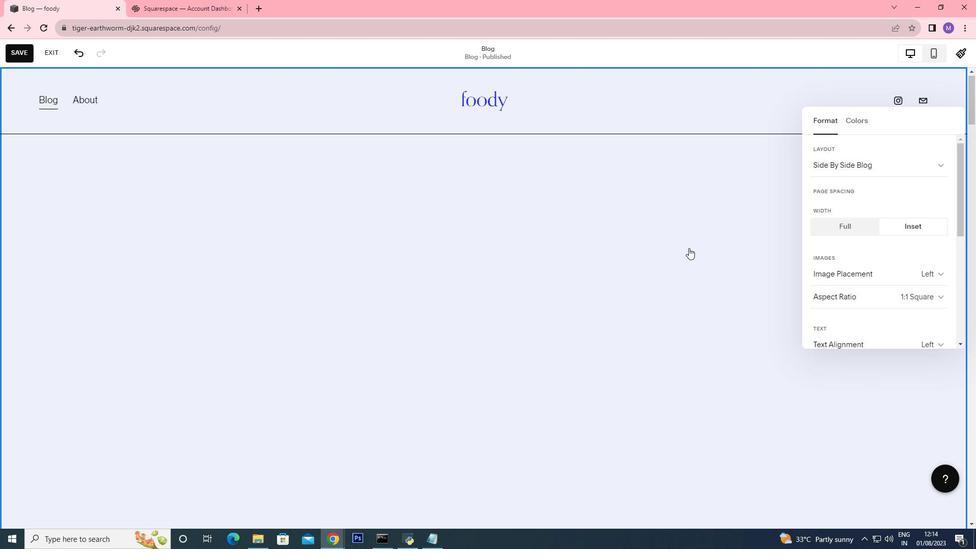 
Action: Mouse moved to (691, 246)
Screenshot: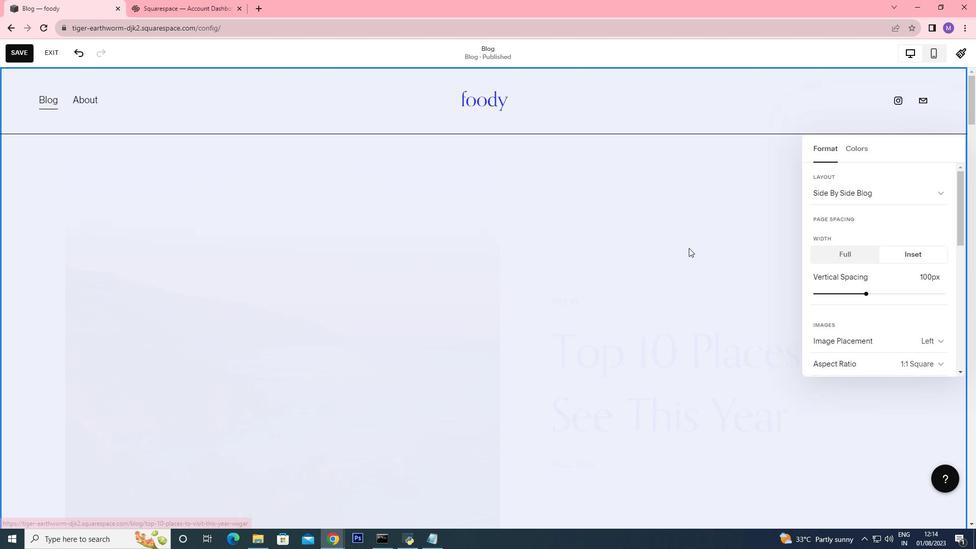 
Action: Mouse scrolled (691, 245) with delta (0, 0)
Screenshot: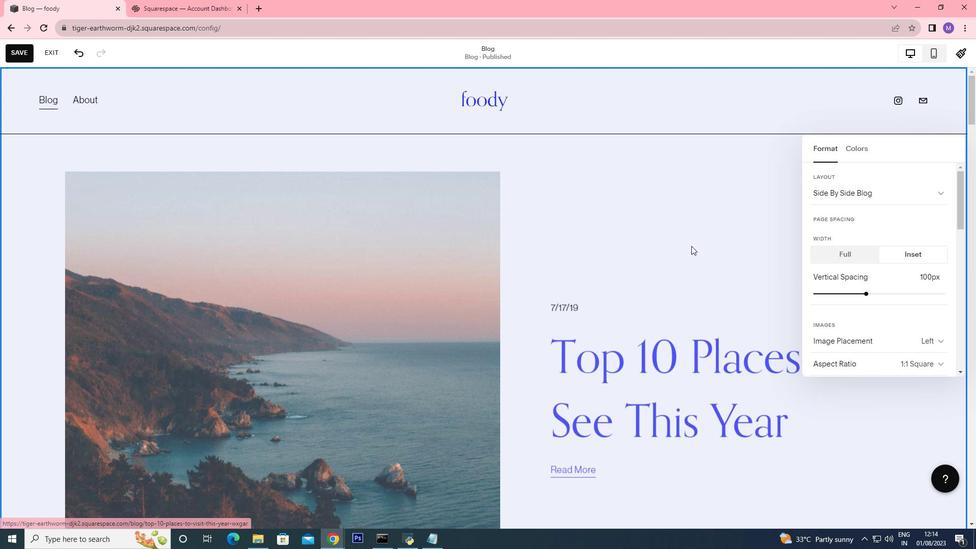 
Action: Mouse scrolled (691, 245) with delta (0, 0)
Screenshot: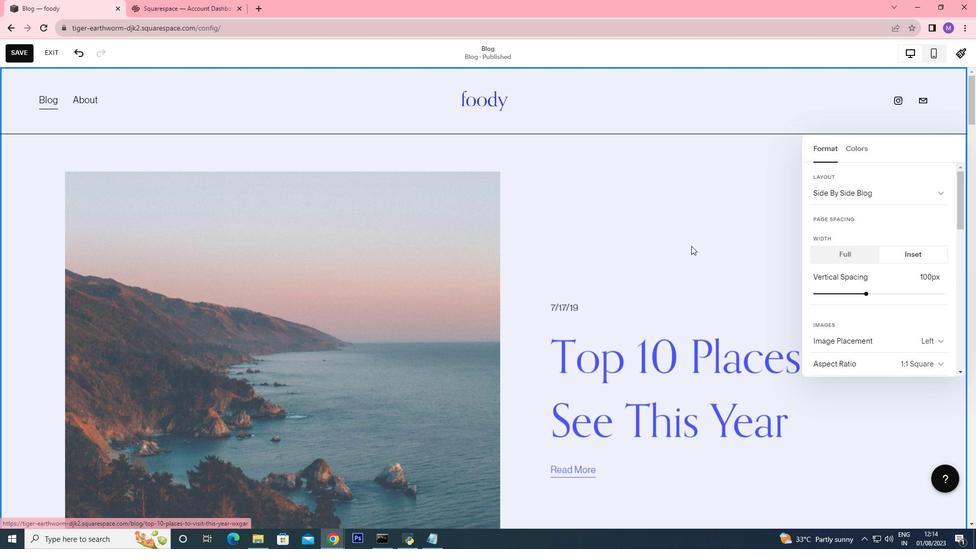 
Action: Mouse scrolled (691, 245) with delta (0, 0)
Screenshot: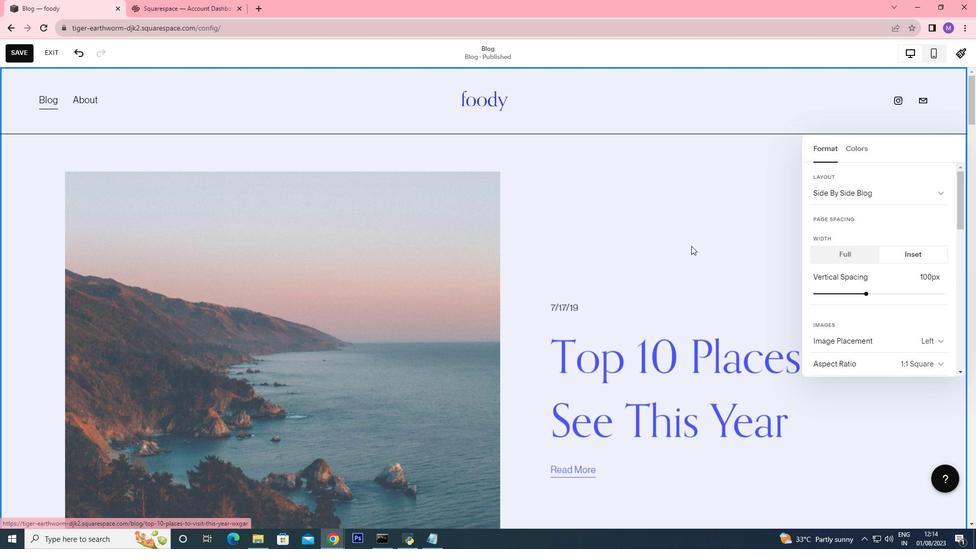 
Action: Mouse scrolled (691, 245) with delta (0, 0)
Screenshot: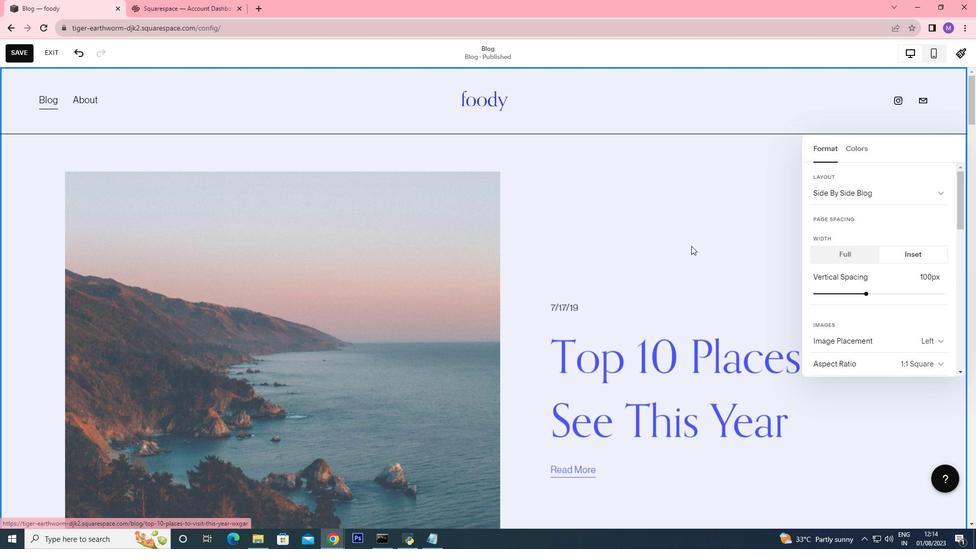 
Action: Mouse scrolled (691, 245) with delta (0, 0)
Screenshot: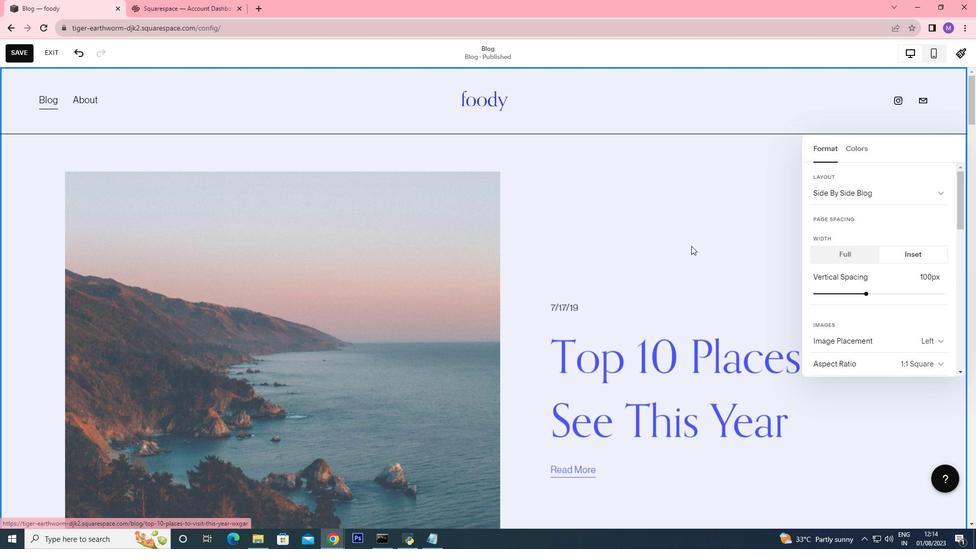
Action: Mouse scrolled (691, 245) with delta (0, 0)
Screenshot: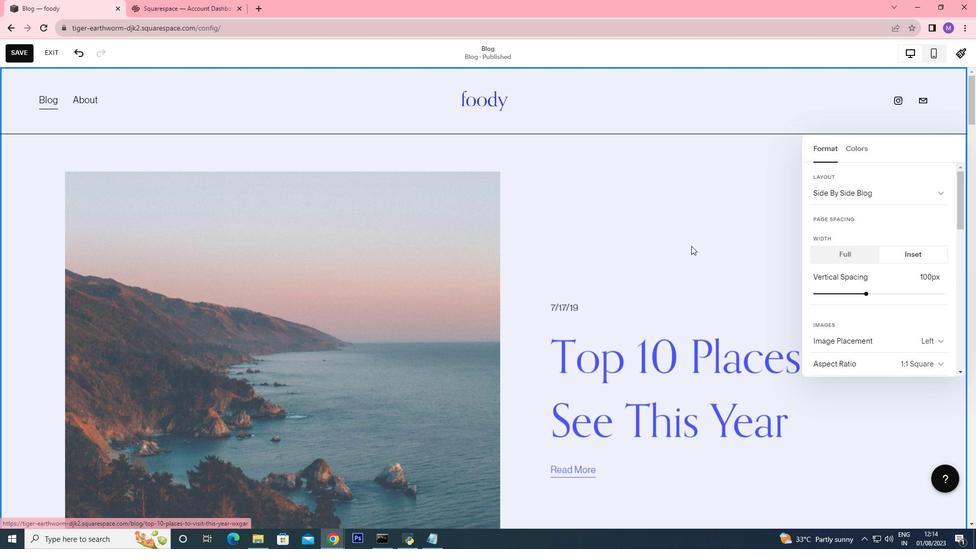 
Action: Mouse moved to (691, 246)
Screenshot: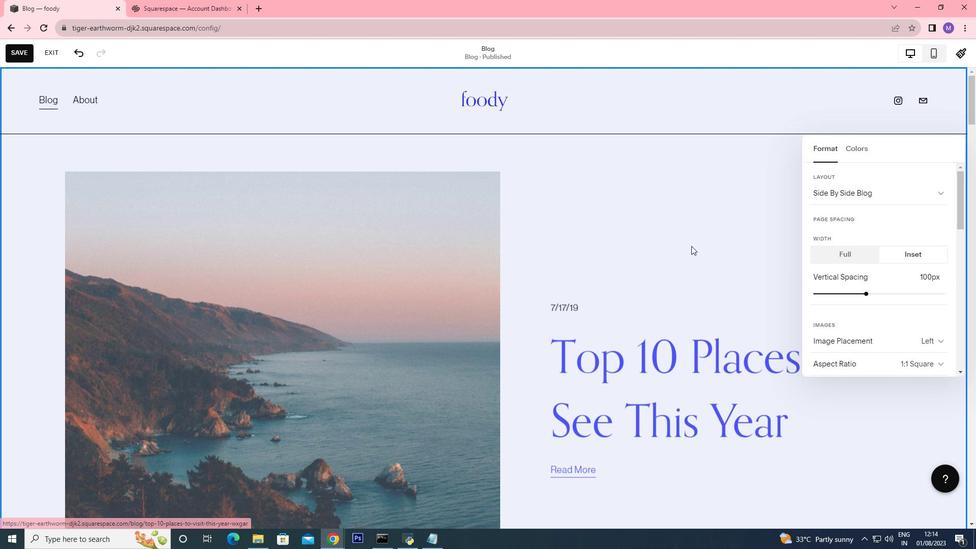 
Action: Mouse scrolled (691, 245) with delta (0, 0)
Screenshot: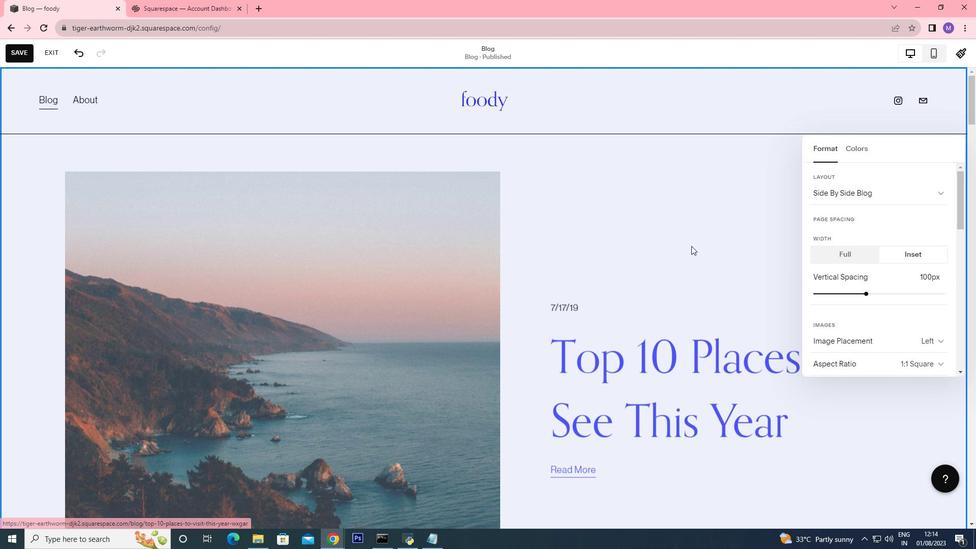 
Action: Mouse moved to (691, 246)
Screenshot: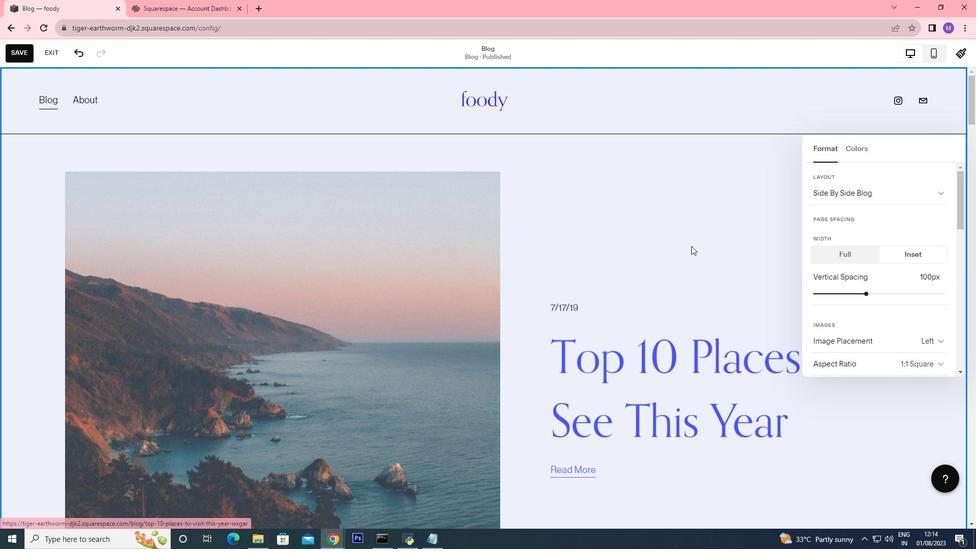 
Action: Mouse scrolled (691, 245) with delta (0, 0)
Screenshot: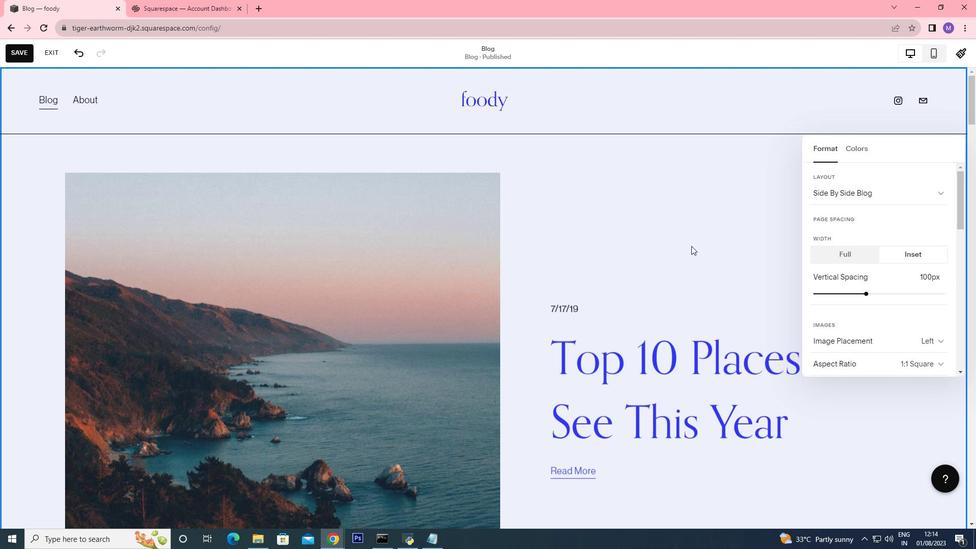 
Action: Mouse scrolled (691, 245) with delta (0, 0)
Screenshot: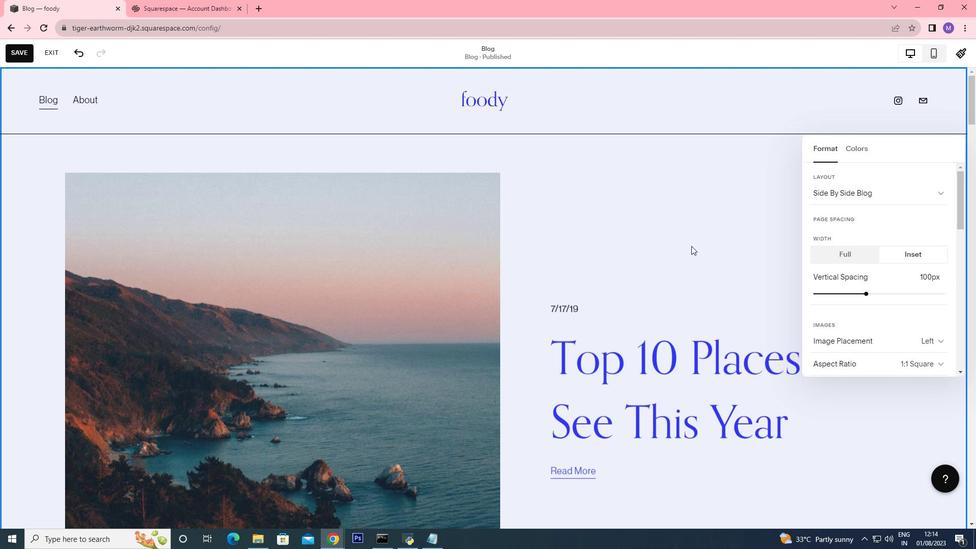 
Action: Mouse moved to (692, 247)
Screenshot: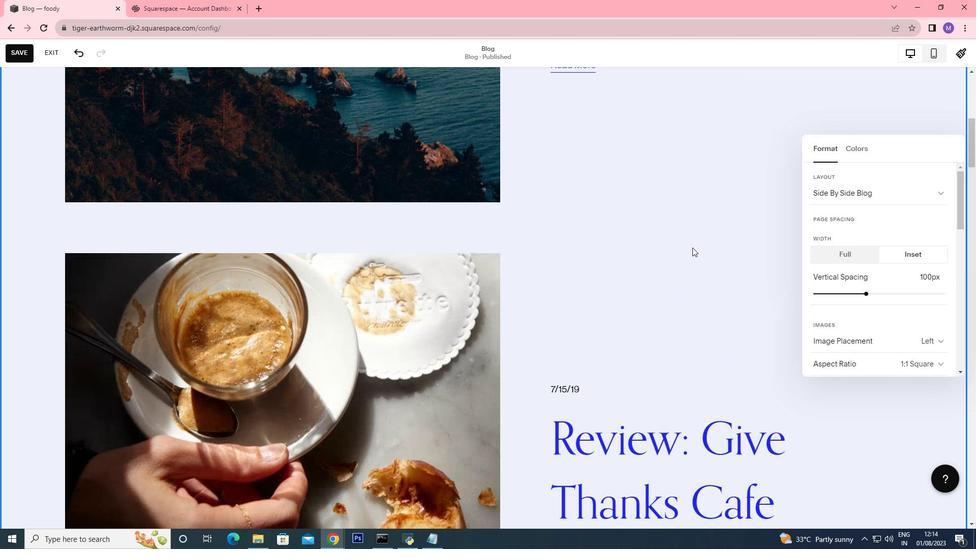 
Action: Mouse scrolled (692, 247) with delta (0, 0)
Screenshot: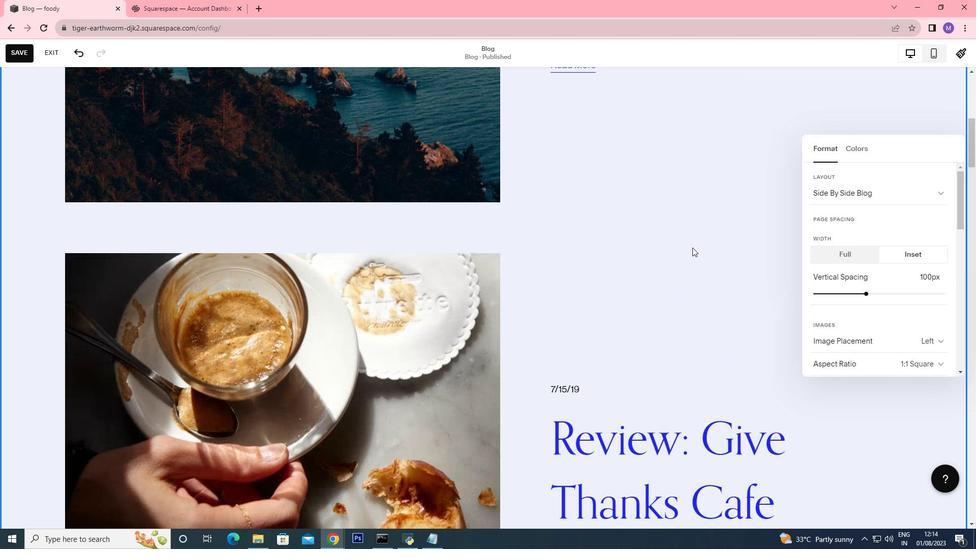 
Action: Mouse scrolled (692, 247) with delta (0, 0)
Screenshot: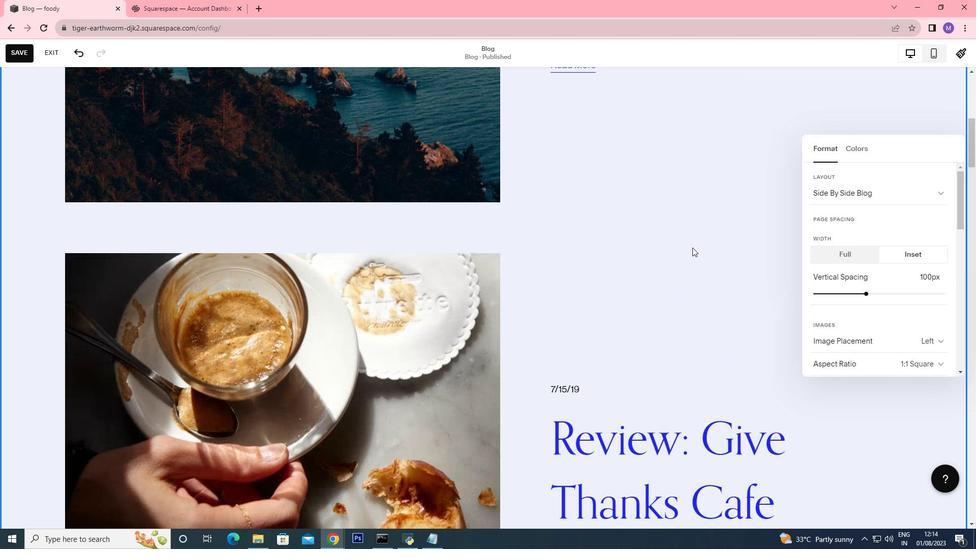 
Action: Mouse scrolled (692, 247) with delta (0, 0)
Screenshot: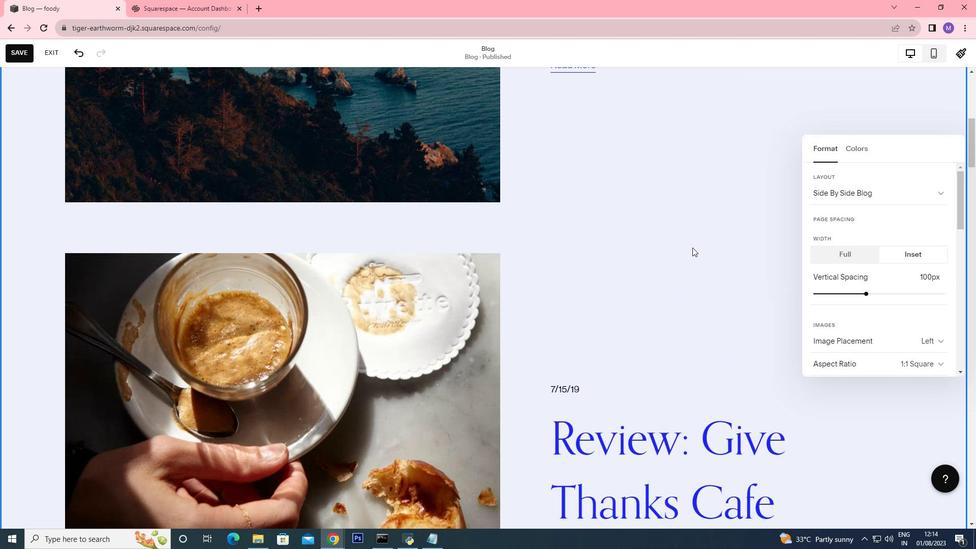 
Action: Mouse scrolled (692, 247) with delta (0, 0)
Screenshot: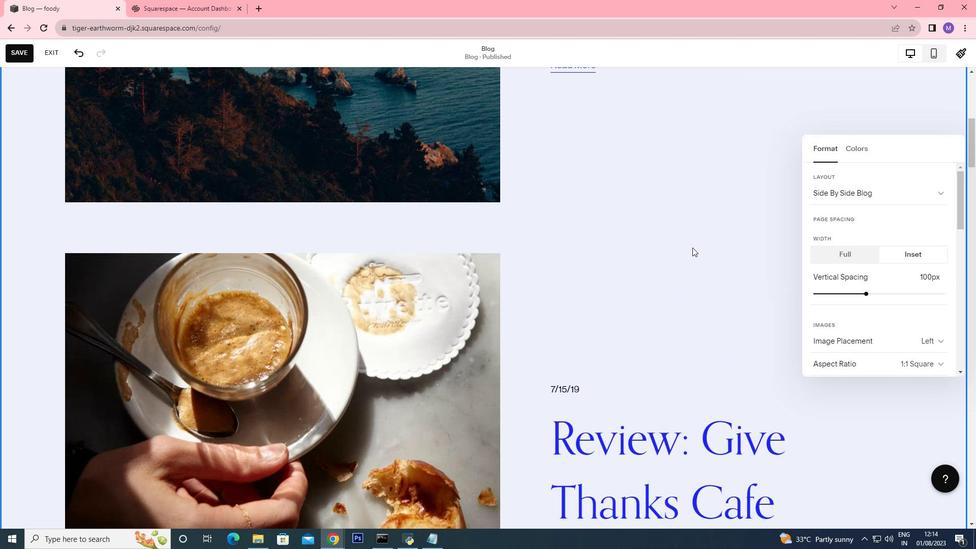 
Action: Mouse scrolled (692, 247) with delta (0, 0)
Screenshot: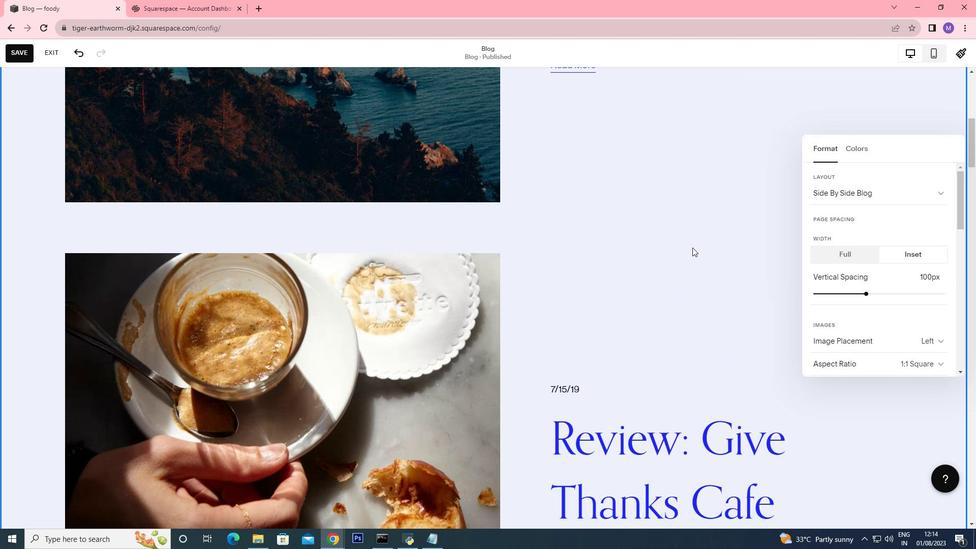 
Action: Mouse scrolled (692, 247) with delta (0, 0)
Screenshot: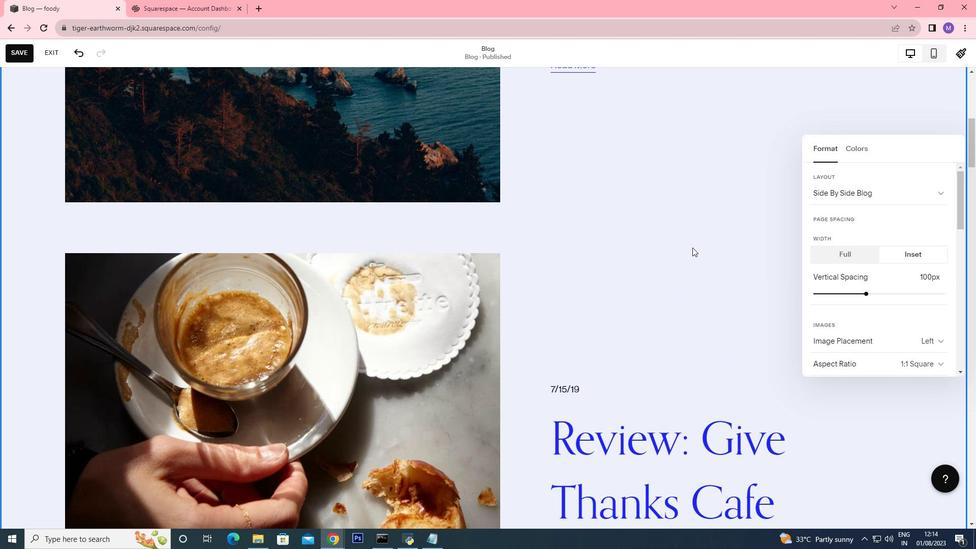 
Action: Mouse moved to (691, 248)
Screenshot: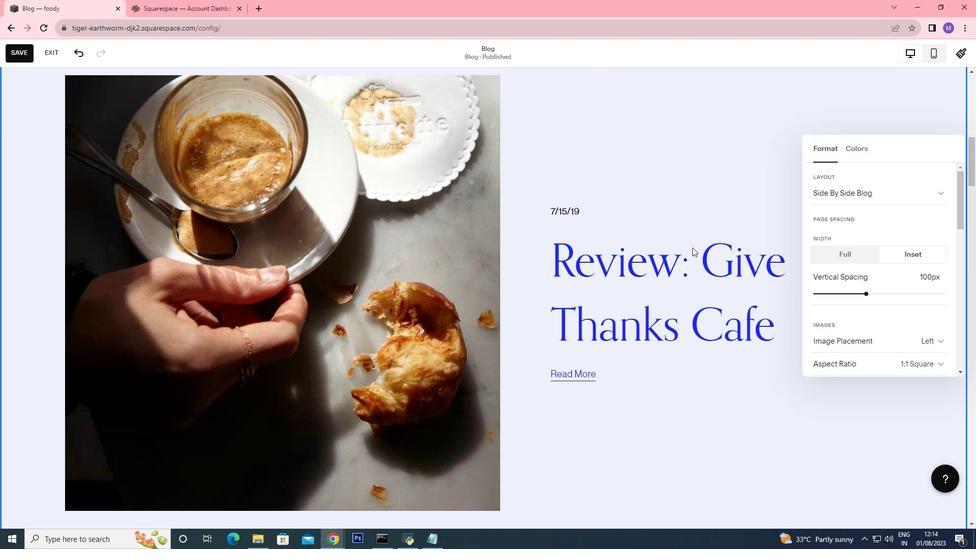 
Action: Mouse scrolled (691, 247) with delta (0, 0)
Screenshot: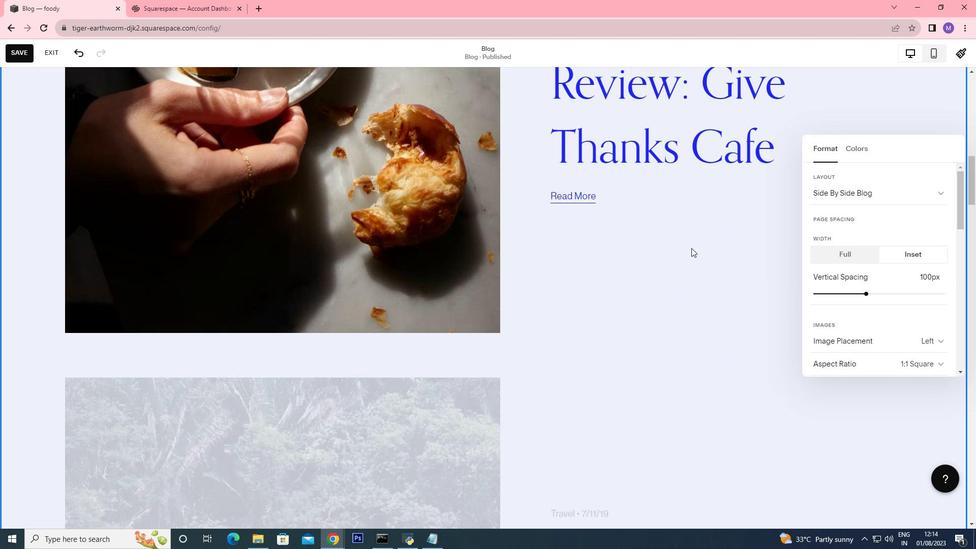 
Action: Mouse scrolled (691, 247) with delta (0, 0)
Screenshot: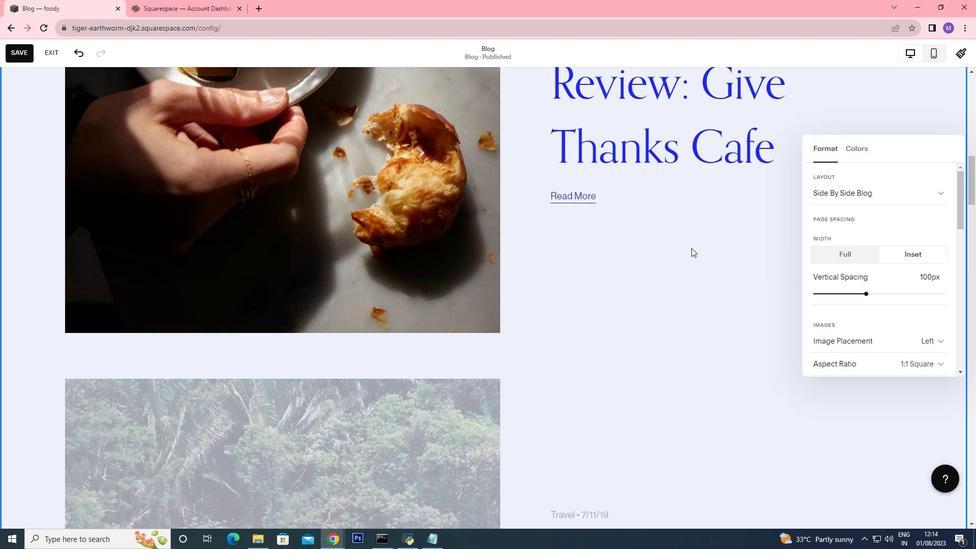 
Action: Mouse scrolled (691, 247) with delta (0, 0)
Screenshot: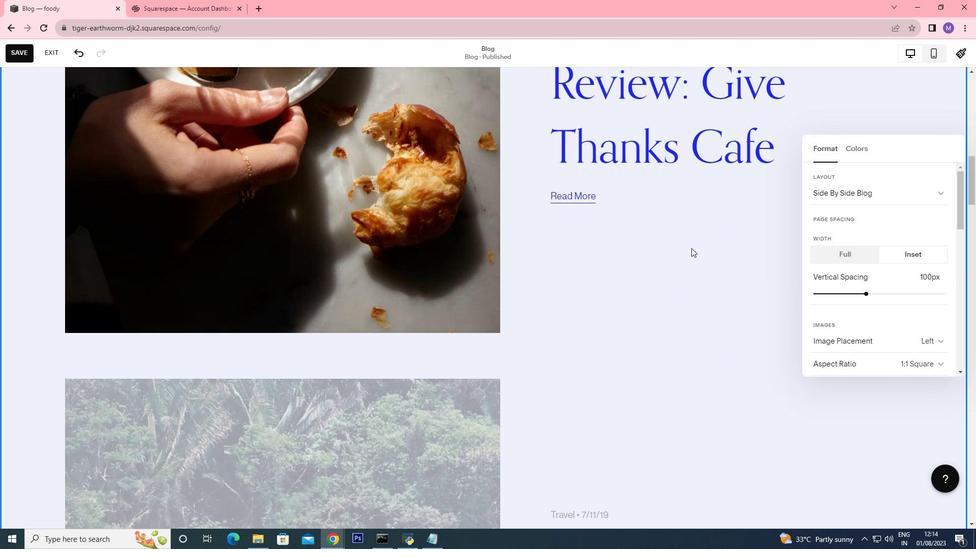 
Action: Mouse scrolled (691, 247) with delta (0, 0)
Screenshot: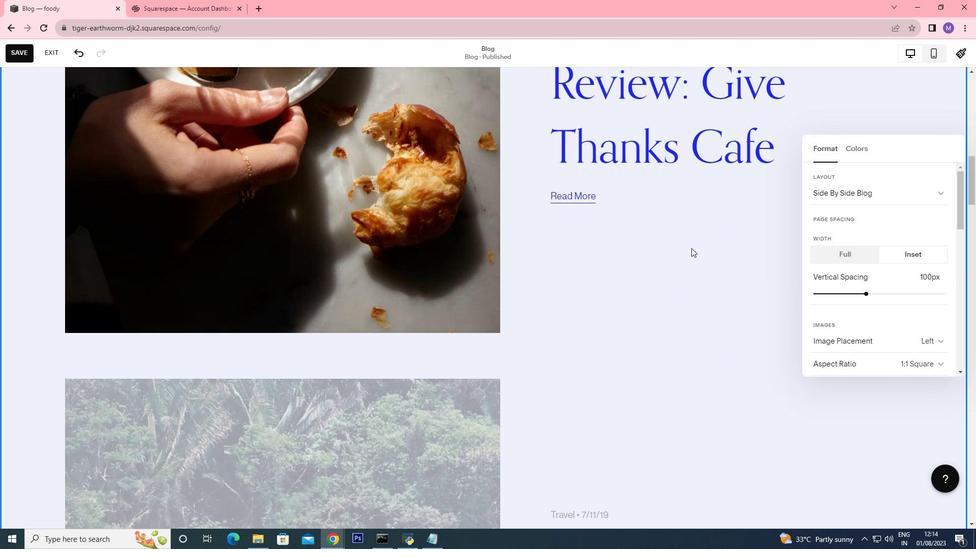 
Action: Mouse scrolled (691, 247) with delta (0, 0)
Screenshot: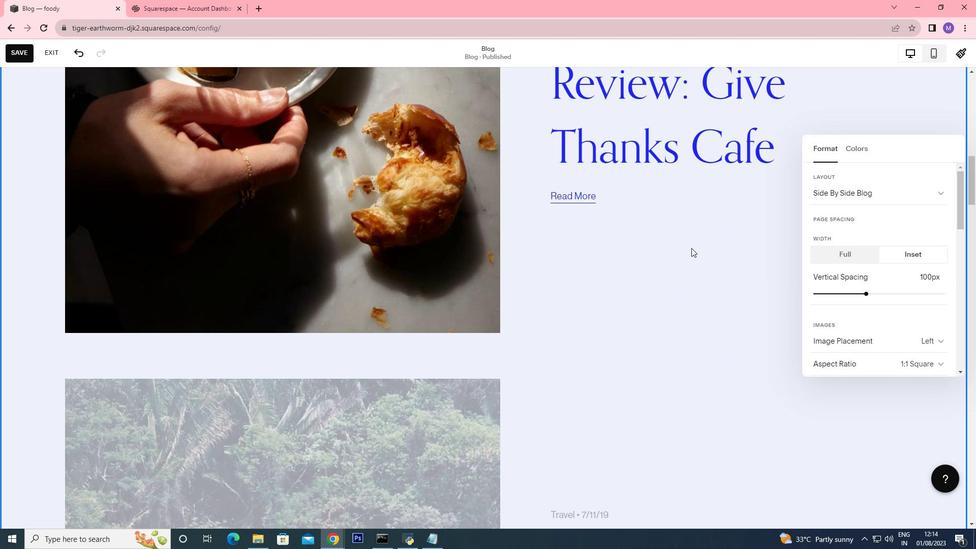 
Action: Mouse scrolled (691, 247) with delta (0, 0)
Screenshot: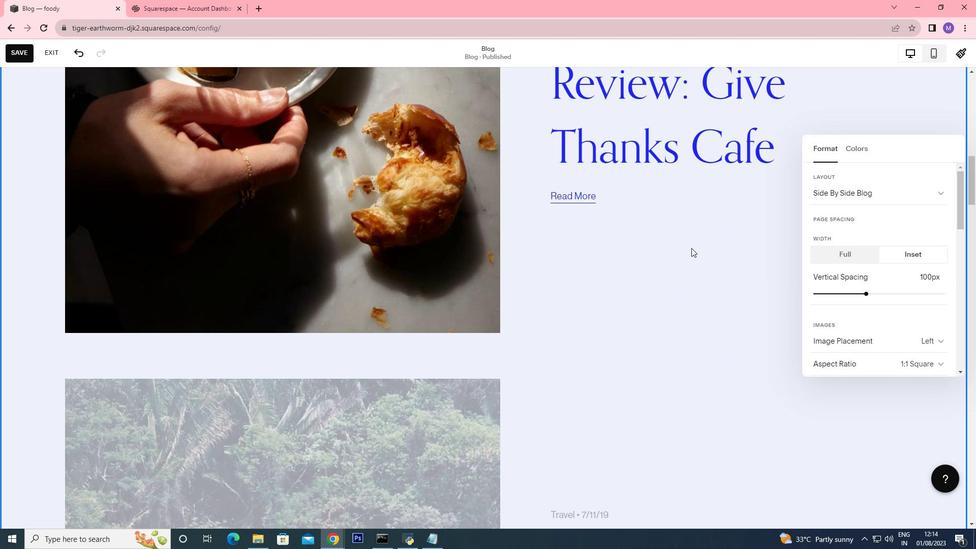 
Action: Mouse scrolled (691, 247) with delta (0, 0)
Screenshot: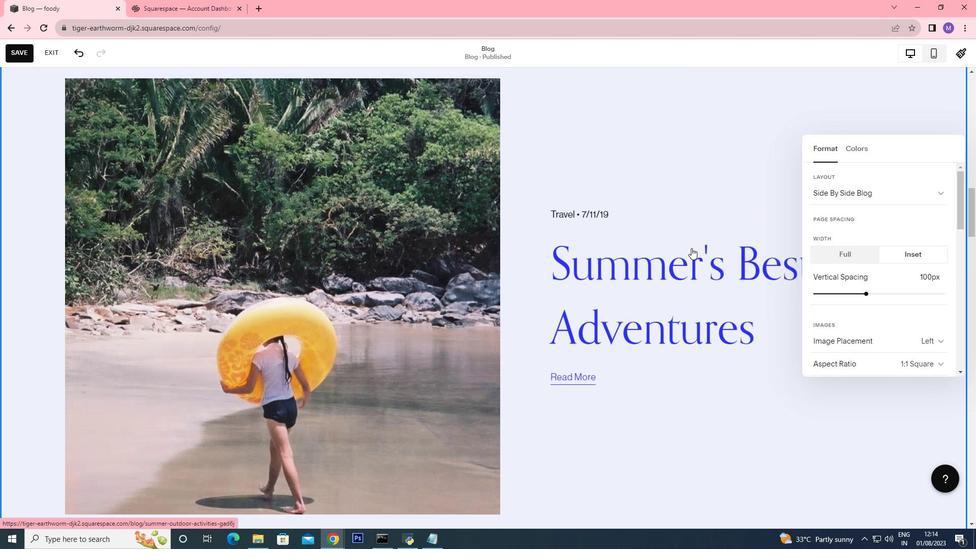 
Action: Mouse scrolled (691, 247) with delta (0, 0)
Screenshot: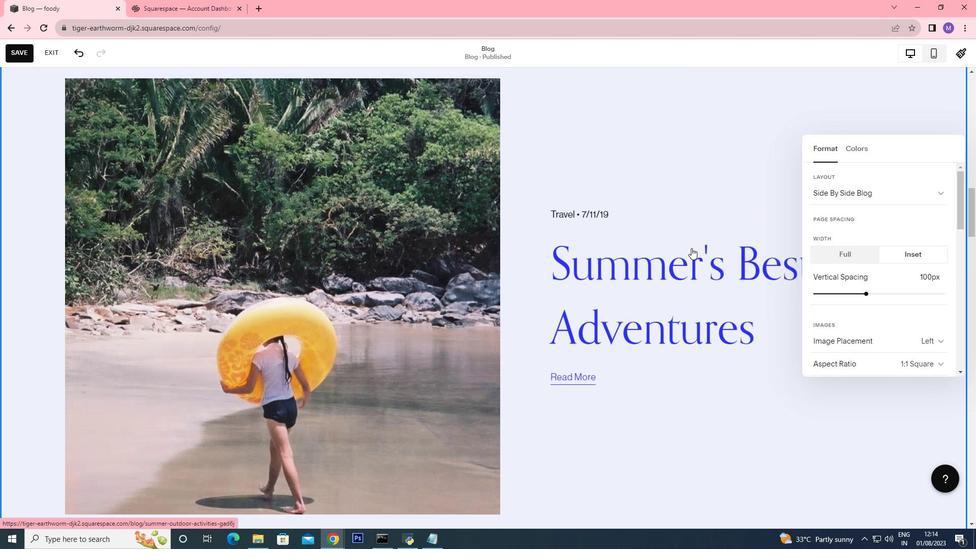 
Action: Mouse scrolled (691, 247) with delta (0, 0)
Screenshot: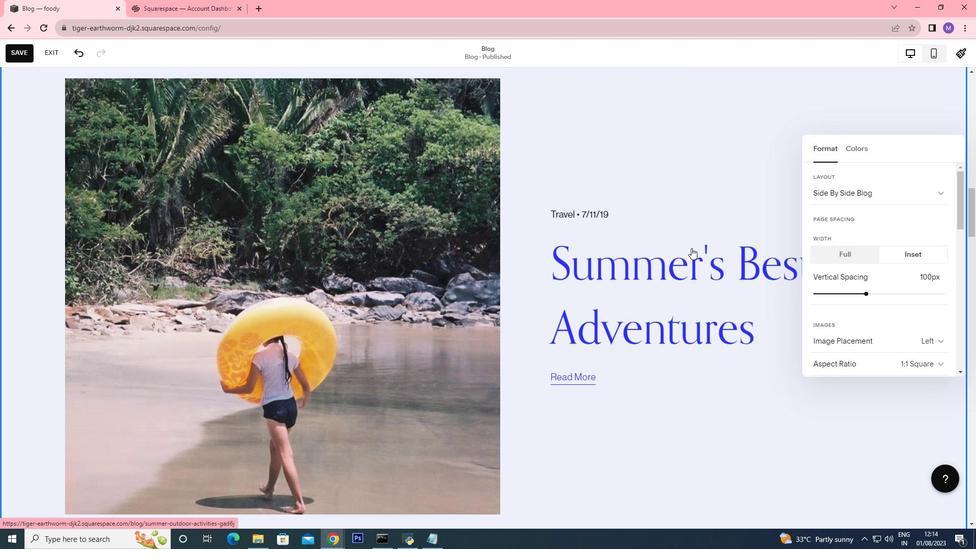 
Action: Mouse scrolled (691, 247) with delta (0, 0)
Screenshot: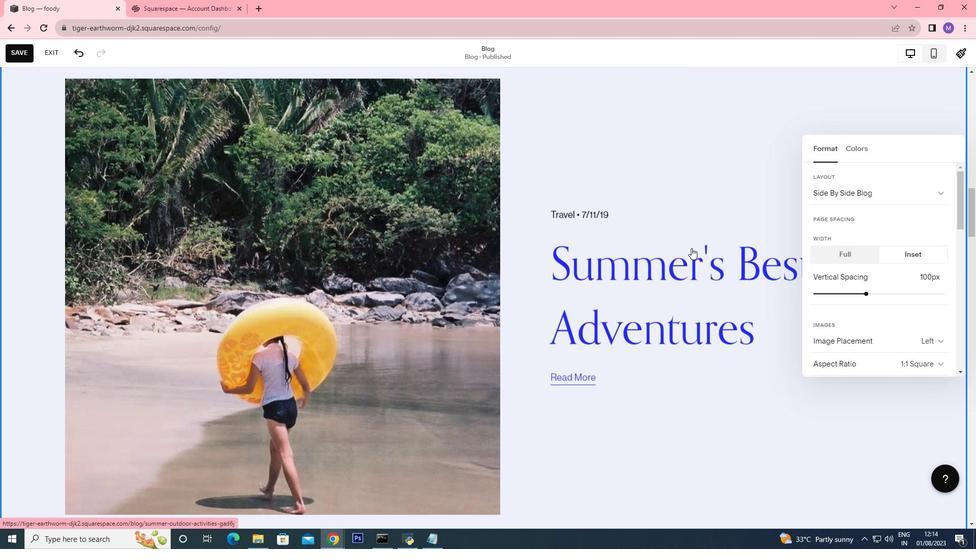 
Action: Mouse scrolled (691, 247) with delta (0, 0)
Screenshot: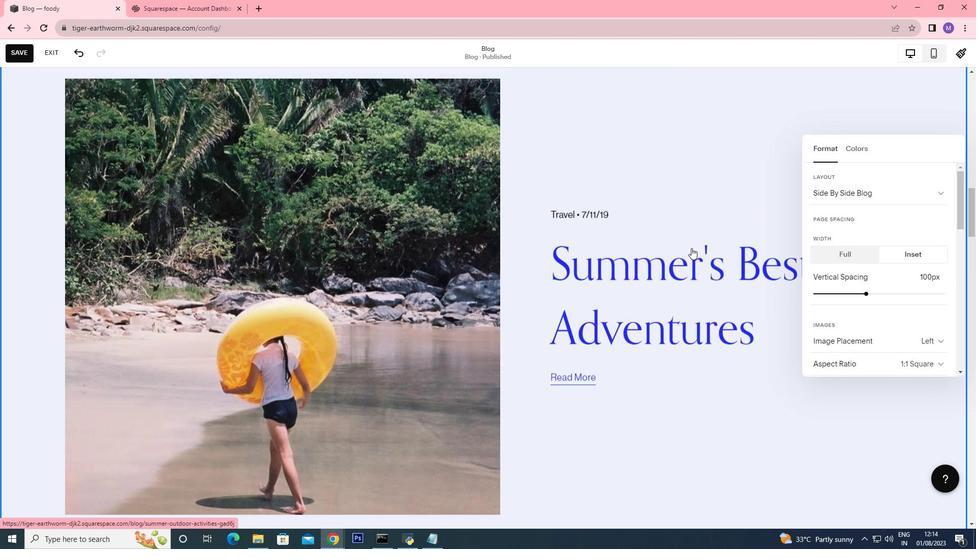 
Action: Mouse scrolled (691, 247) with delta (0, 0)
Screenshot: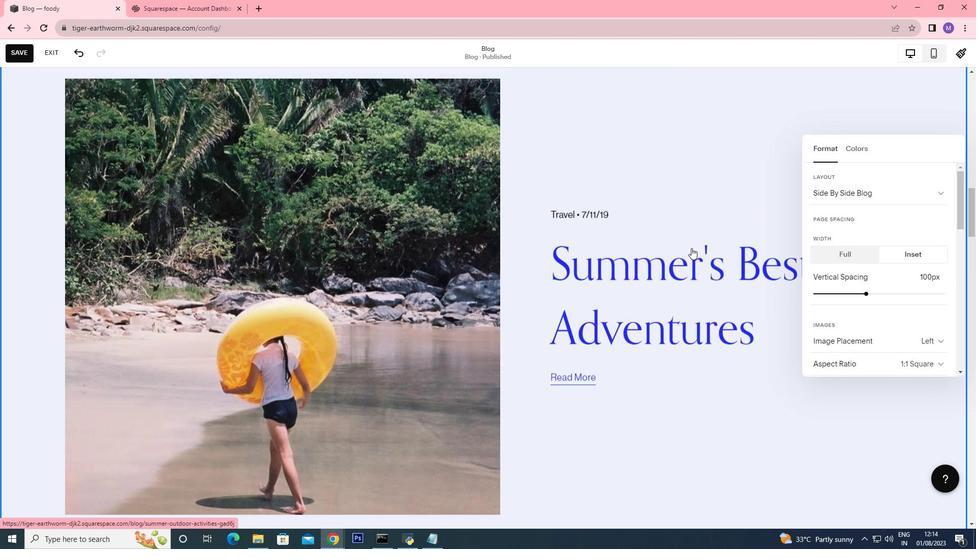 
Action: Mouse scrolled (691, 247) with delta (0, 0)
Screenshot: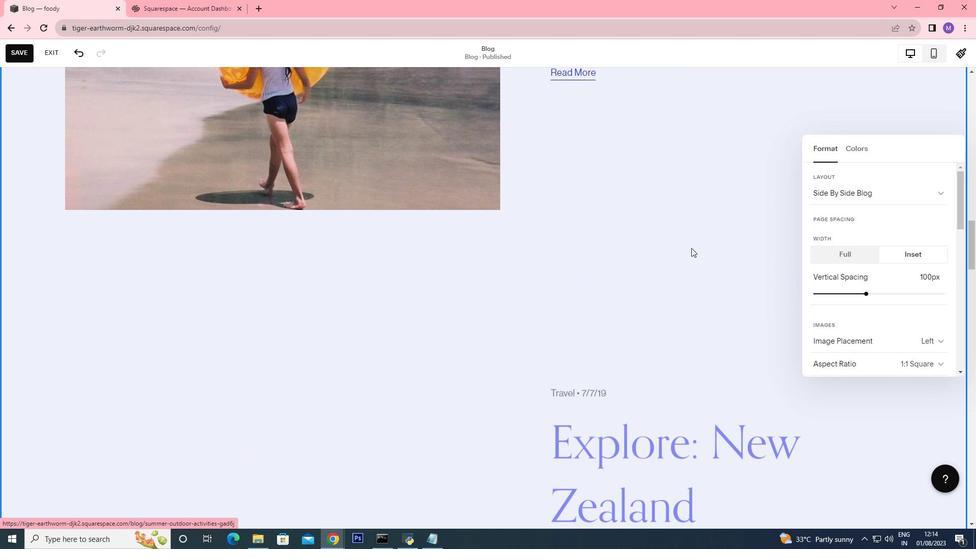 
Action: Mouse scrolled (691, 247) with delta (0, 0)
Screenshot: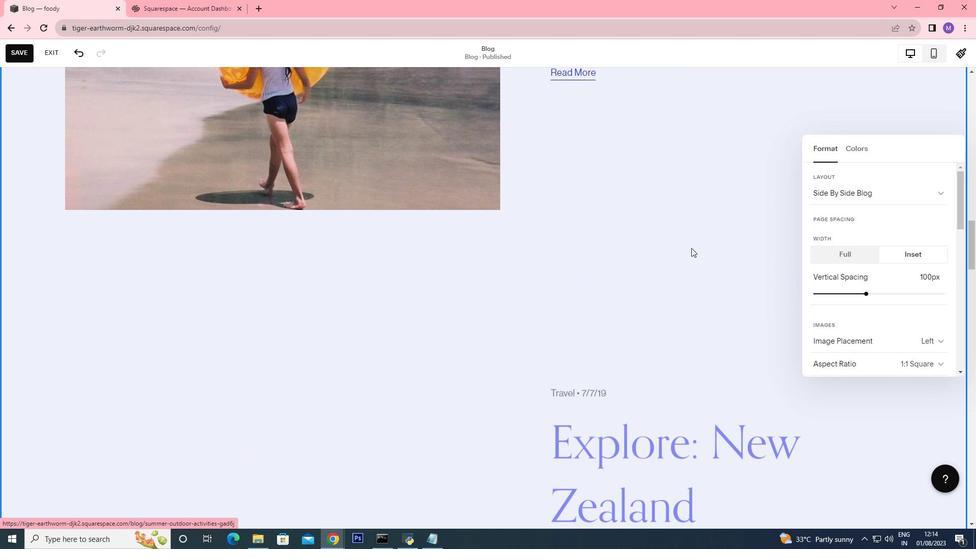 
Action: Mouse scrolled (691, 247) with delta (0, 0)
Screenshot: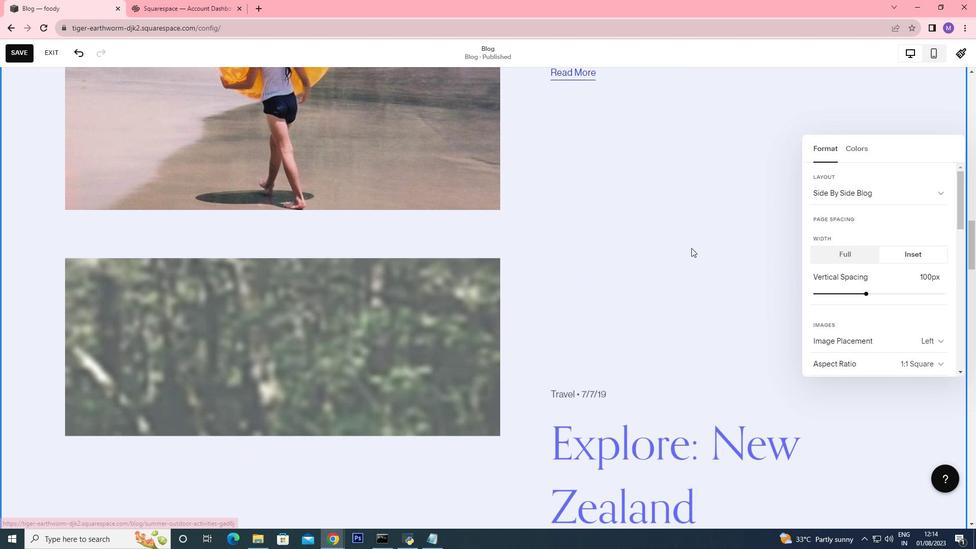 
Action: Mouse scrolled (691, 247) with delta (0, 0)
Screenshot: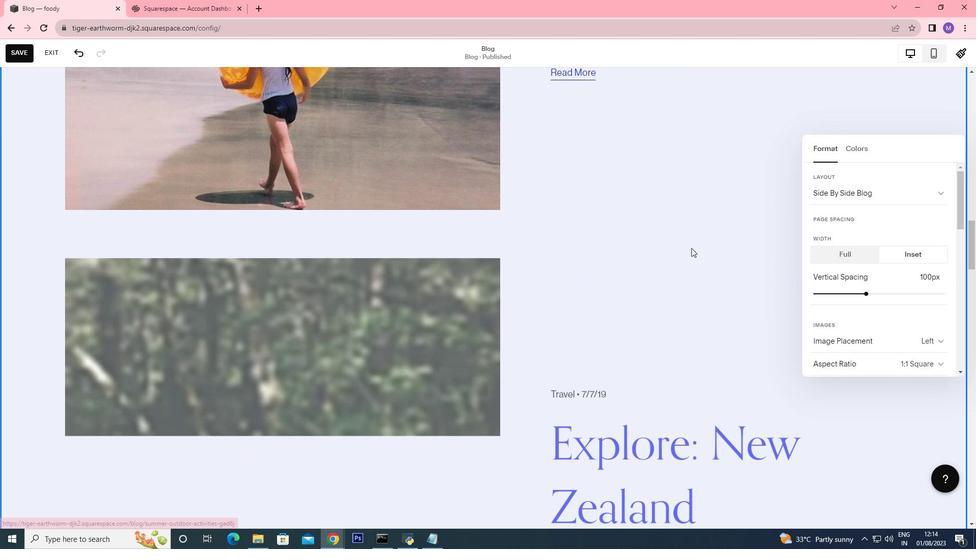
Action: Mouse scrolled (691, 247) with delta (0, 0)
Screenshot: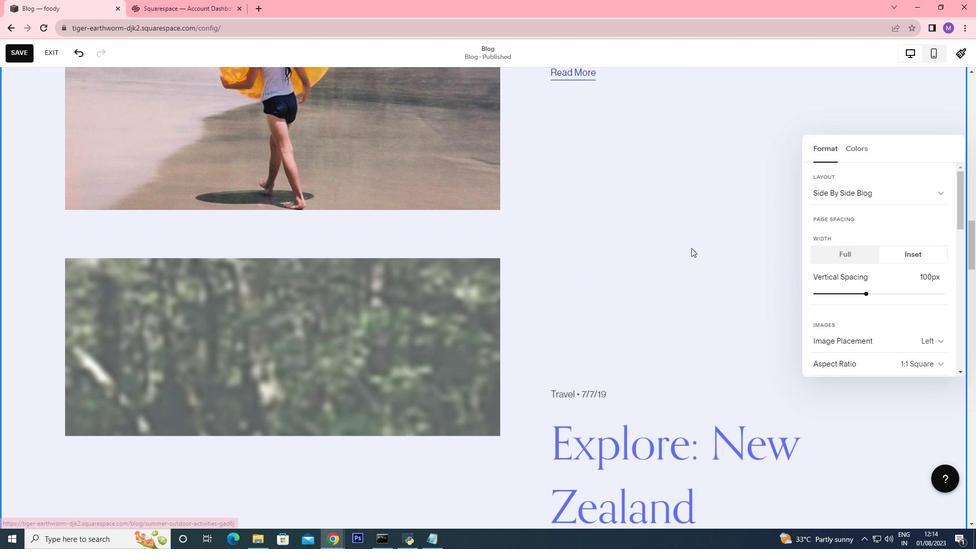
Action: Mouse moved to (884, 198)
Screenshot: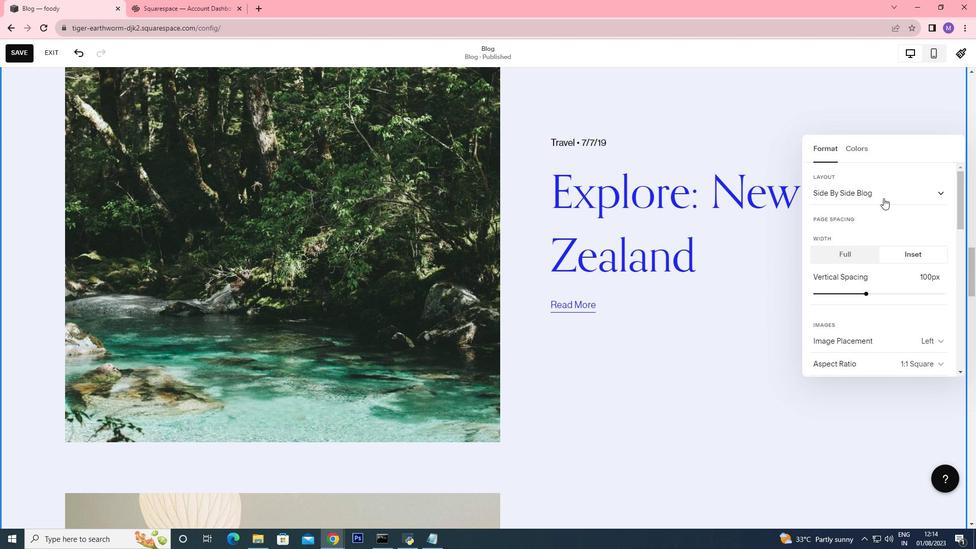 
Action: Mouse pressed left at (884, 198)
Screenshot: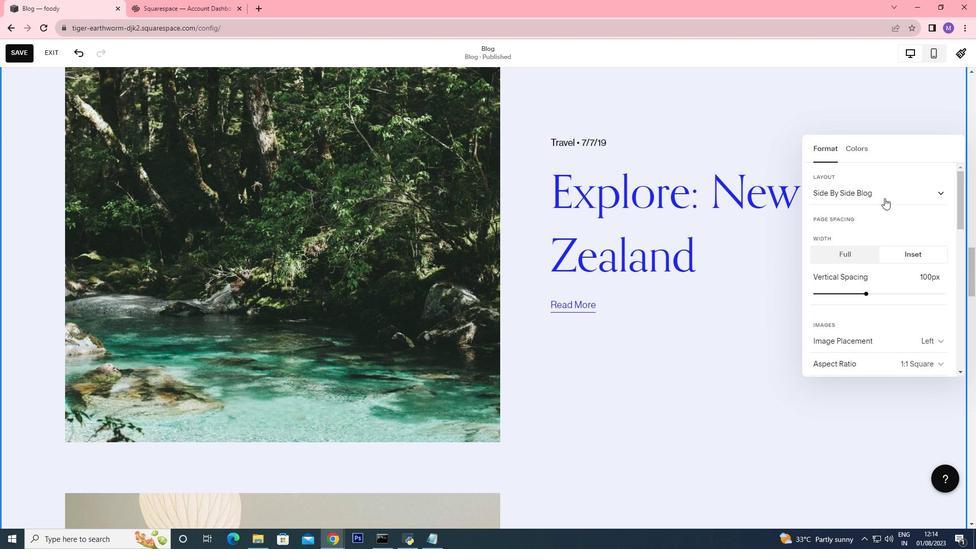 
Action: Mouse moved to (891, 234)
Screenshot: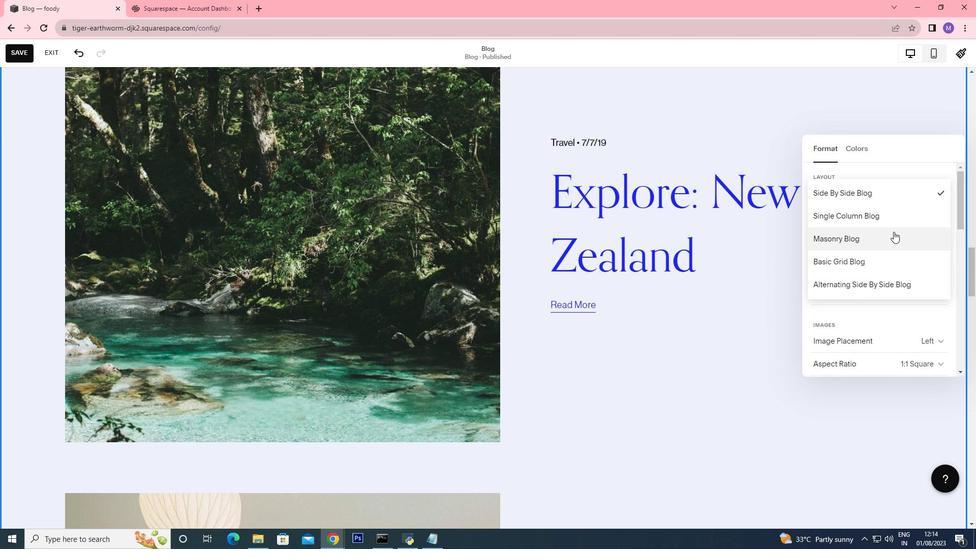 
Action: Mouse pressed left at (891, 234)
Screenshot: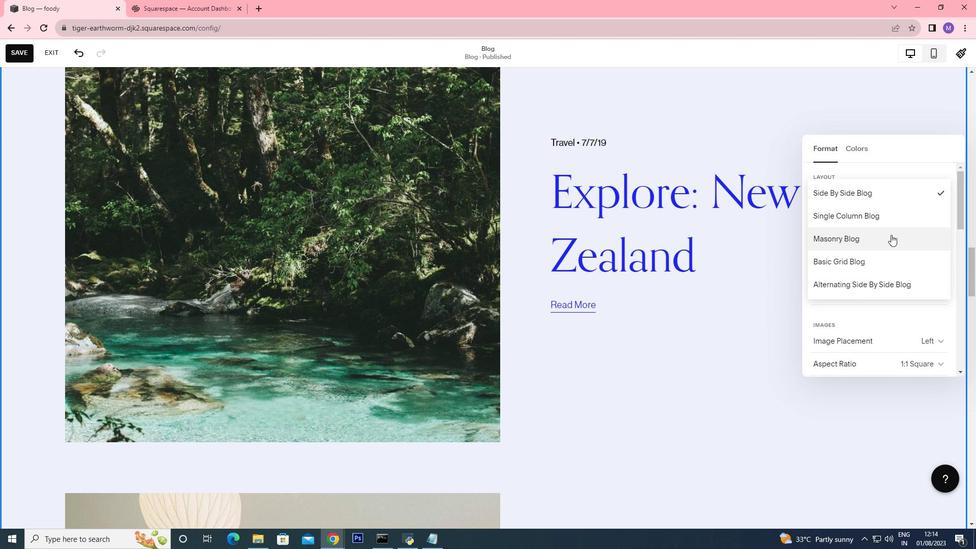 
Action: Mouse moved to (590, 287)
Screenshot: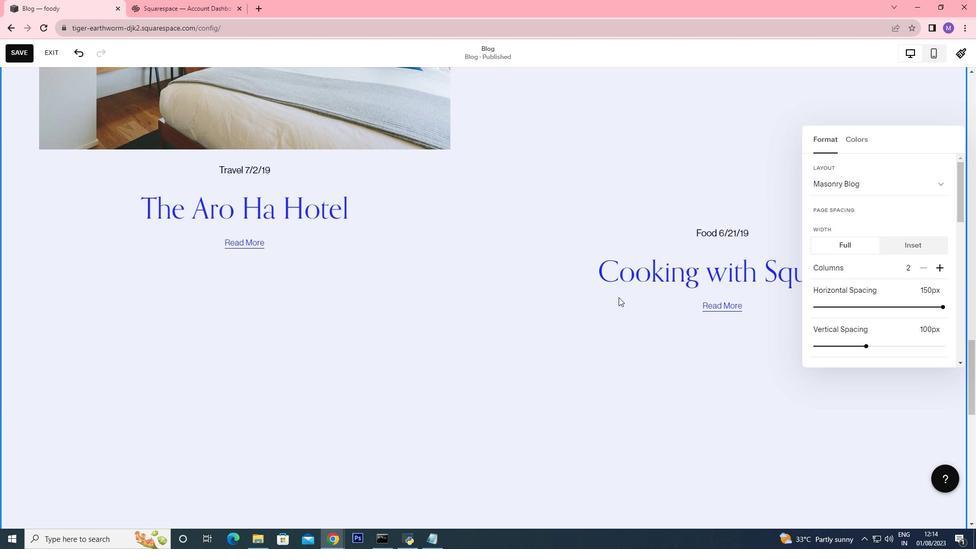 
Action: Mouse scrolled (590, 287) with delta (0, 0)
Screenshot: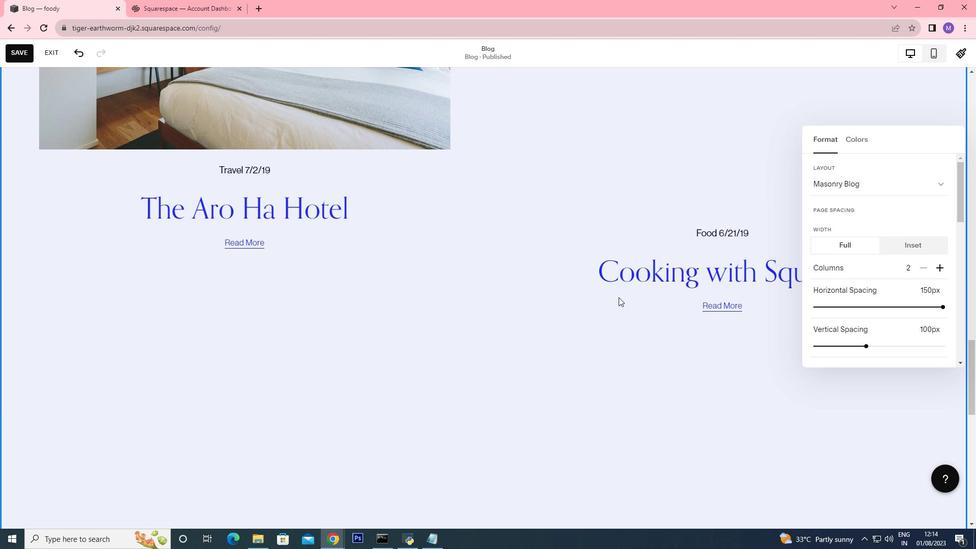 
Action: Mouse scrolled (590, 287) with delta (0, 0)
Screenshot: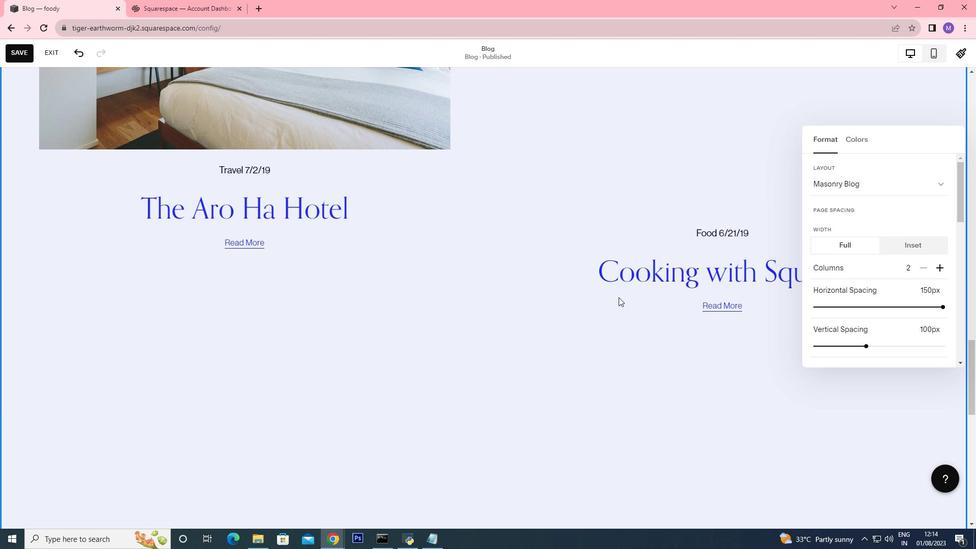 
Action: Mouse scrolled (590, 287) with delta (0, 0)
Screenshot: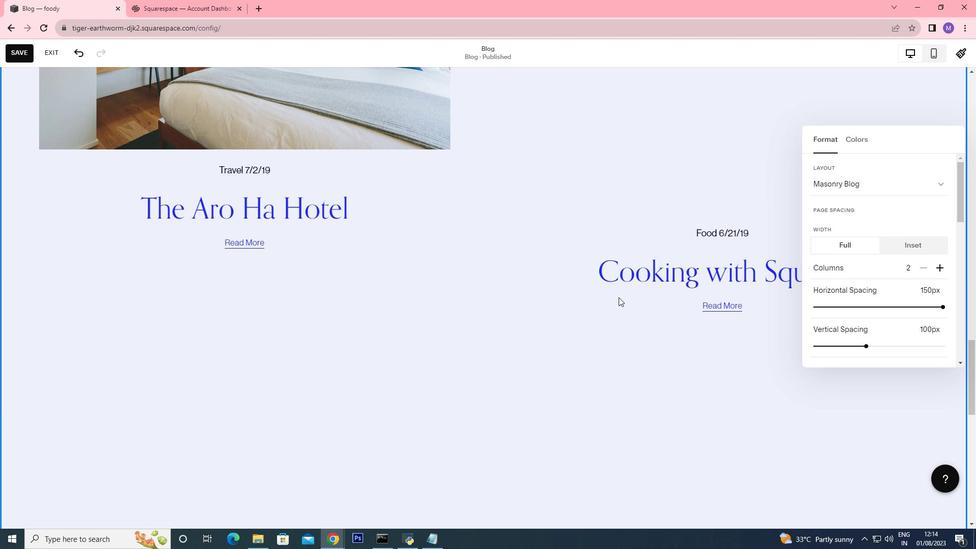 
Action: Mouse scrolled (590, 287) with delta (0, 0)
Screenshot: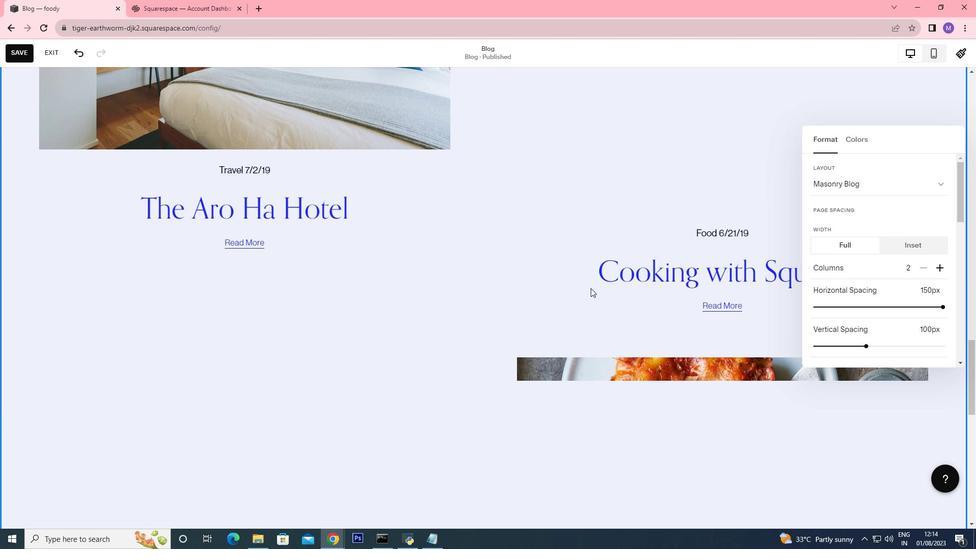 
Action: Mouse scrolled (590, 287) with delta (0, 0)
Screenshot: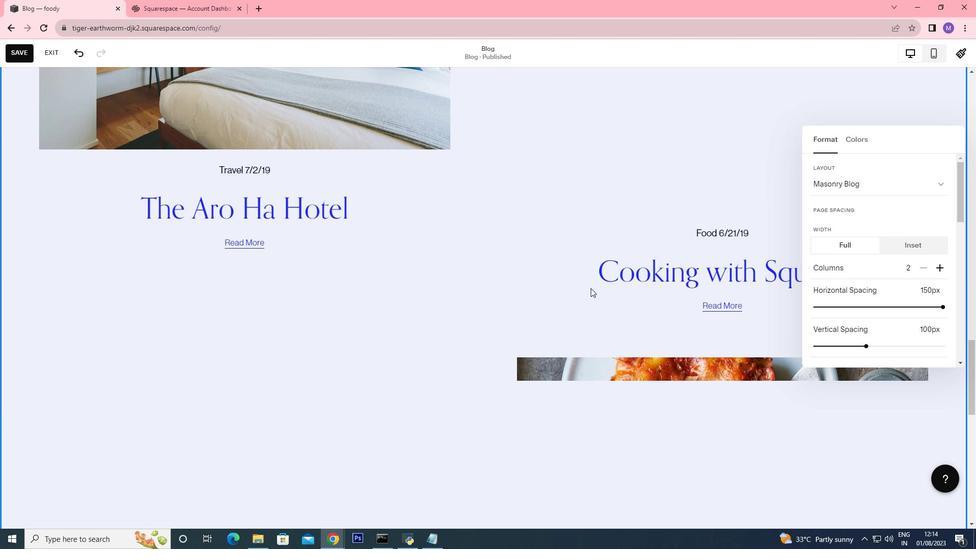 
Action: Mouse scrolled (590, 287) with delta (0, 0)
Screenshot: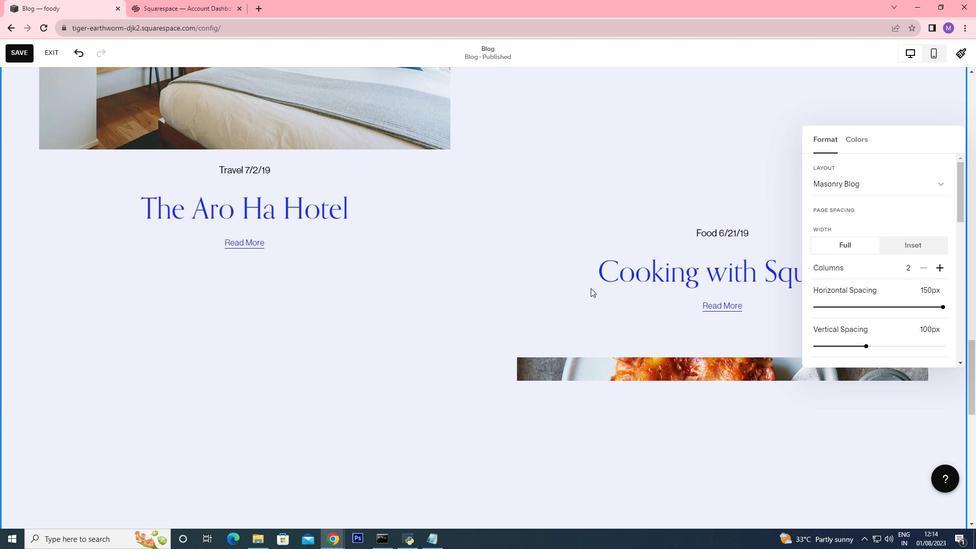 
Action: Mouse scrolled (590, 287) with delta (0, 0)
Screenshot: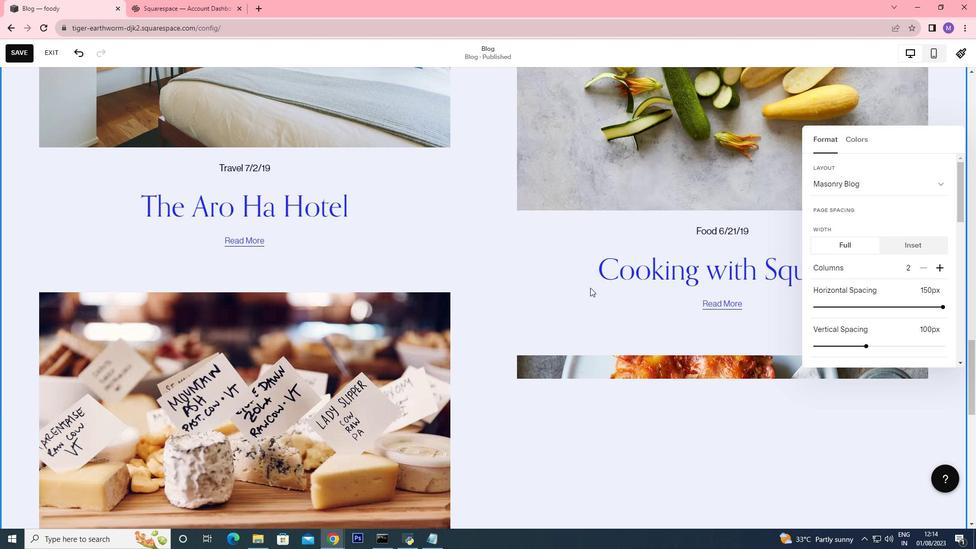 
Action: Mouse scrolled (590, 288) with delta (0, 0)
Screenshot: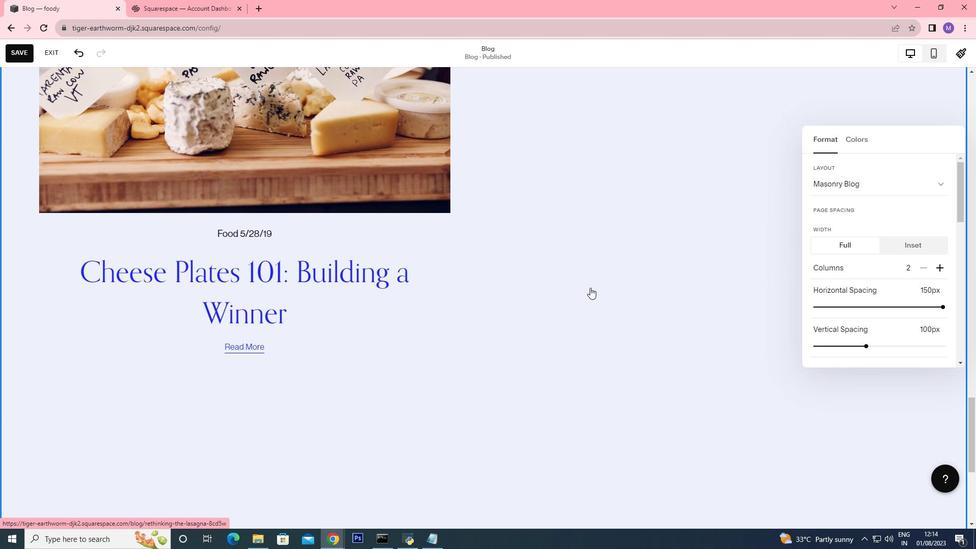 
Action: Mouse scrolled (590, 288) with delta (0, 0)
Screenshot: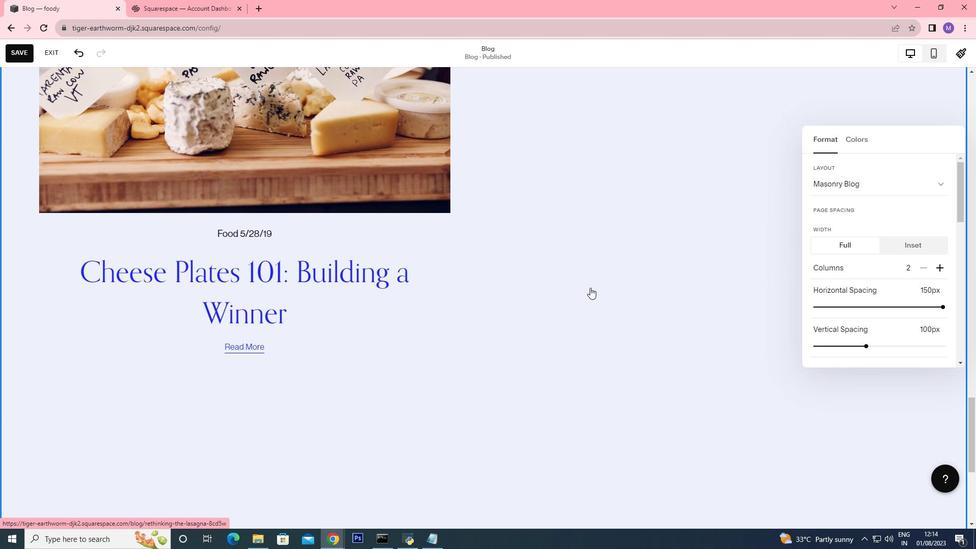 
Action: Mouse scrolled (590, 288) with delta (0, 0)
Screenshot: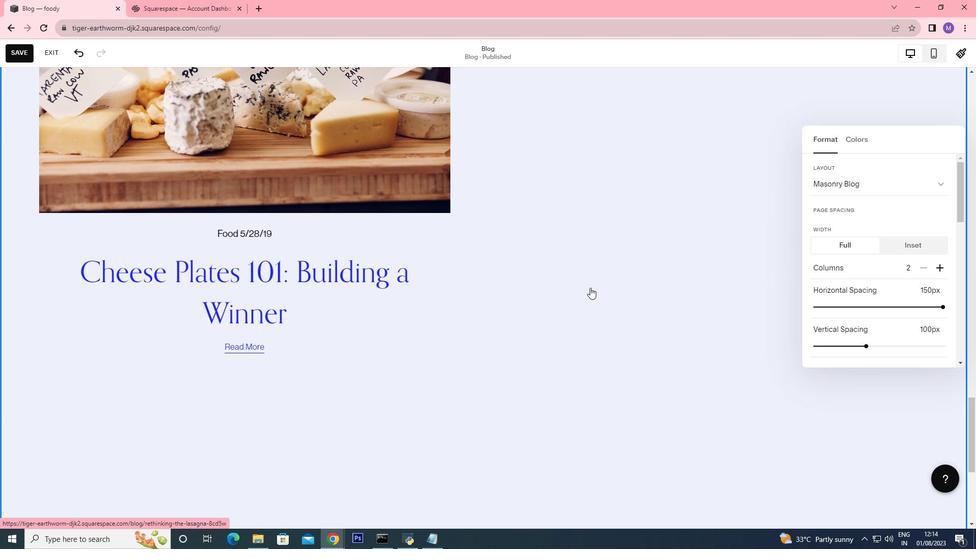 
Action: Mouse scrolled (590, 288) with delta (0, 0)
Screenshot: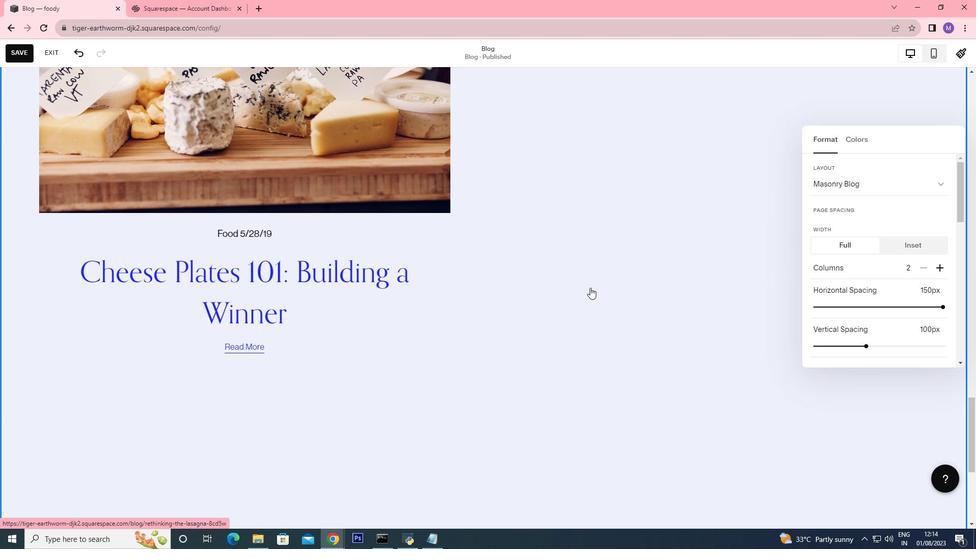 
Action: Mouse scrolled (590, 288) with delta (0, 0)
Screenshot: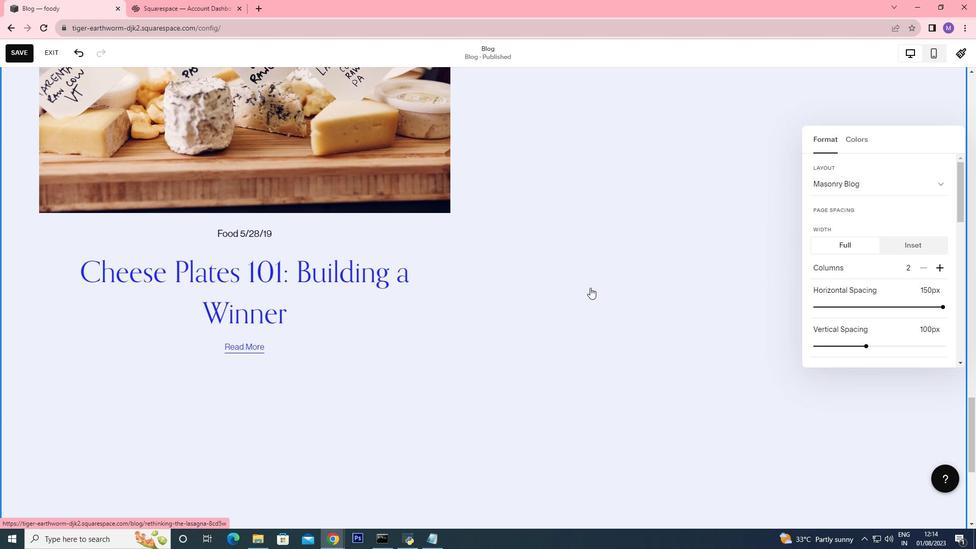
Action: Mouse scrolled (590, 288) with delta (0, 0)
Screenshot: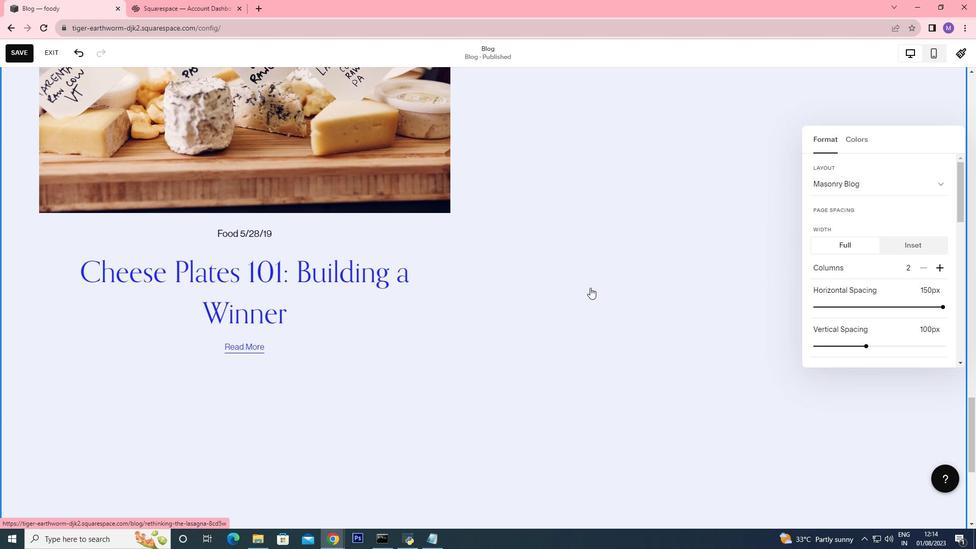 
Action: Mouse scrolled (590, 288) with delta (0, 0)
Screenshot: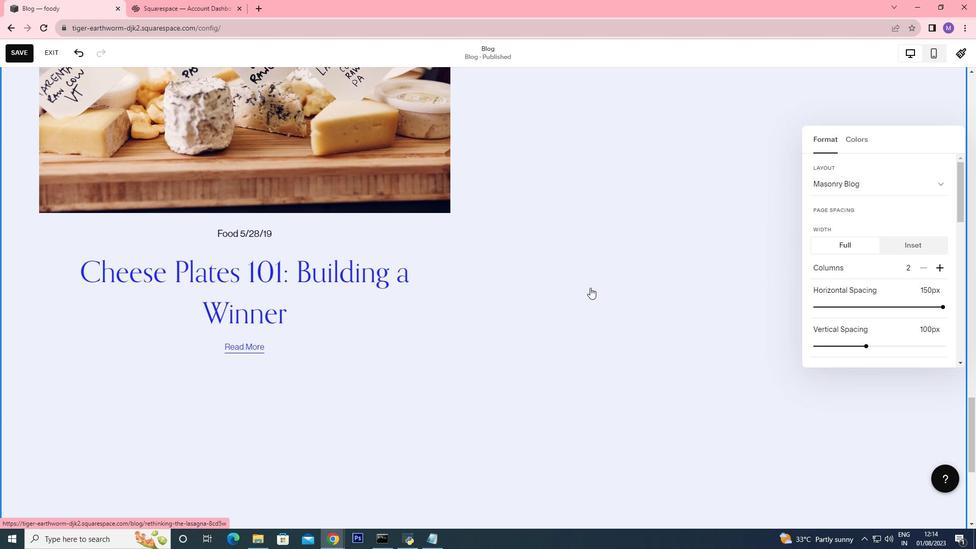
Action: Mouse scrolled (590, 288) with delta (0, 0)
Screenshot: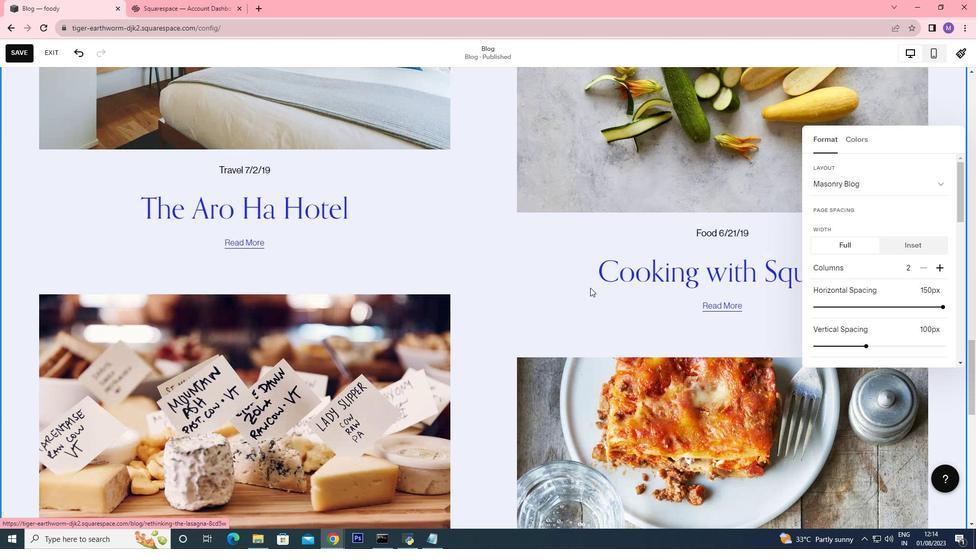 
Action: Mouse scrolled (590, 288) with delta (0, 0)
Screenshot: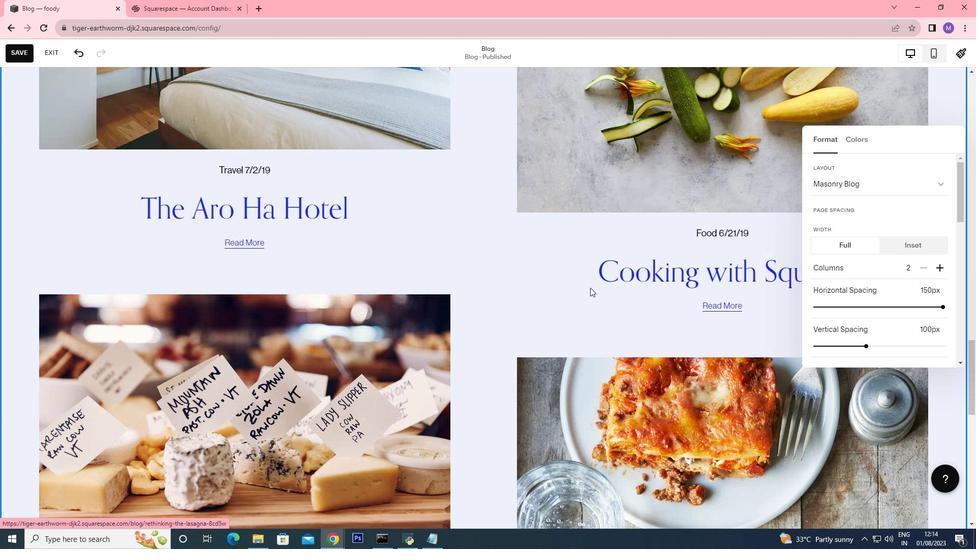 
Action: Mouse scrolled (590, 288) with delta (0, 0)
Screenshot: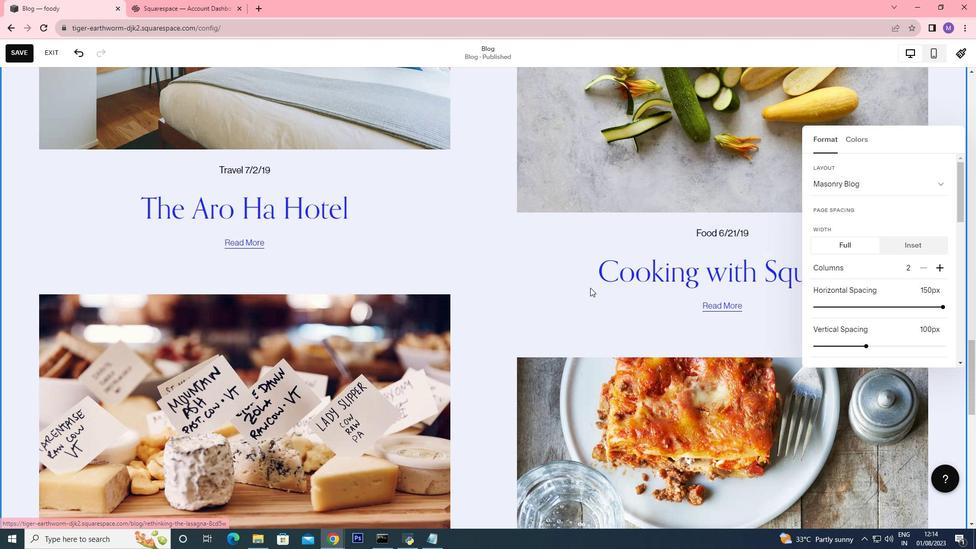 
Action: Mouse moved to (590, 287)
Screenshot: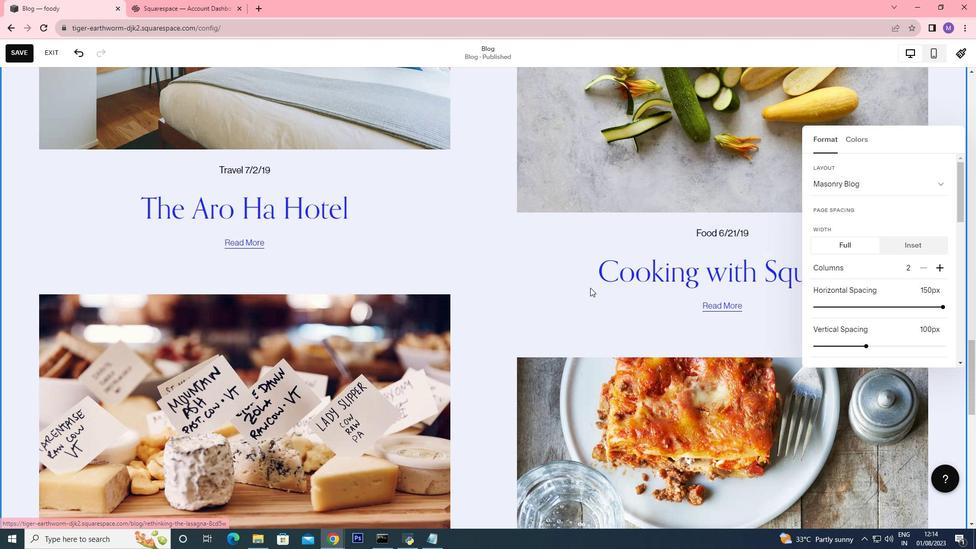 
Action: Mouse scrolled (590, 288) with delta (0, 0)
Screenshot: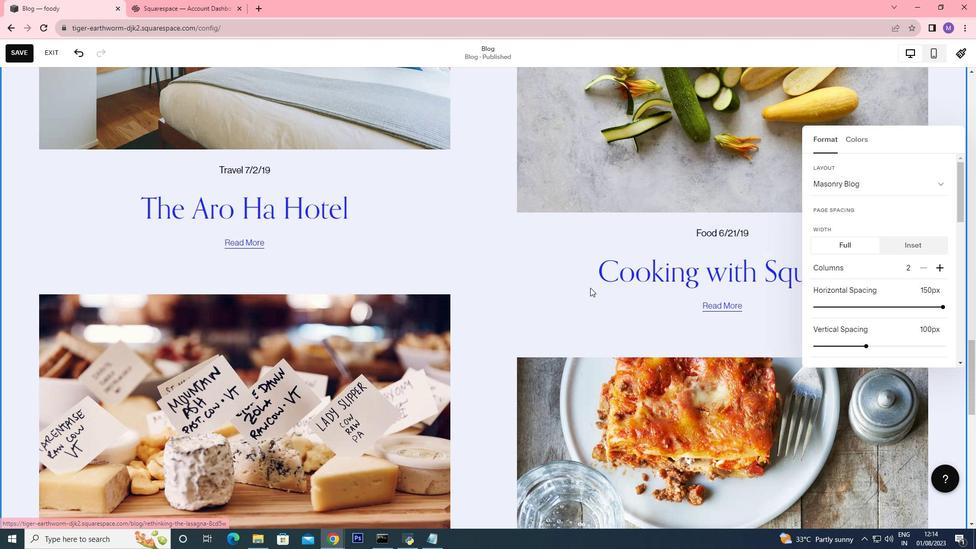 
Action: Mouse scrolled (590, 288) with delta (0, 0)
Screenshot: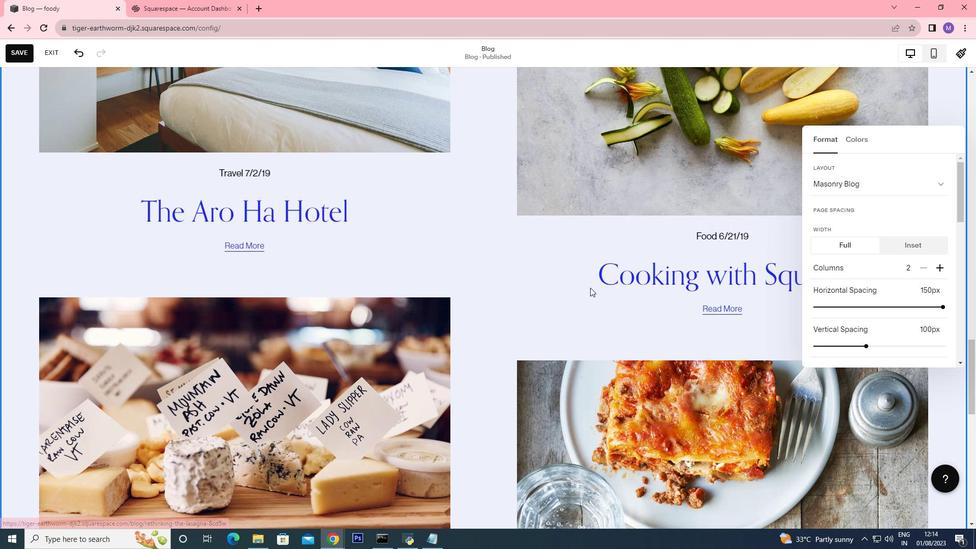
Action: Mouse scrolled (590, 288) with delta (0, 0)
Screenshot: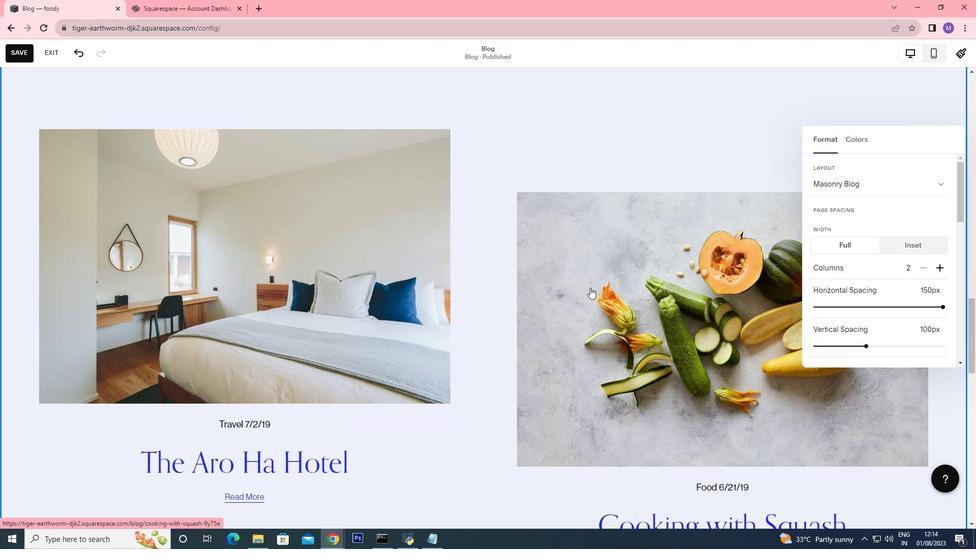 
Action: Mouse scrolled (590, 288) with delta (0, 0)
Screenshot: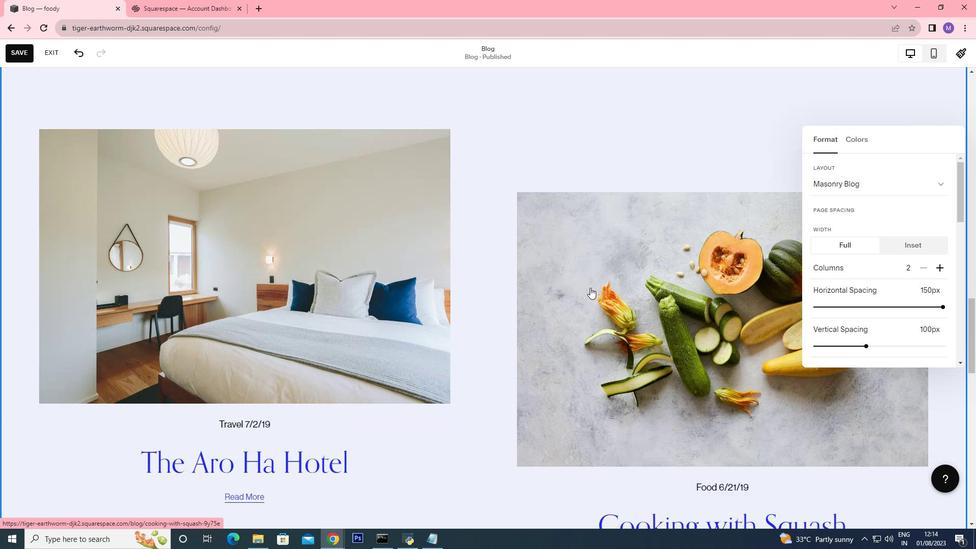 
Action: Mouse scrolled (590, 288) with delta (0, 0)
Screenshot: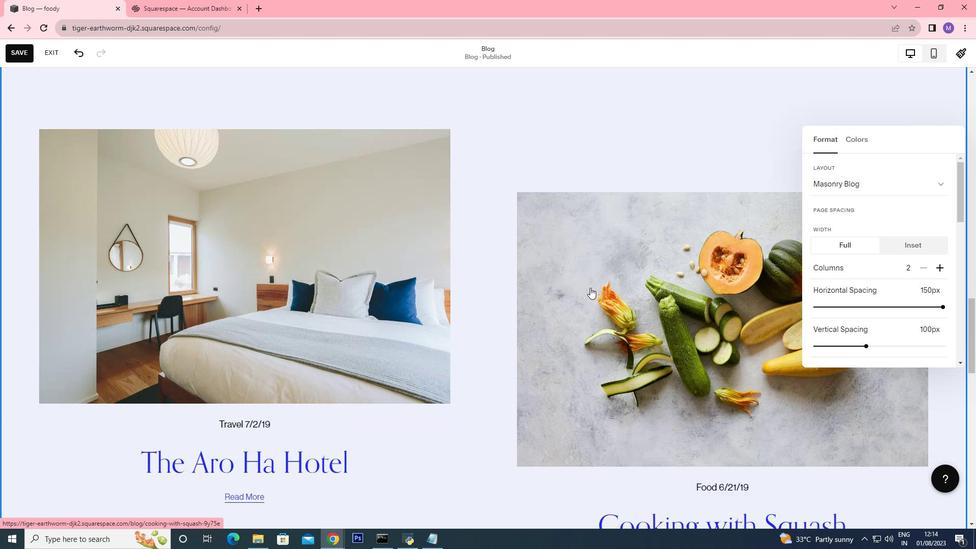 
Action: Mouse moved to (591, 287)
Screenshot: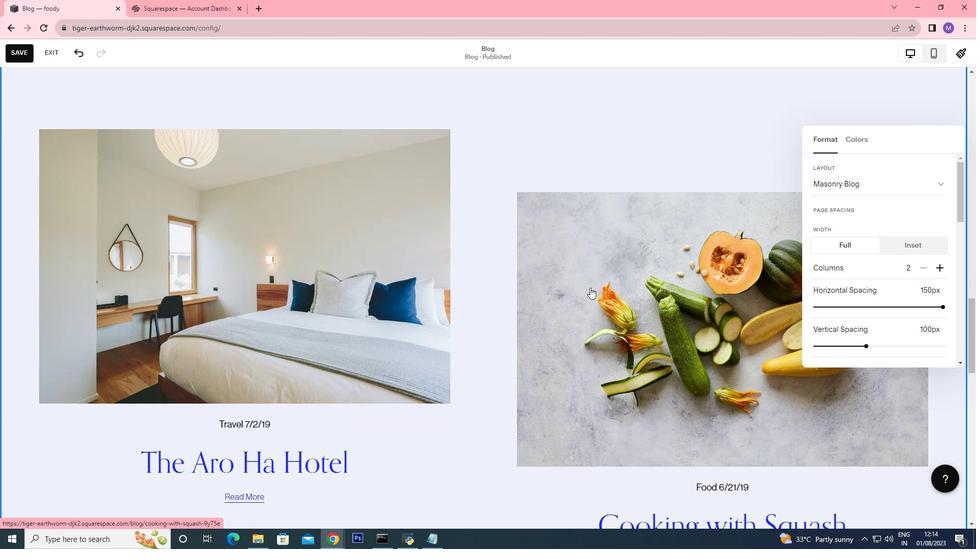 
Action: Mouse scrolled (591, 288) with delta (0, 0)
Screenshot: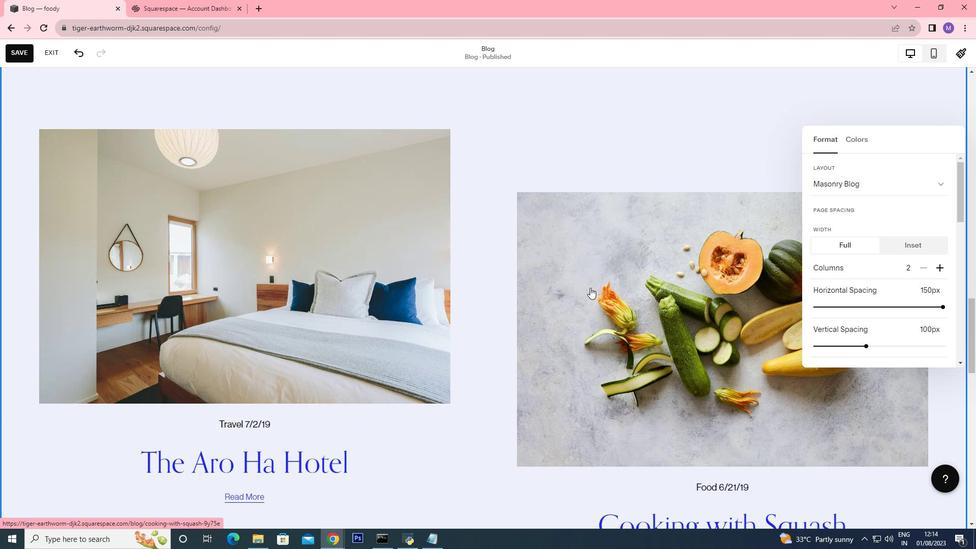 
Action: Mouse scrolled (591, 288) with delta (0, 0)
Screenshot: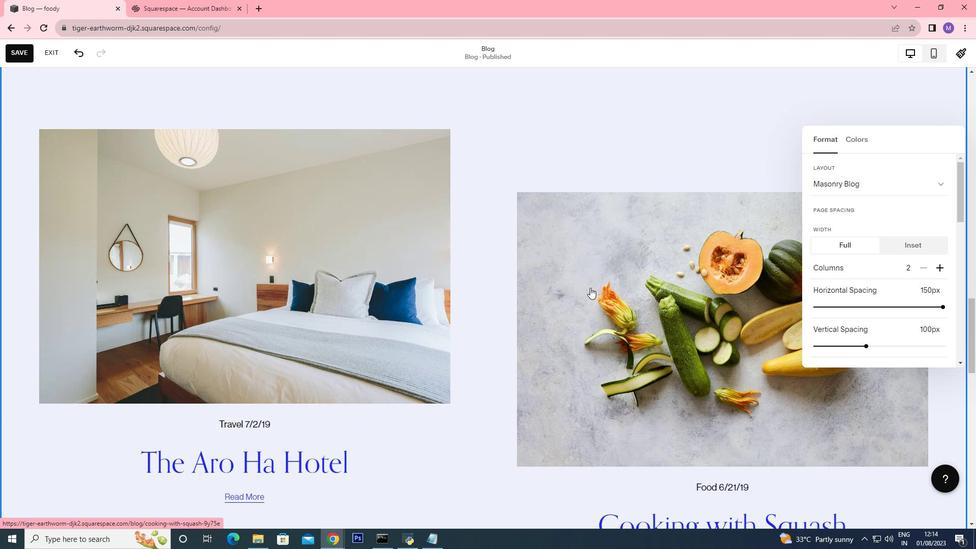 
Action: Mouse scrolled (591, 288) with delta (0, 0)
Screenshot: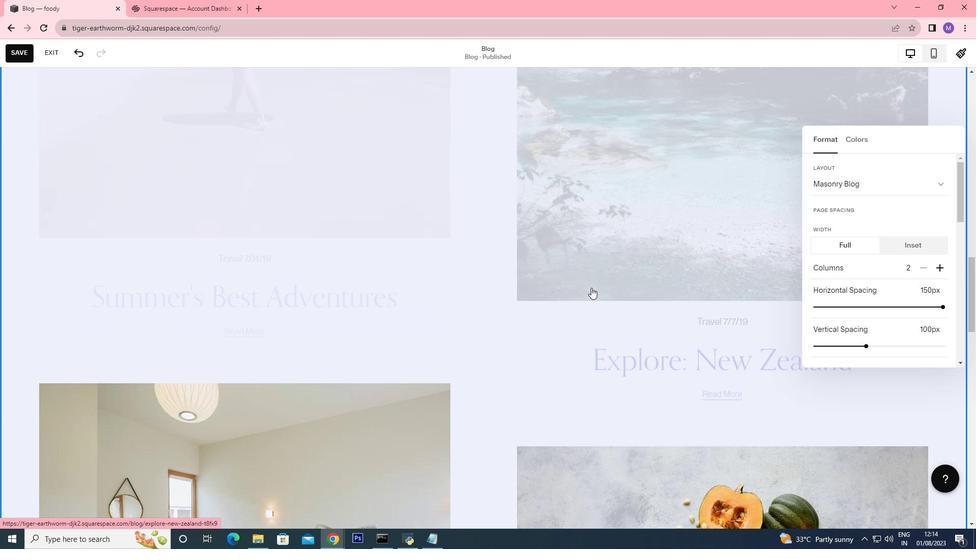 
Action: Mouse scrolled (591, 288) with delta (0, 0)
Screenshot: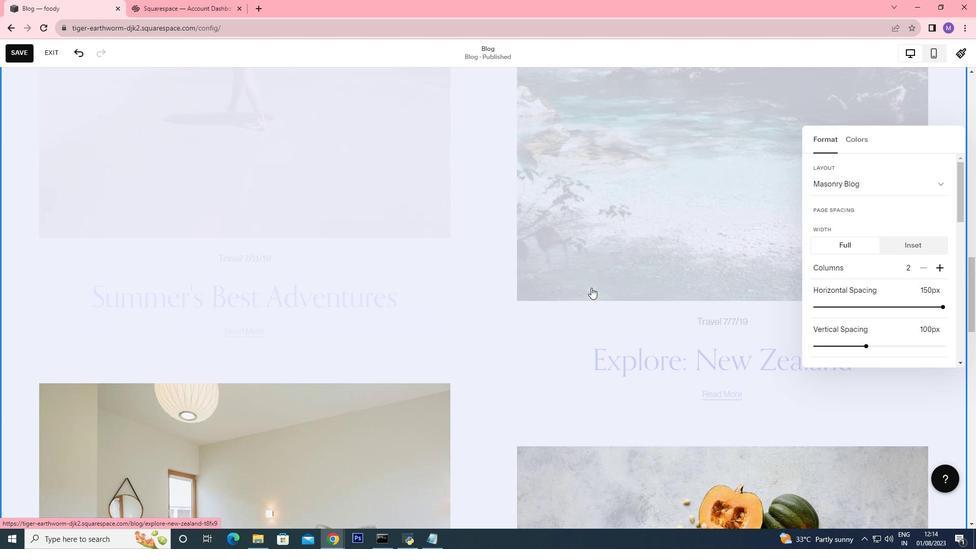 
Action: Mouse scrolled (591, 288) with delta (0, 0)
Screenshot: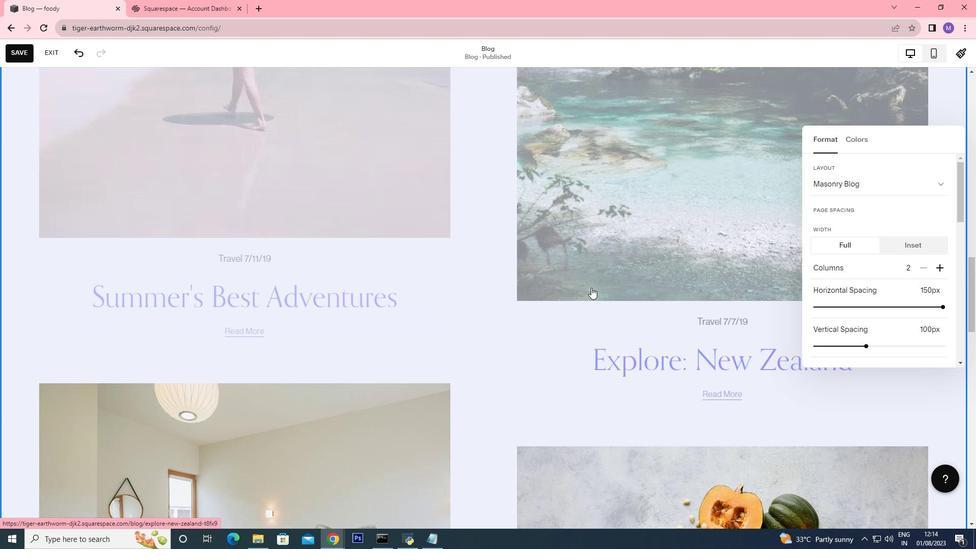 
Action: Mouse scrolled (591, 288) with delta (0, 0)
Screenshot: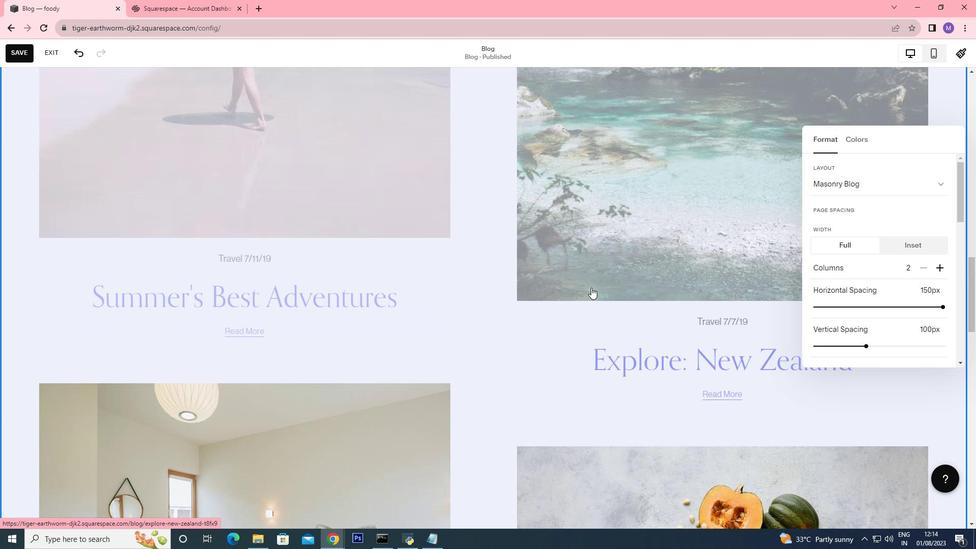 
Action: Mouse scrolled (591, 288) with delta (0, 0)
Screenshot: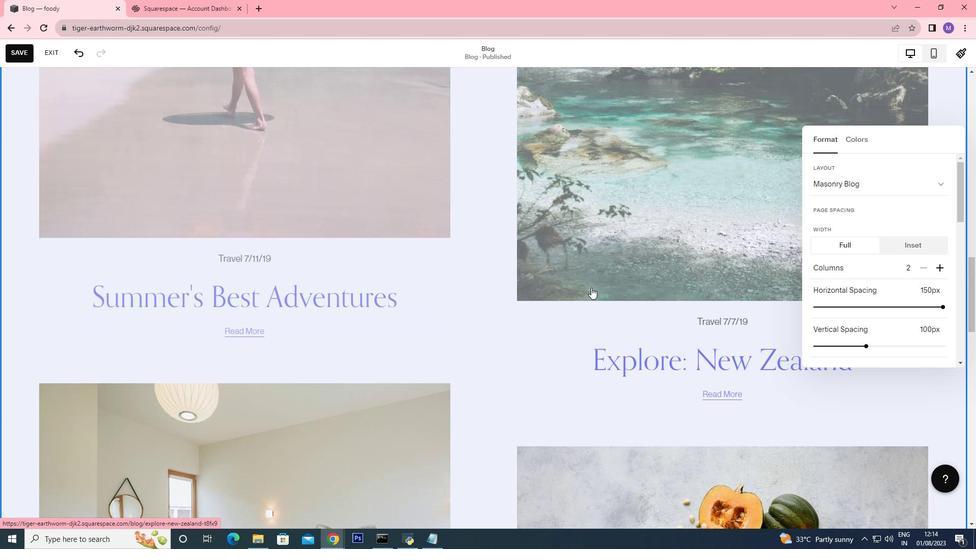 
Action: Mouse scrolled (591, 288) with delta (0, 0)
Screenshot: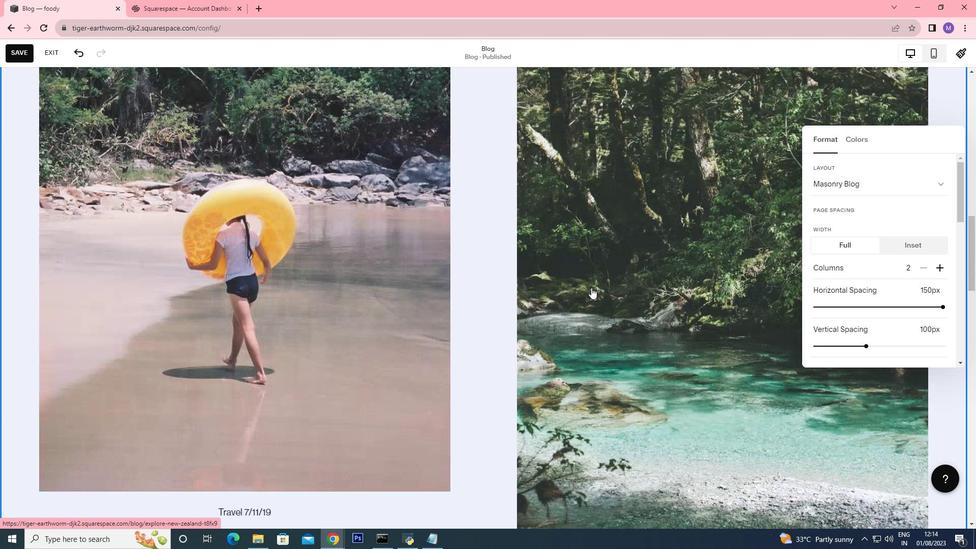 
Action: Mouse scrolled (591, 288) with delta (0, 0)
Screenshot: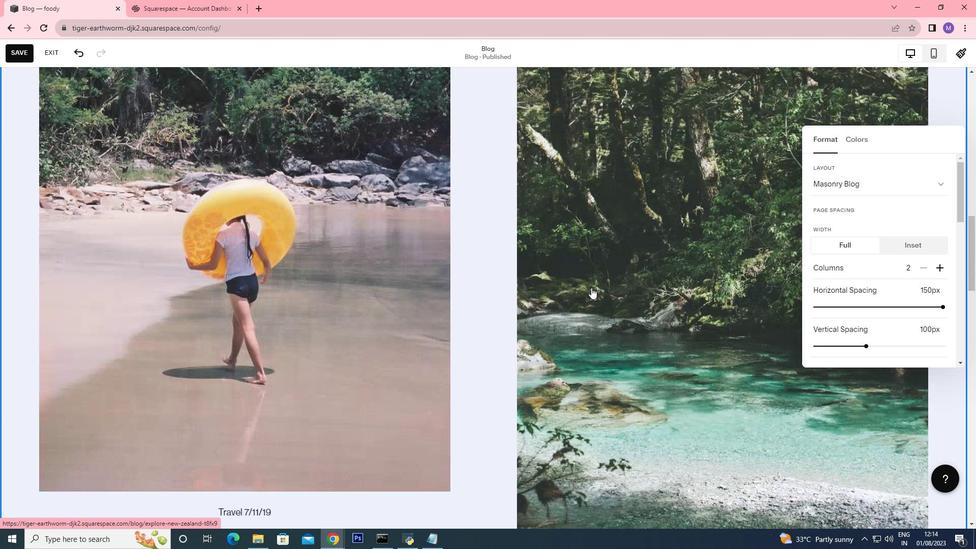 
Action: Mouse scrolled (591, 288) with delta (0, 0)
Screenshot: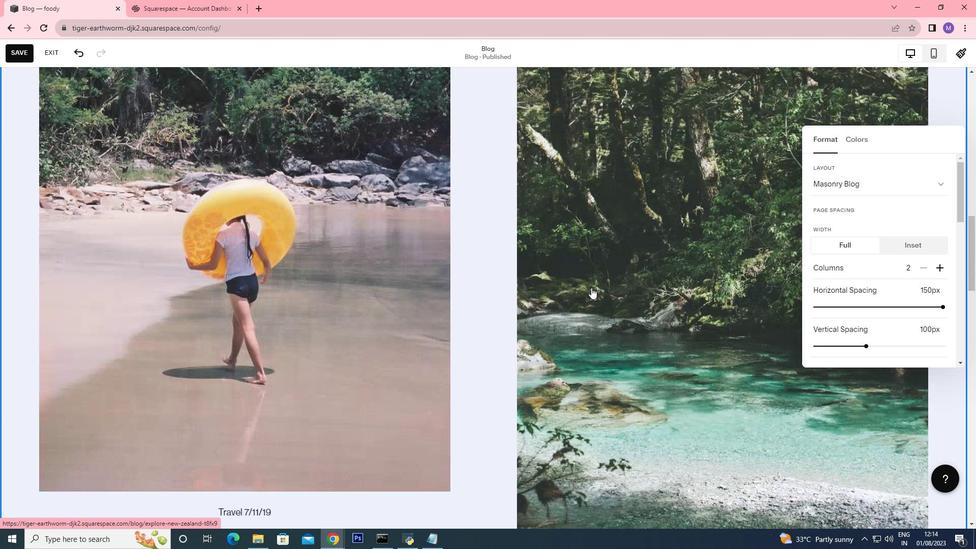 
Action: Mouse scrolled (591, 288) with delta (0, 0)
Screenshot: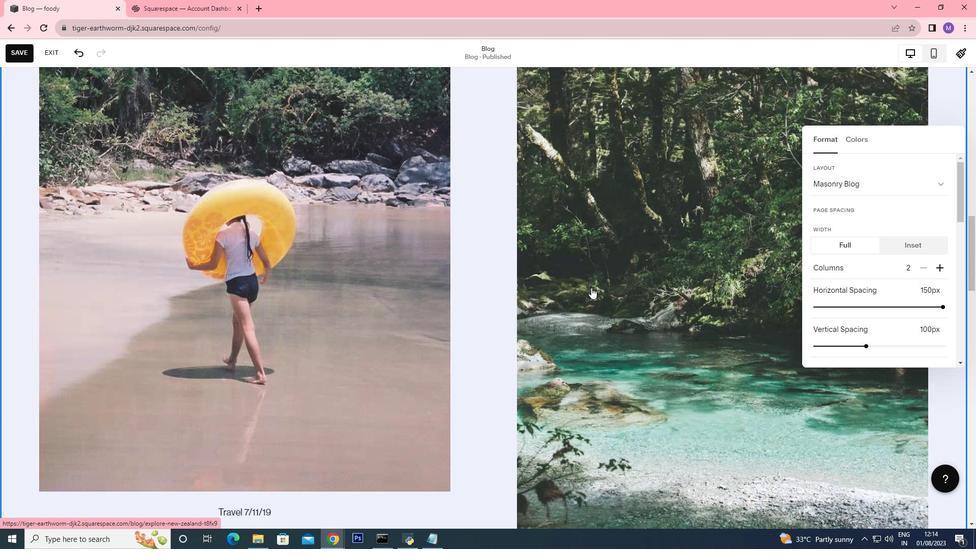 
Action: Mouse scrolled (591, 288) with delta (0, 0)
Screenshot: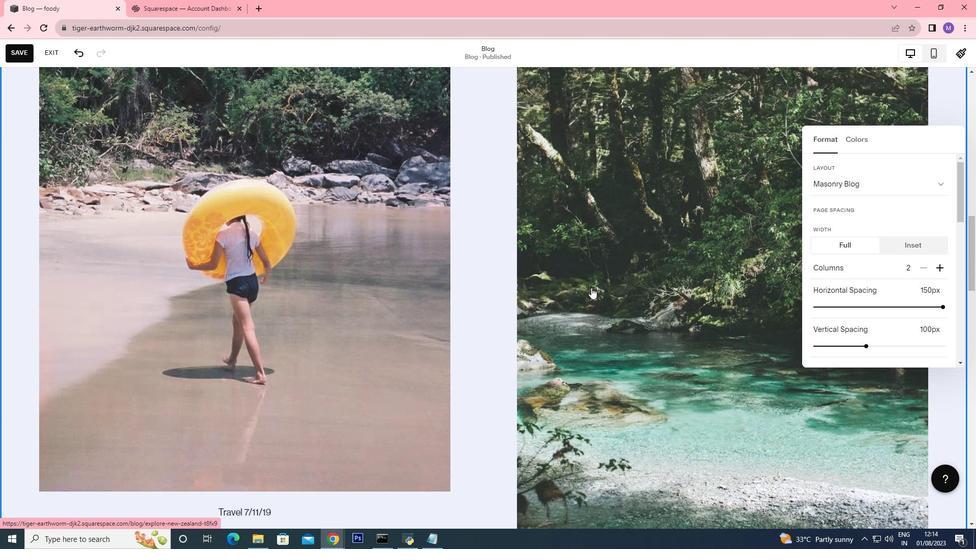 
Action: Mouse scrolled (591, 288) with delta (0, 0)
Screenshot: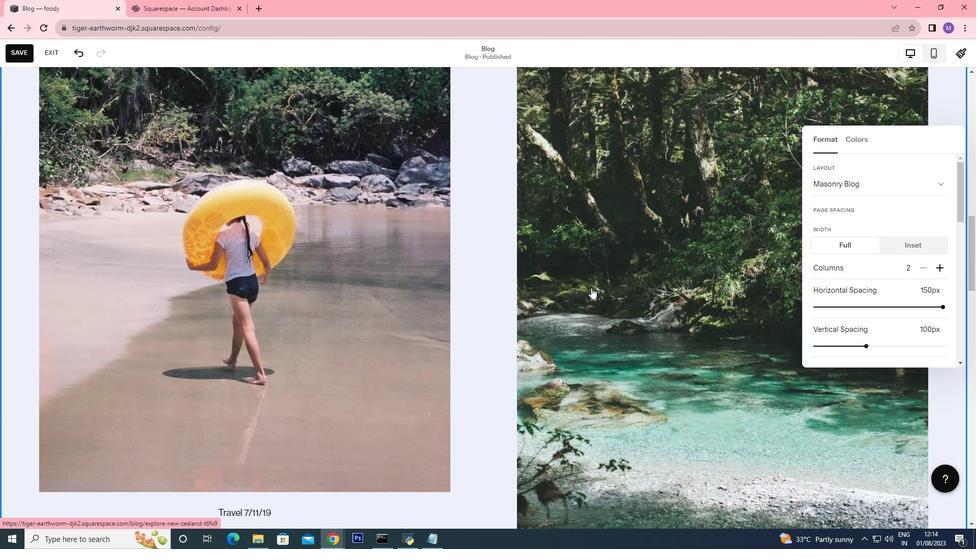 
Action: Mouse moved to (618, 281)
Screenshot: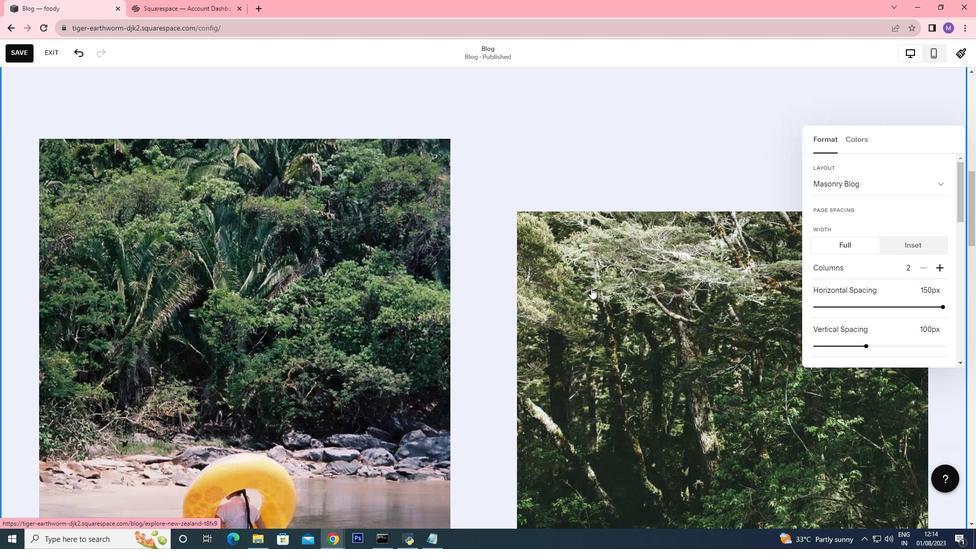 
Action: Mouse scrolled (618, 282) with delta (0, 0)
Screenshot: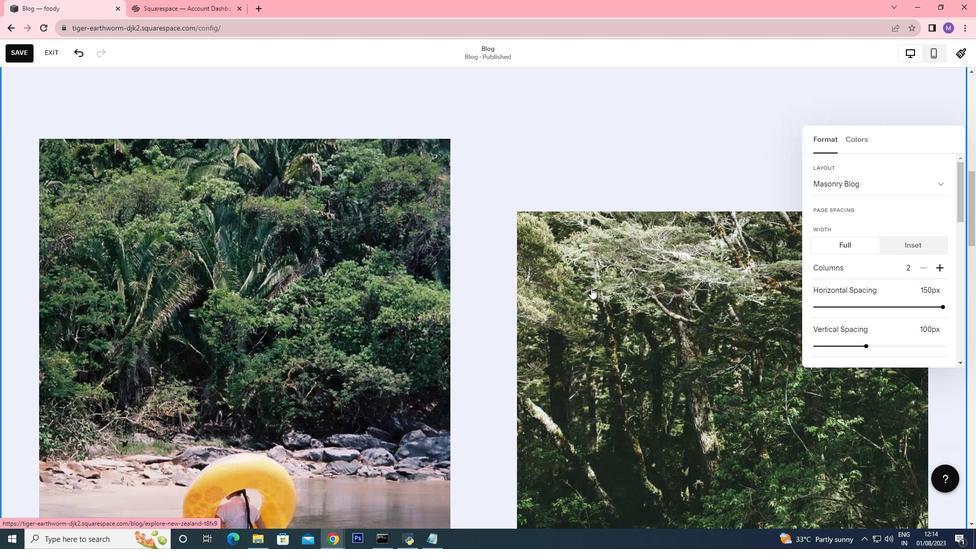 
Action: Mouse moved to (632, 280)
Screenshot: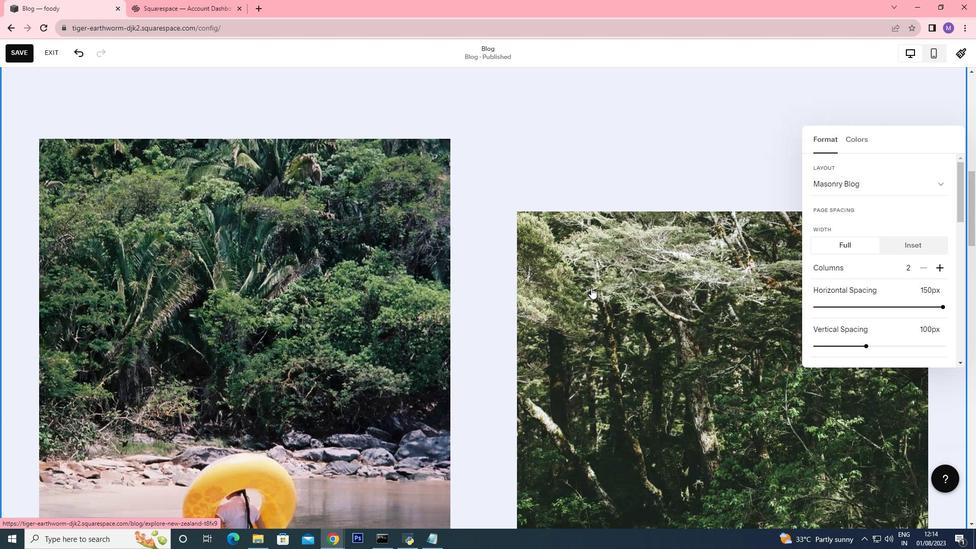 
Action: Mouse scrolled (628, 280) with delta (0, 0)
Screenshot: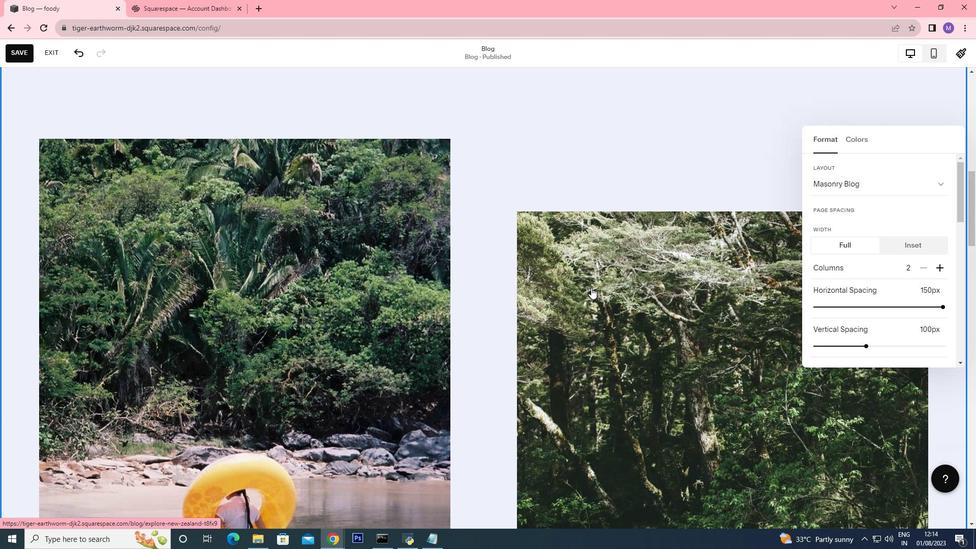 
Action: Mouse moved to (659, 273)
Screenshot: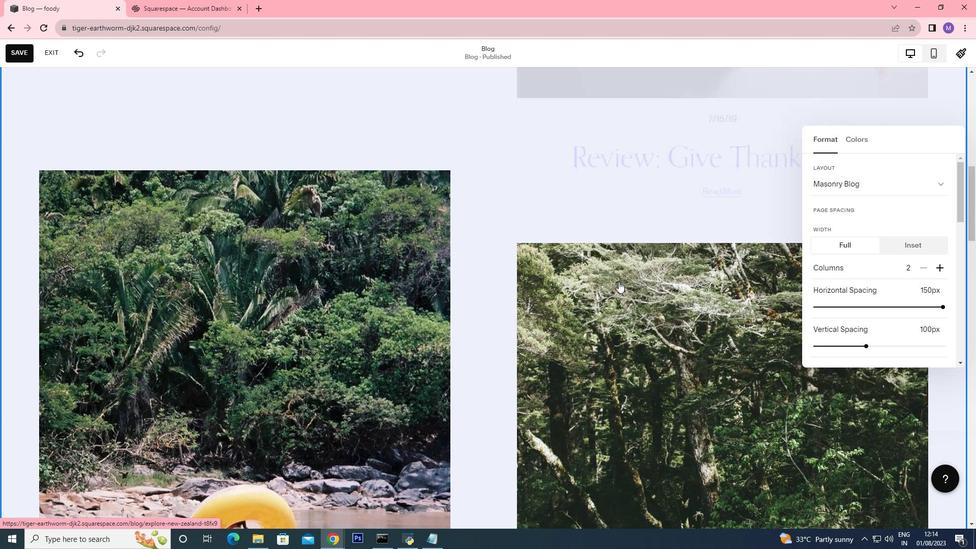 
Action: Mouse scrolled (641, 278) with delta (0, 0)
Screenshot: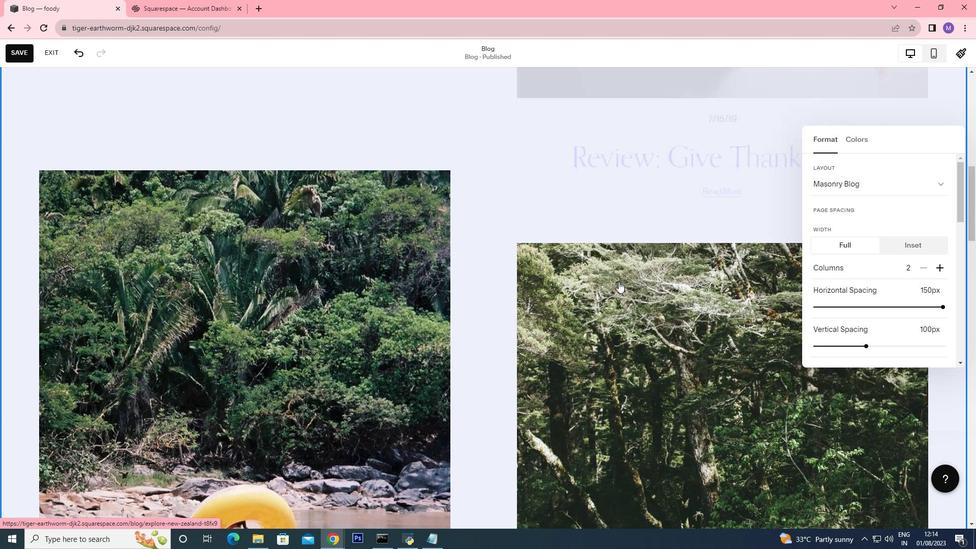 
Action: Mouse moved to (796, 246)
Screenshot: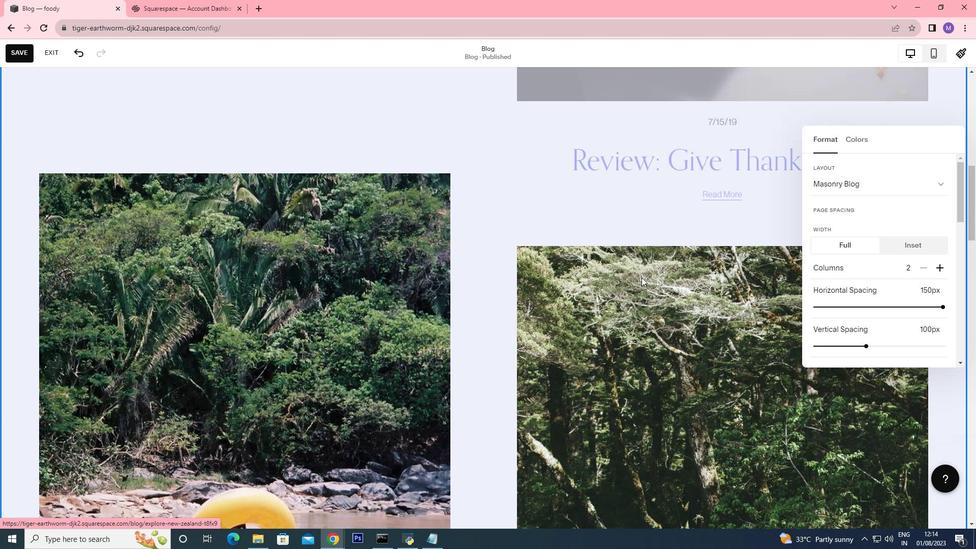 
Action: Mouse scrolled (663, 272) with delta (0, 0)
Screenshot: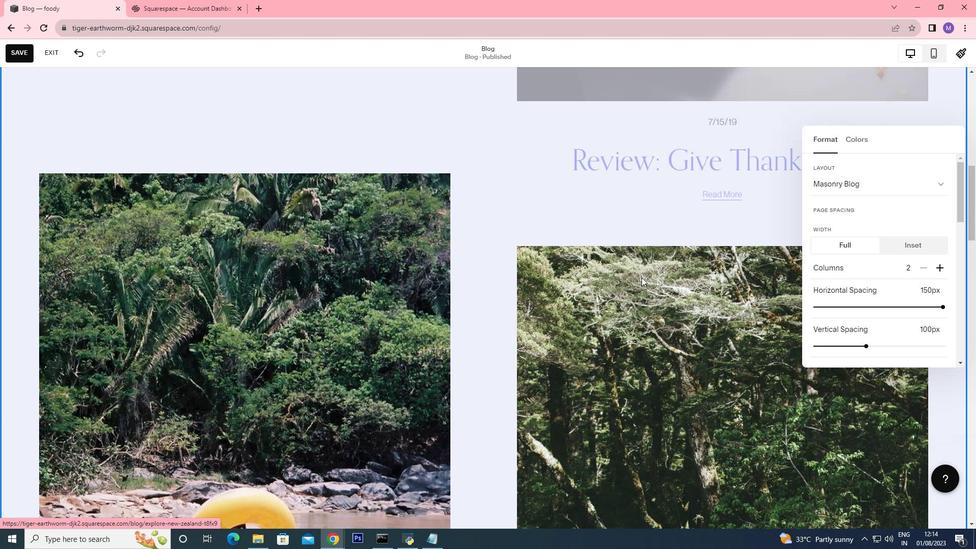 
Action: Mouse moved to (906, 186)
Screenshot: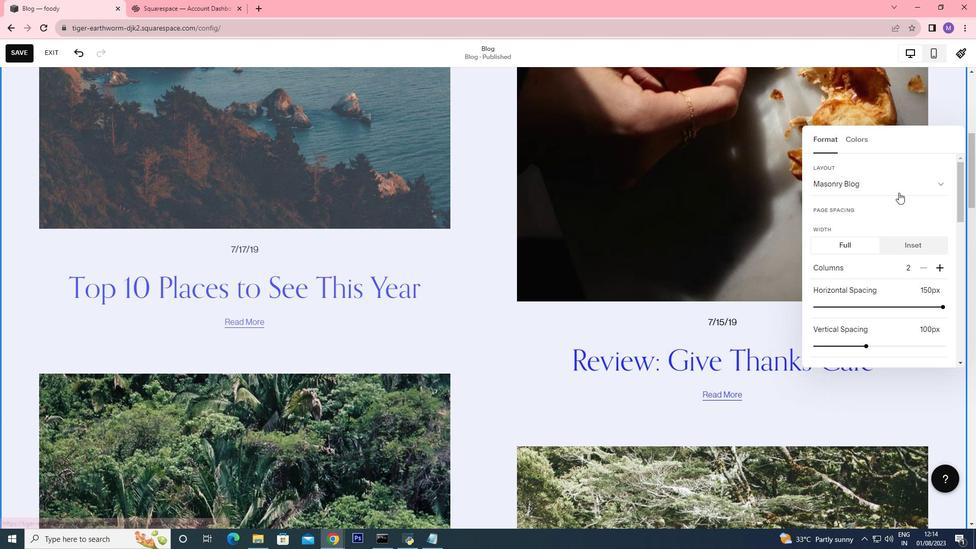 
Action: Mouse pressed left at (906, 186)
Screenshot: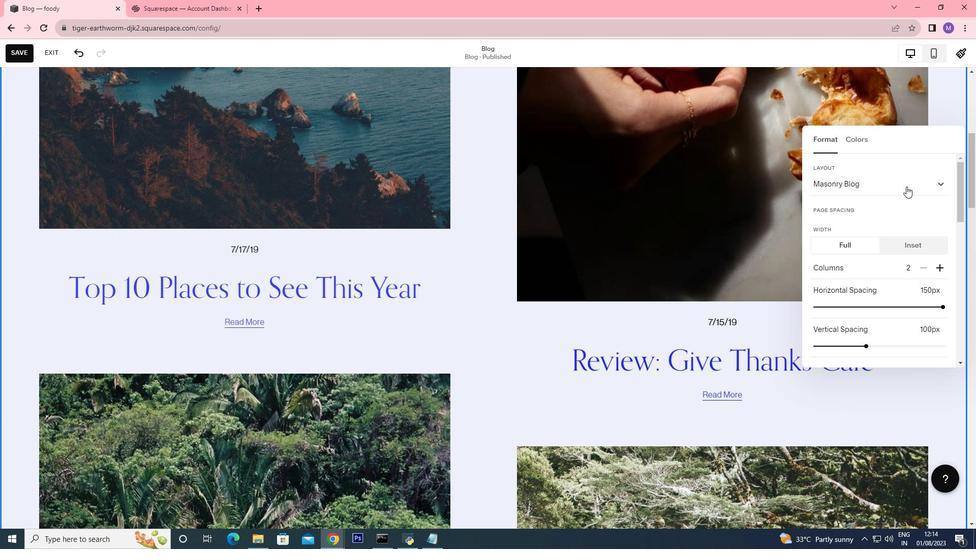 
Action: Mouse moved to (852, 271)
Screenshot: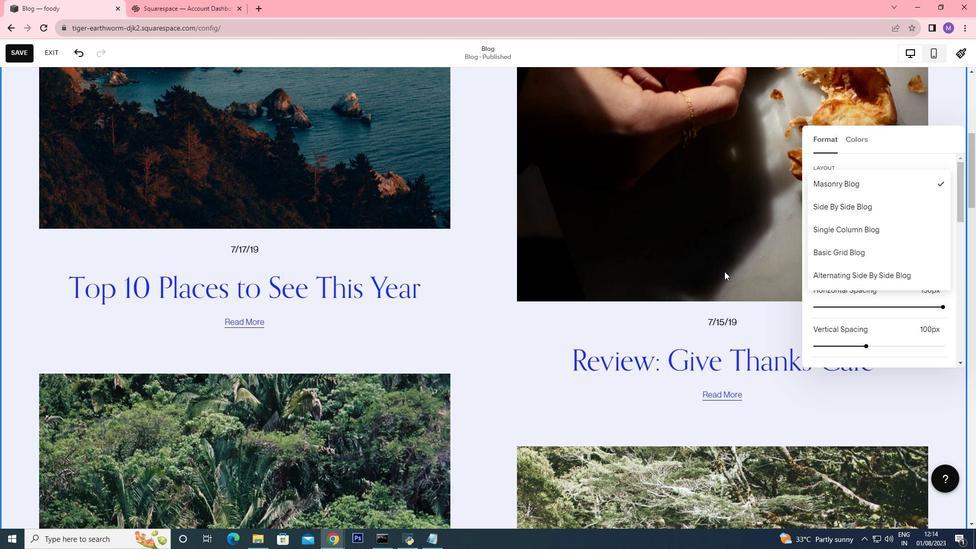 
Action: Mouse pressed left at (852, 271)
Screenshot: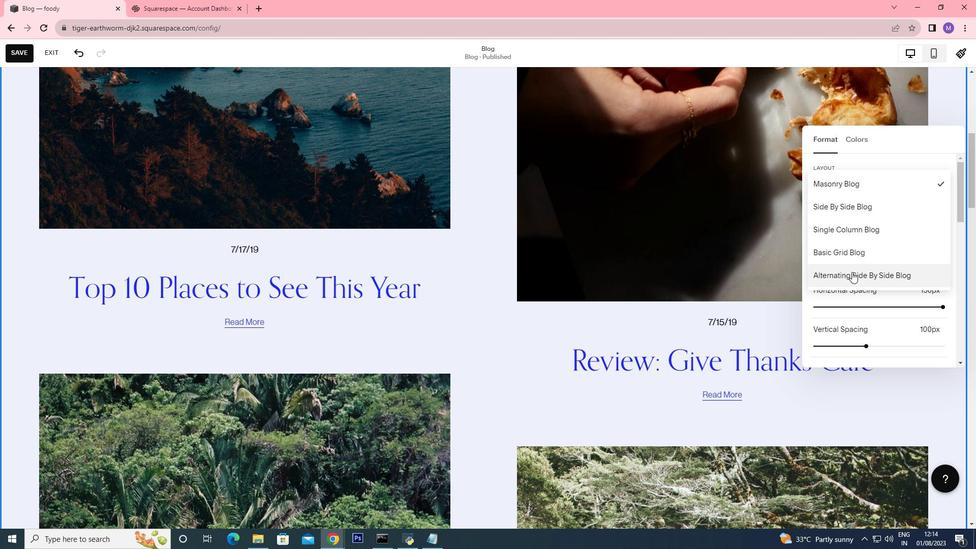 
Action: Mouse moved to (861, 281)
Screenshot: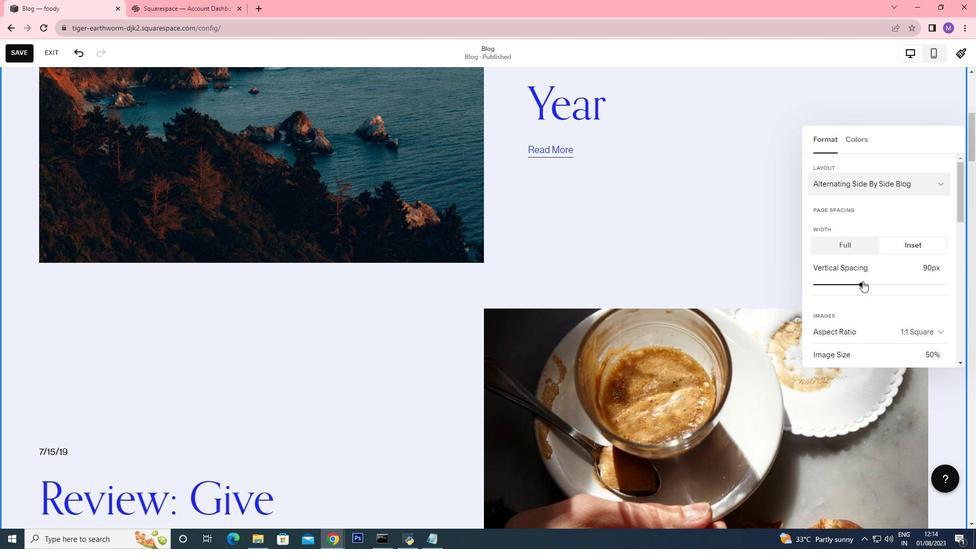 
Action: Mouse pressed left at (861, 281)
Screenshot: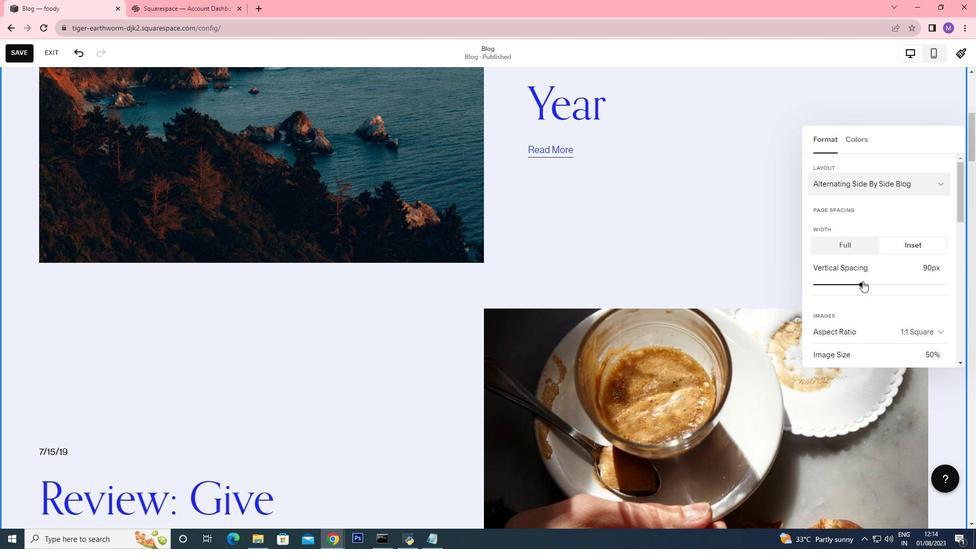 
Action: Mouse moved to (891, 313)
Screenshot: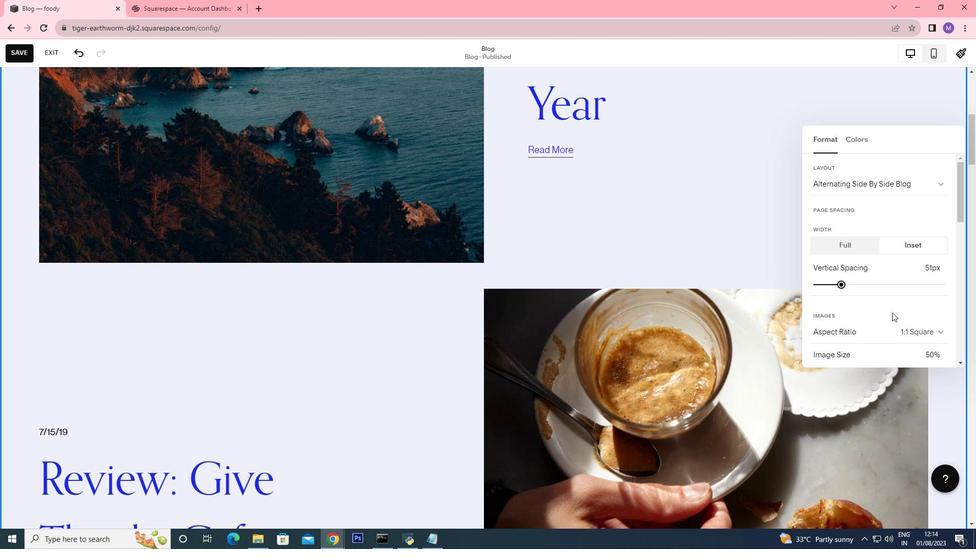 
Action: Mouse scrolled (891, 312) with delta (0, 0)
Screenshot: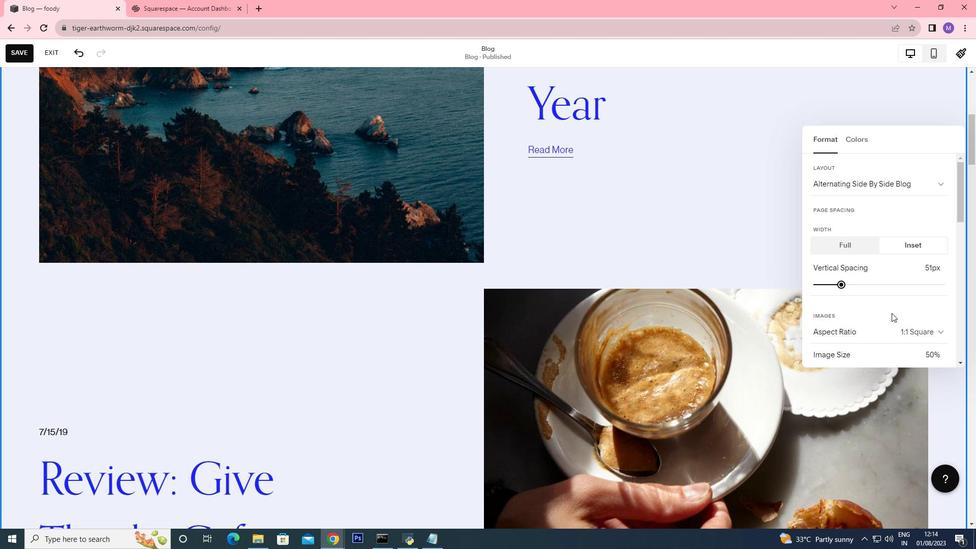 
Action: Mouse scrolled (891, 312) with delta (0, 0)
Screenshot: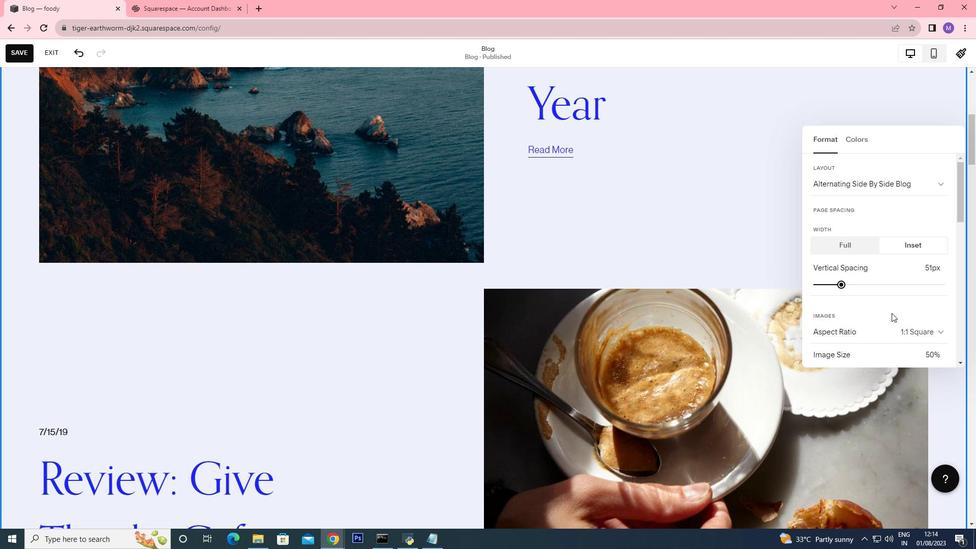 
Action: Mouse scrolled (891, 312) with delta (0, 0)
Screenshot: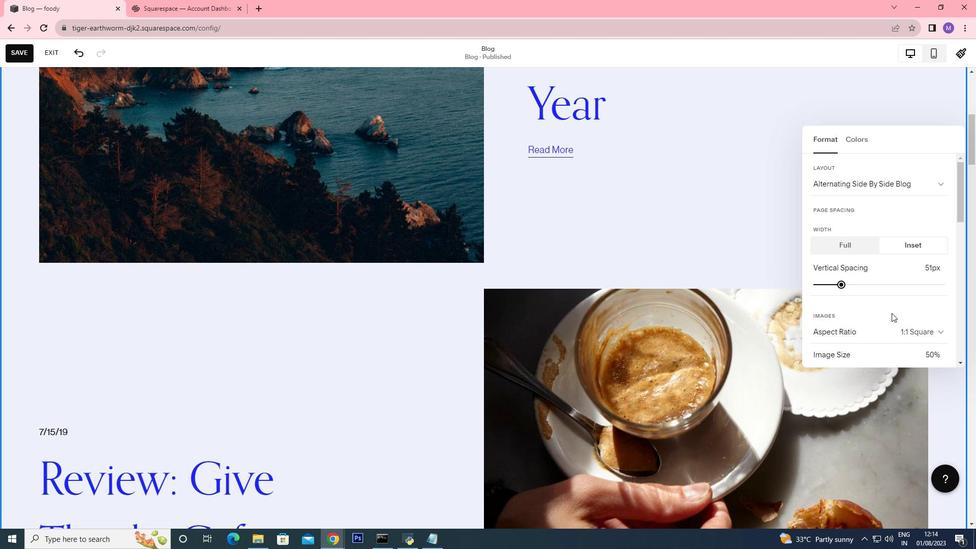 
Action: Mouse scrolled (891, 312) with delta (0, 0)
Screenshot: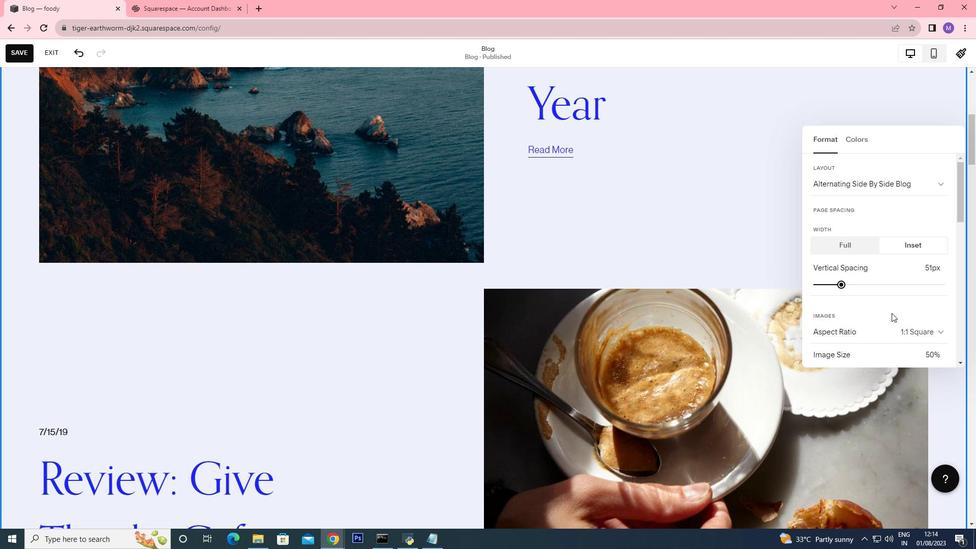 
Action: Mouse scrolled (891, 312) with delta (0, 0)
Screenshot: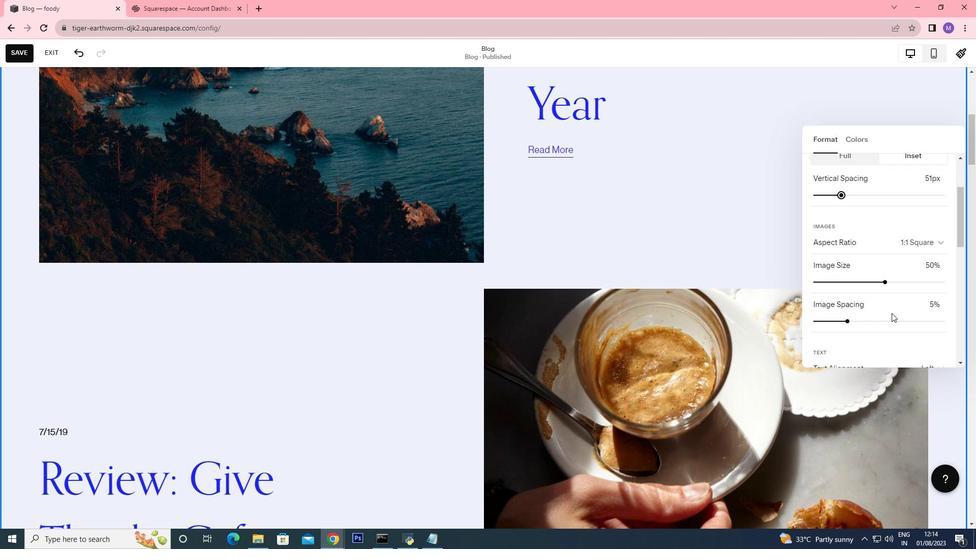 
Action: Mouse scrolled (891, 312) with delta (0, 0)
Screenshot: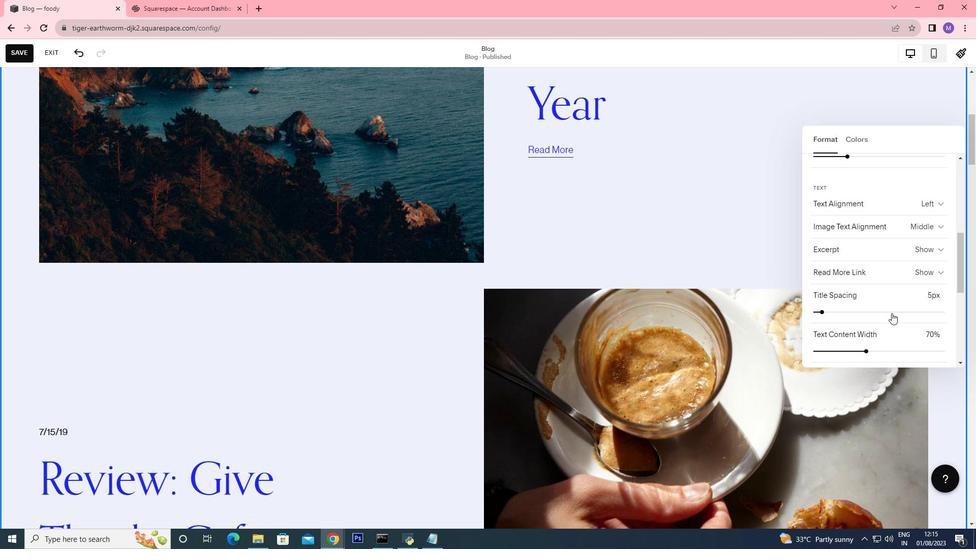 
Action: Mouse scrolled (891, 312) with delta (0, 0)
Screenshot: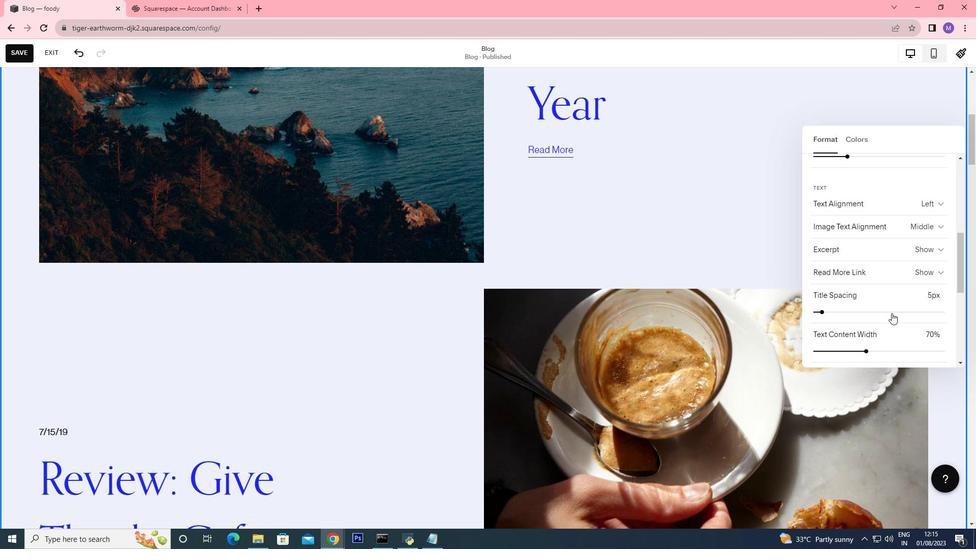 
Action: Mouse moved to (890, 313)
Screenshot: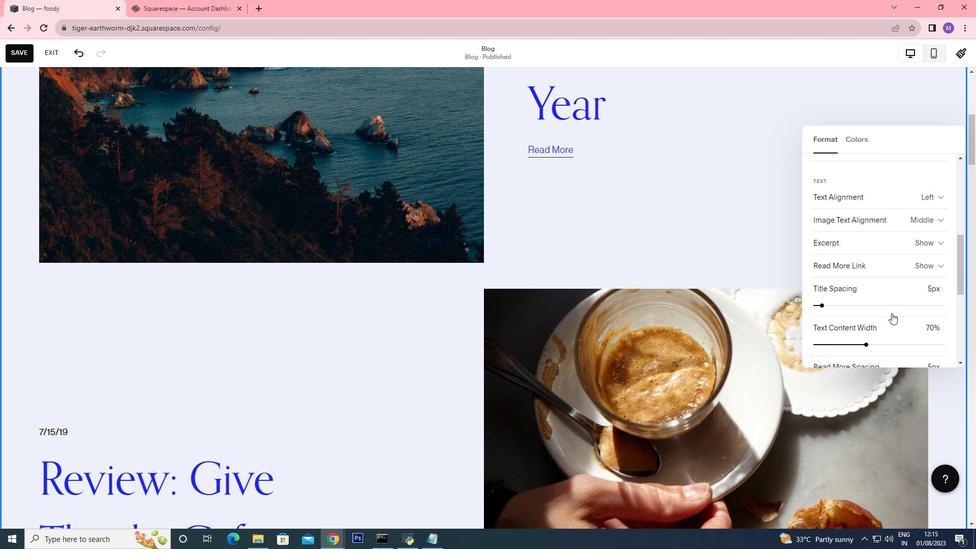 
Action: Mouse scrolled (891, 313) with delta (0, 0)
Screenshot: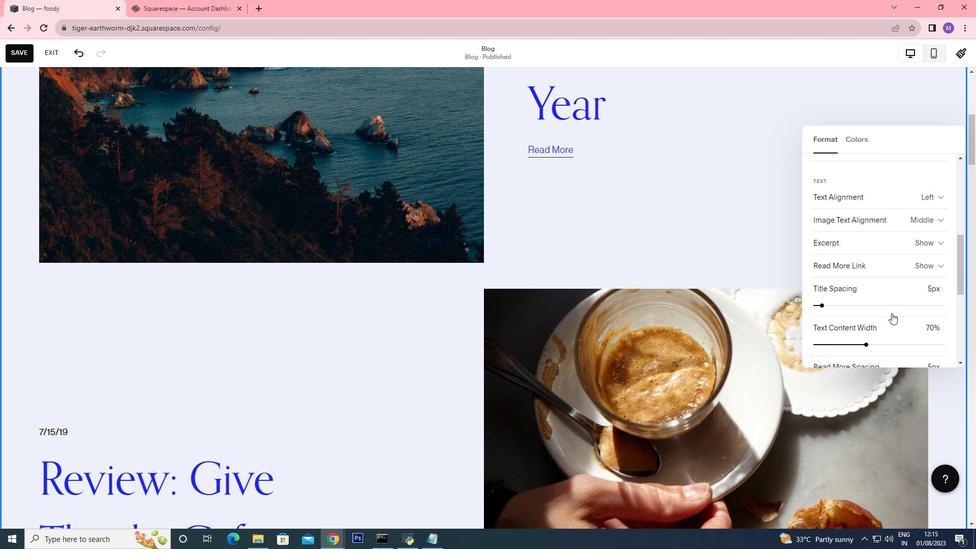 
Action: Mouse moved to (884, 318)
Screenshot: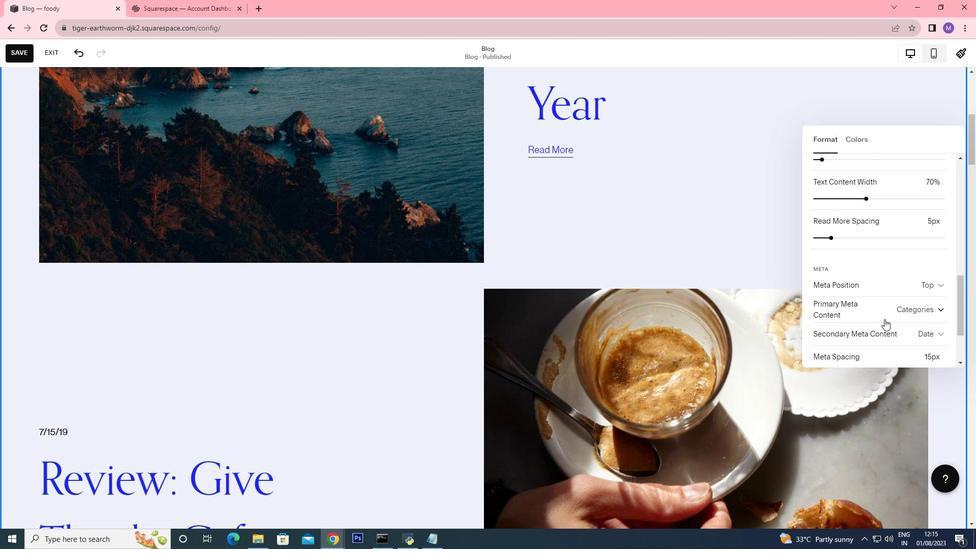 
Action: Mouse scrolled (884, 319) with delta (0, 0)
Screenshot: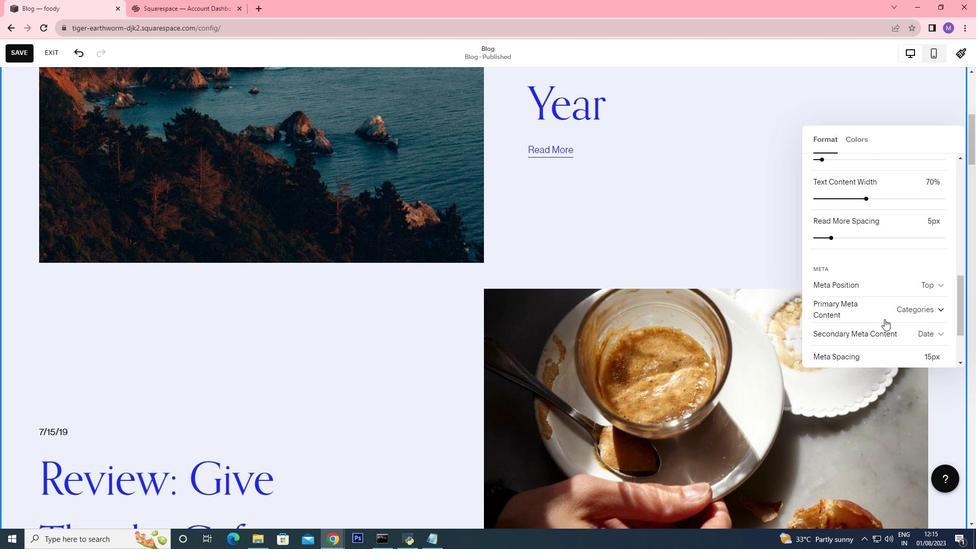 
Action: Mouse scrolled (884, 319) with delta (0, 0)
Screenshot: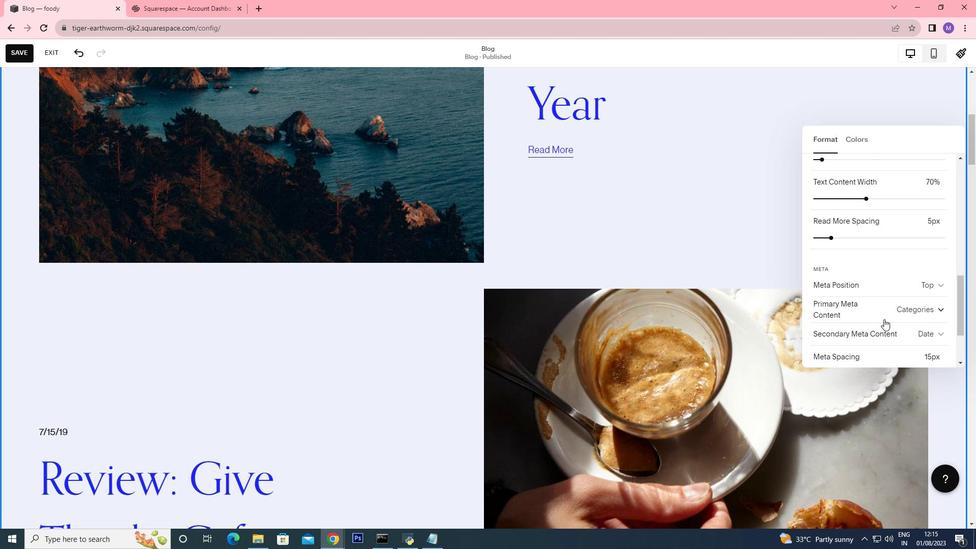 
Action: Mouse scrolled (884, 319) with delta (0, 0)
Screenshot: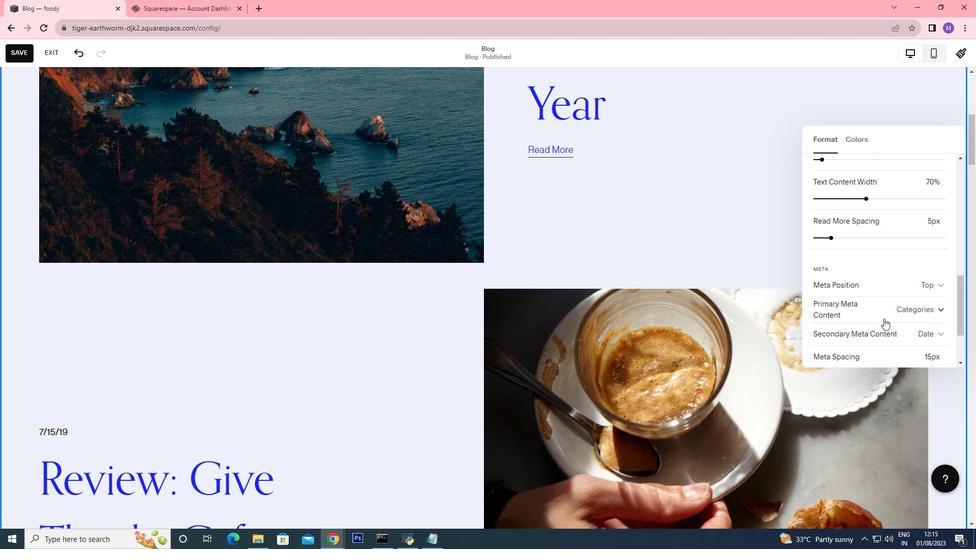 
Action: Mouse scrolled (884, 318) with delta (0, 0)
Screenshot: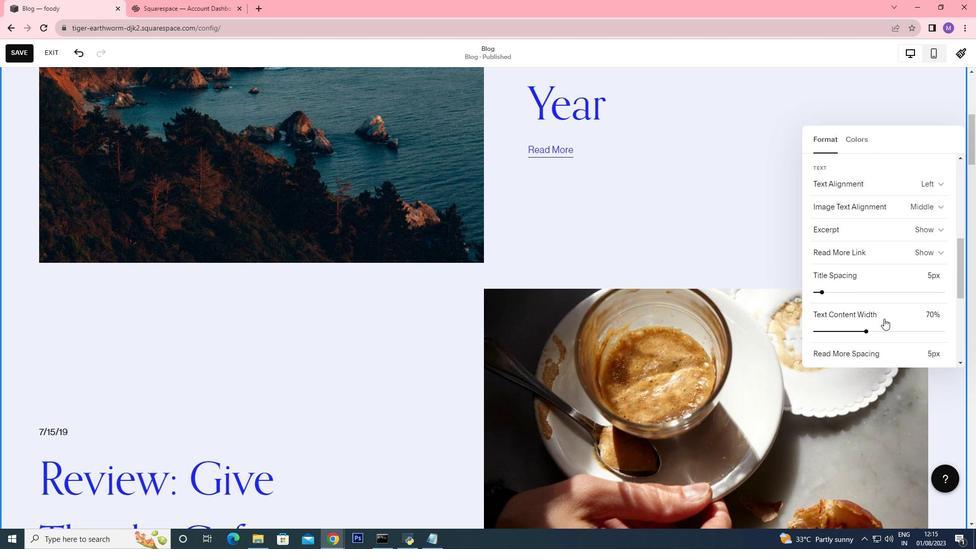 
Action: Mouse scrolled (884, 318) with delta (0, 0)
Screenshot: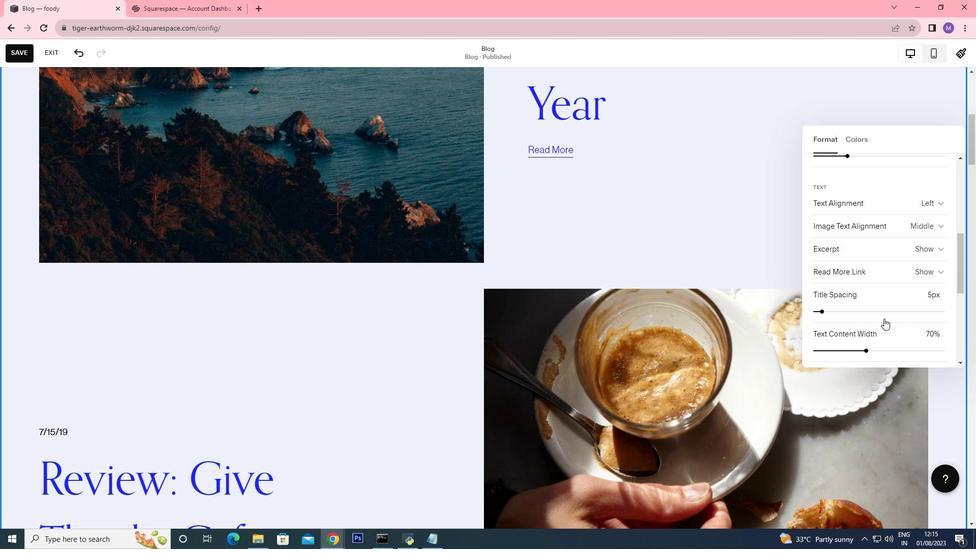 
Action: Mouse scrolled (884, 318) with delta (0, 0)
Screenshot: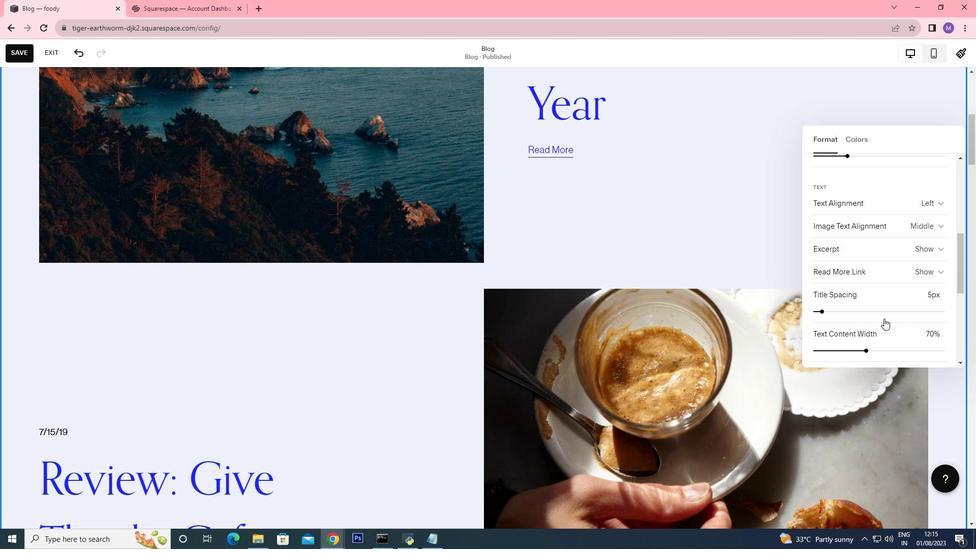 
Action: Mouse scrolled (884, 318) with delta (0, 0)
Screenshot: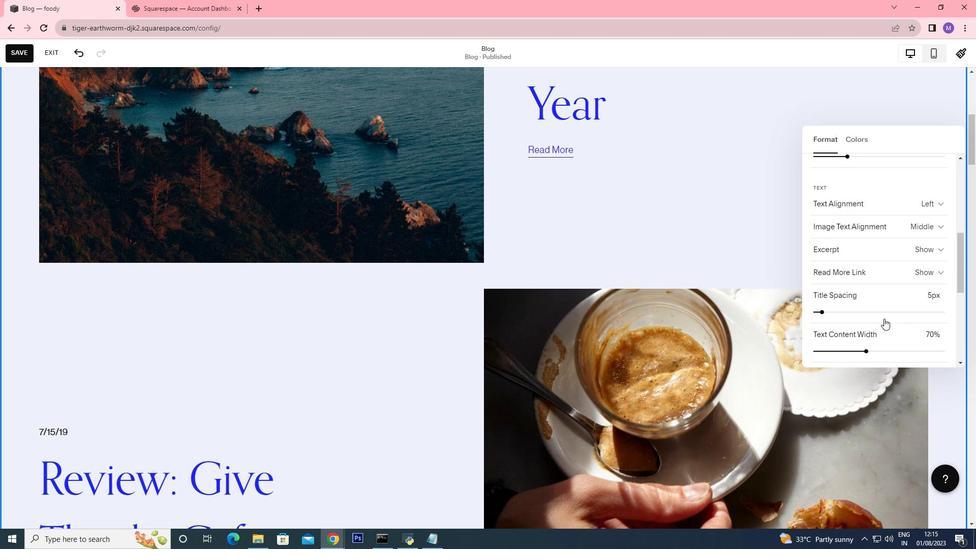 
Action: Mouse scrolled (884, 318) with delta (0, 0)
Screenshot: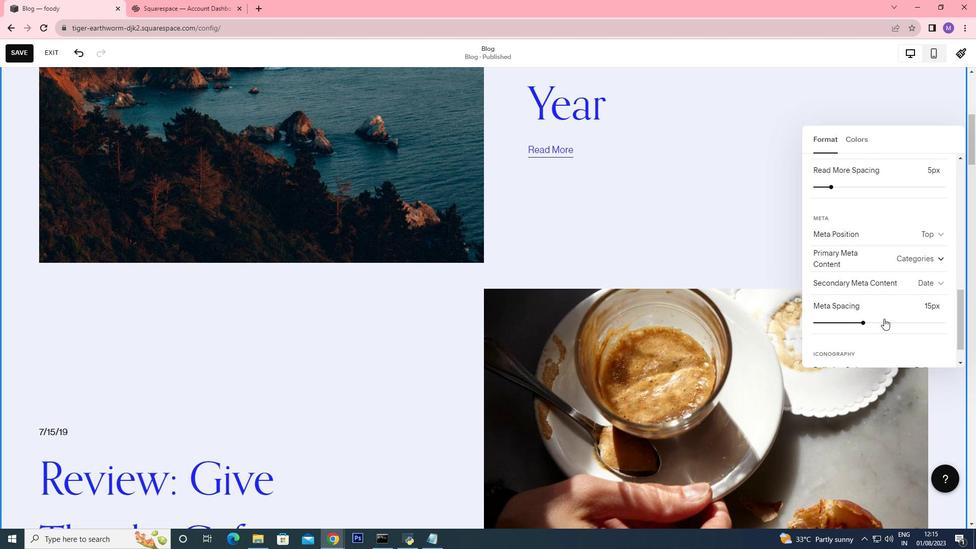 
Action: Mouse scrolled (884, 318) with delta (0, 0)
Screenshot: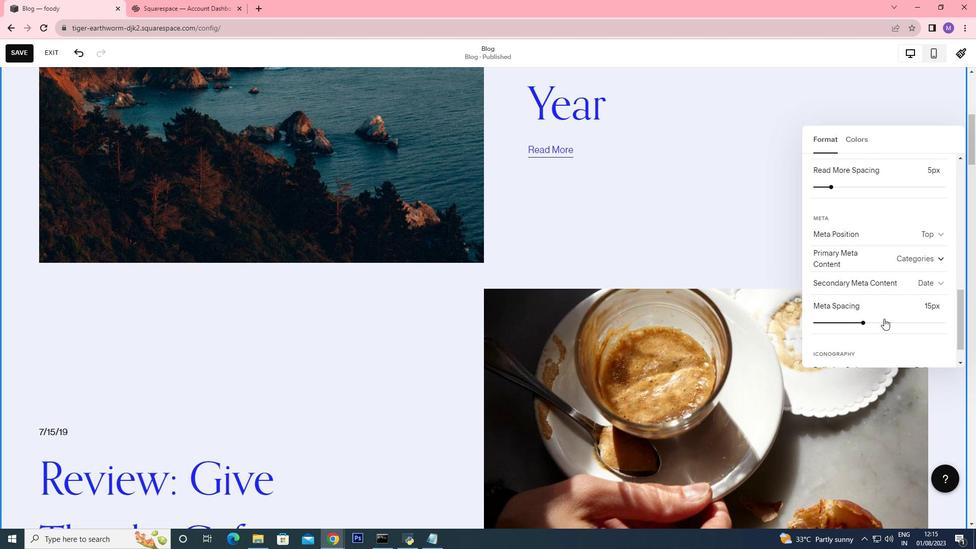 
Action: Mouse scrolled (884, 318) with delta (0, 0)
Screenshot: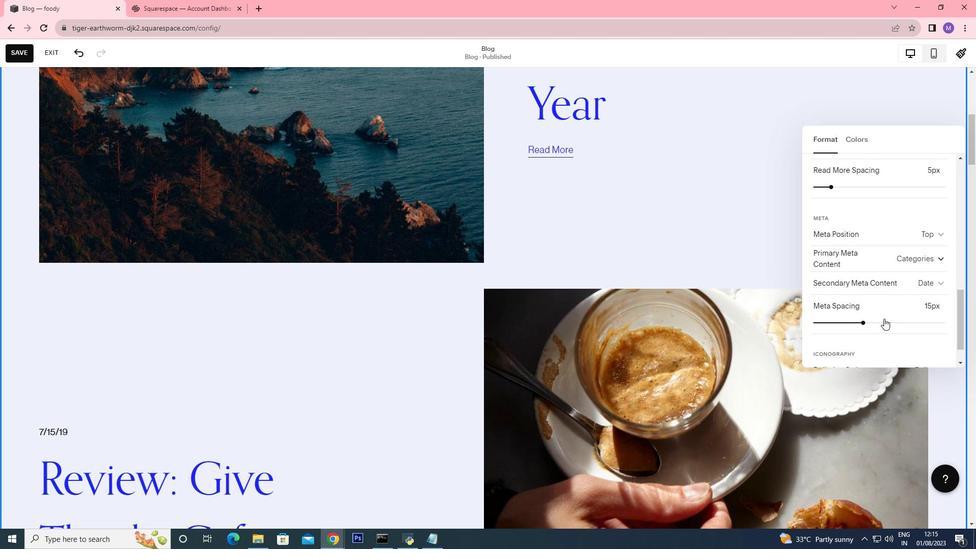 
Action: Mouse scrolled (884, 318) with delta (0, 0)
Screenshot: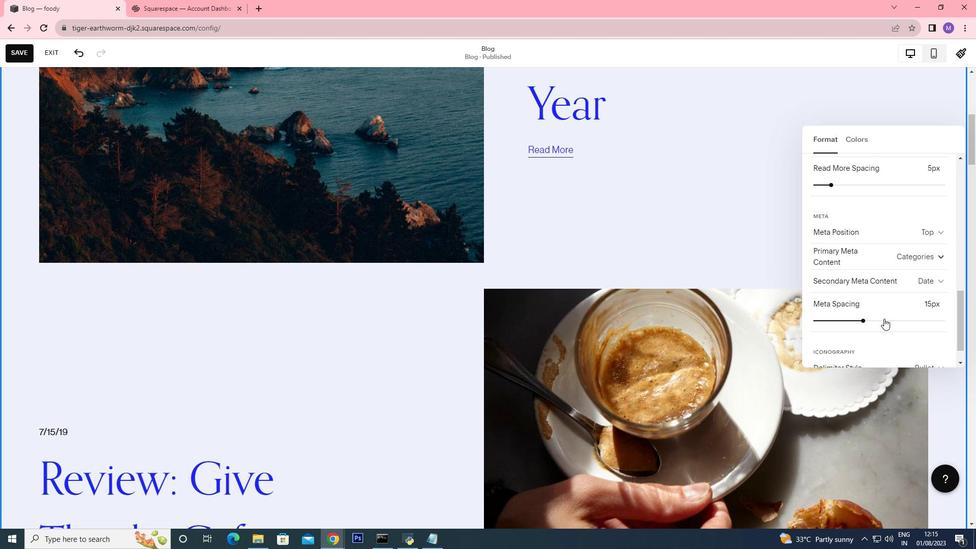 
Action: Mouse scrolled (884, 318) with delta (0, 0)
Screenshot: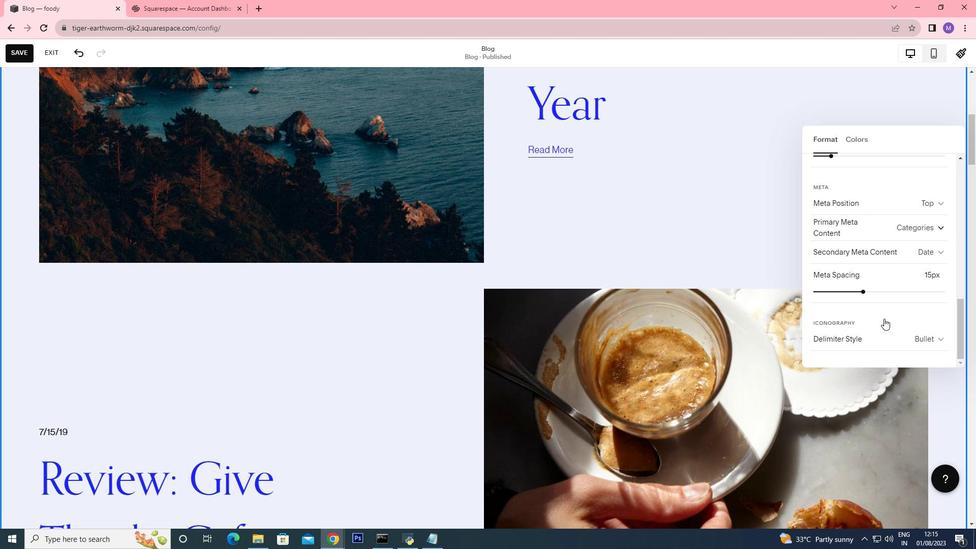 
Action: Mouse scrolled (884, 318) with delta (0, 0)
Screenshot: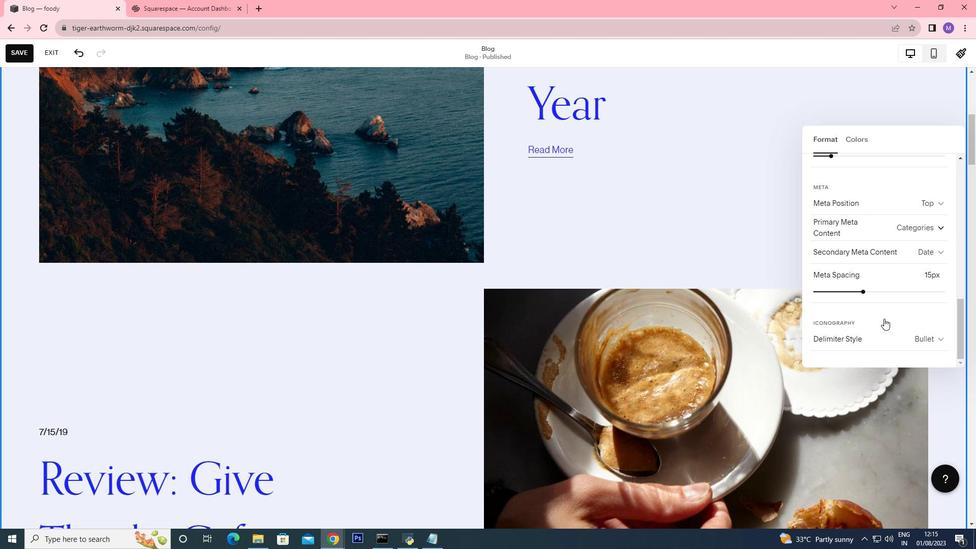 
Action: Mouse scrolled (884, 318) with delta (0, 0)
Screenshot: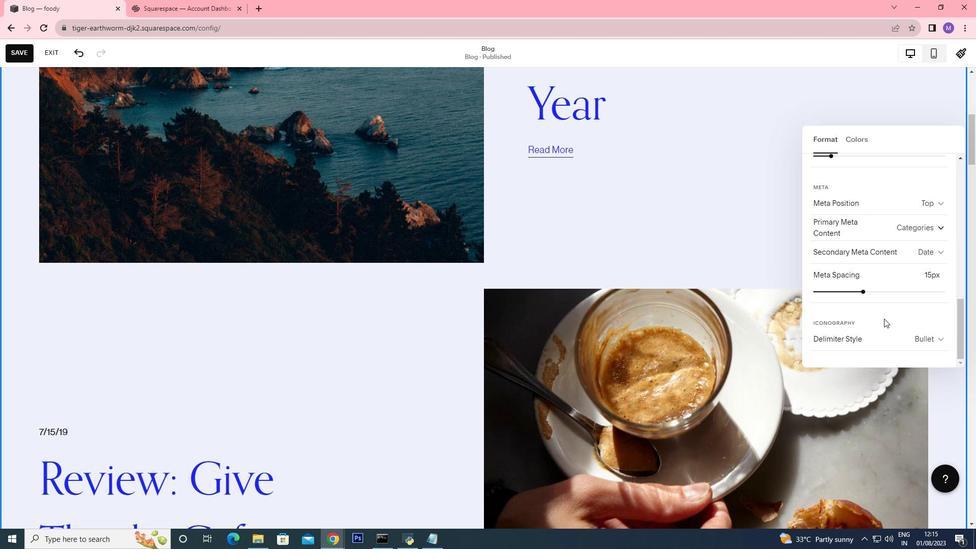 
Action: Mouse scrolled (884, 319) with delta (0, 0)
Screenshot: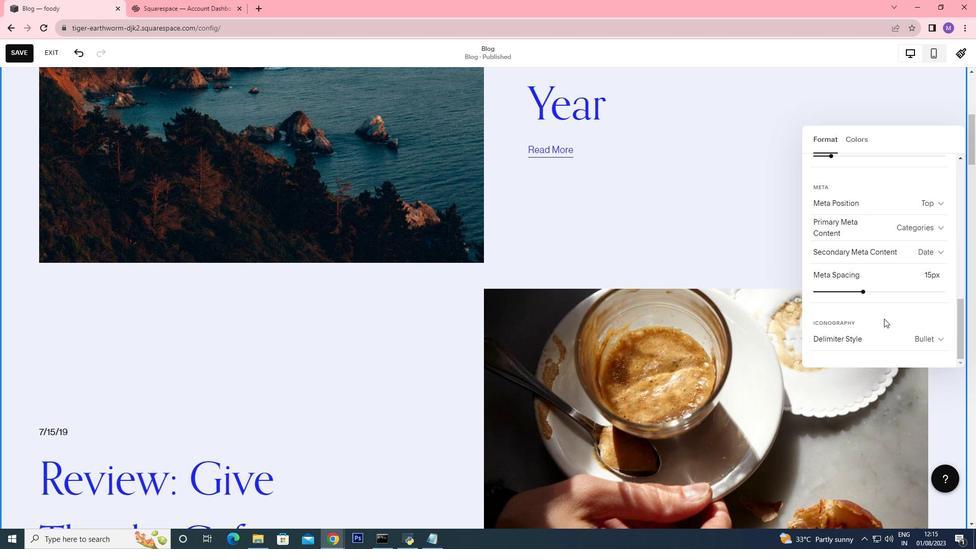 
Action: Mouse scrolled (884, 319) with delta (0, 0)
Screenshot: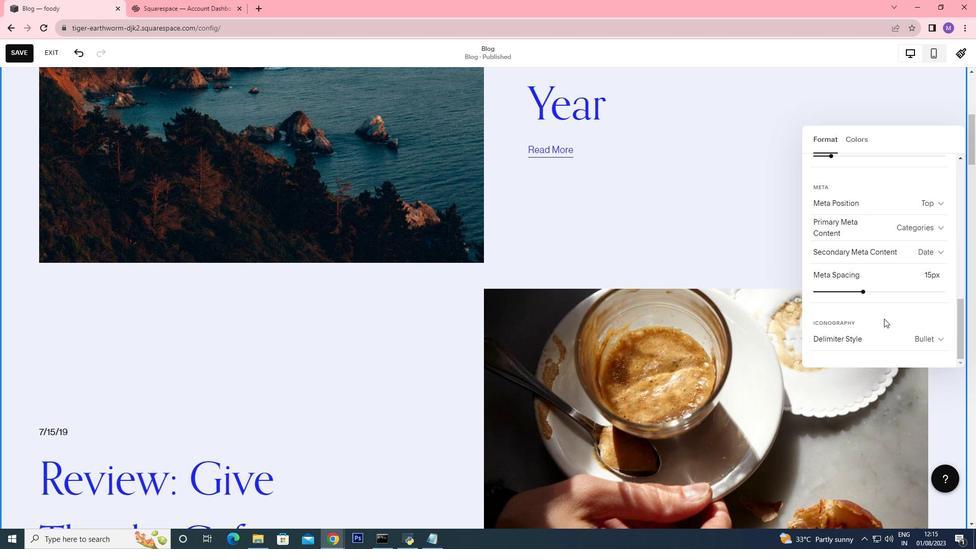 
Action: Mouse scrolled (884, 319) with delta (0, 0)
Screenshot: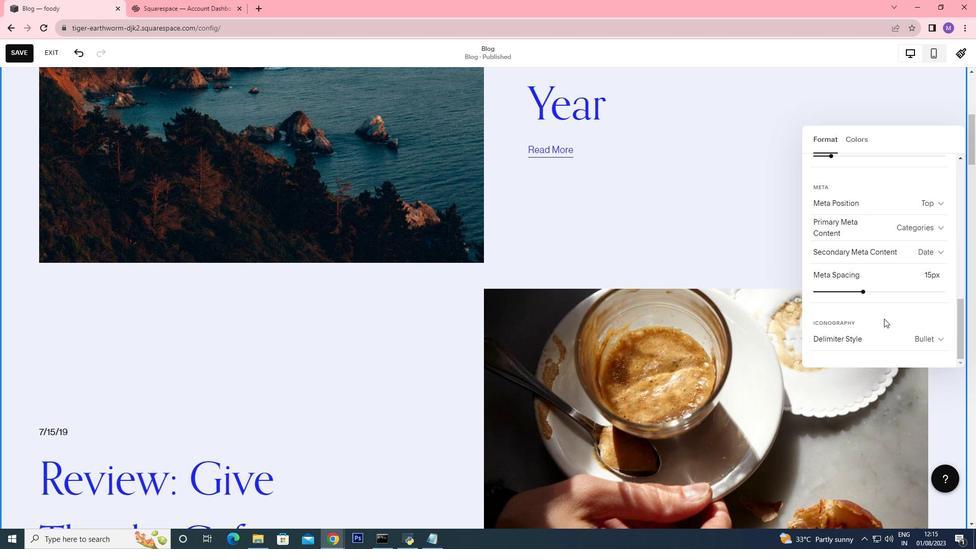 
Action: Mouse scrolled (884, 319) with delta (0, 0)
